 Task: Plan a trip to Chu, Kazakhstan from 12th December, 2023 to 16th December, 2023 for 8 adults. Place can be private room with 8 bedrooms having 8 beds and 8 bathrooms. Property type can be house. Amenities needed are: wifi, TV, free parkinig on premises, gym, breakfast.
Action: Mouse moved to (437, 97)
Screenshot: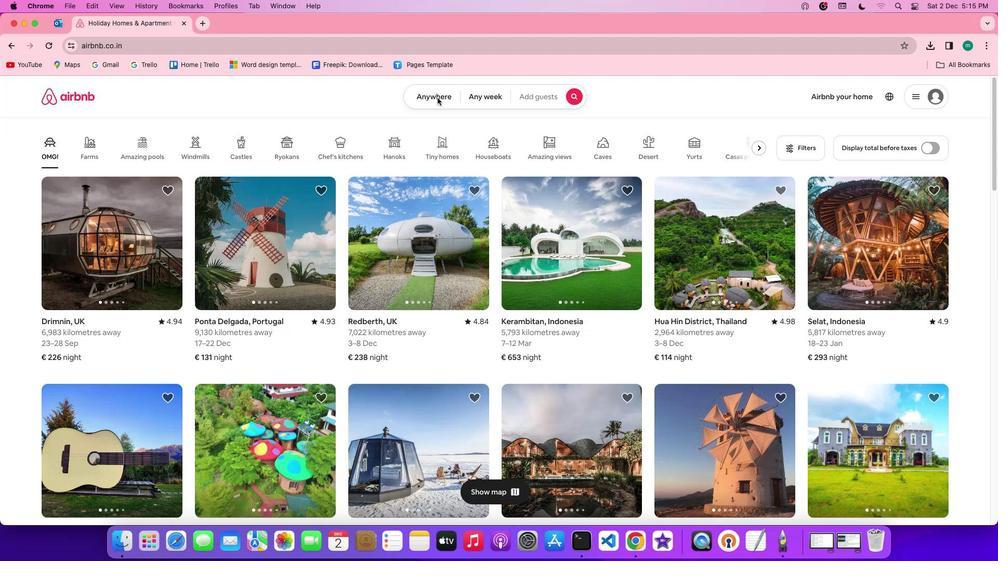 
Action: Mouse pressed left at (437, 97)
Screenshot: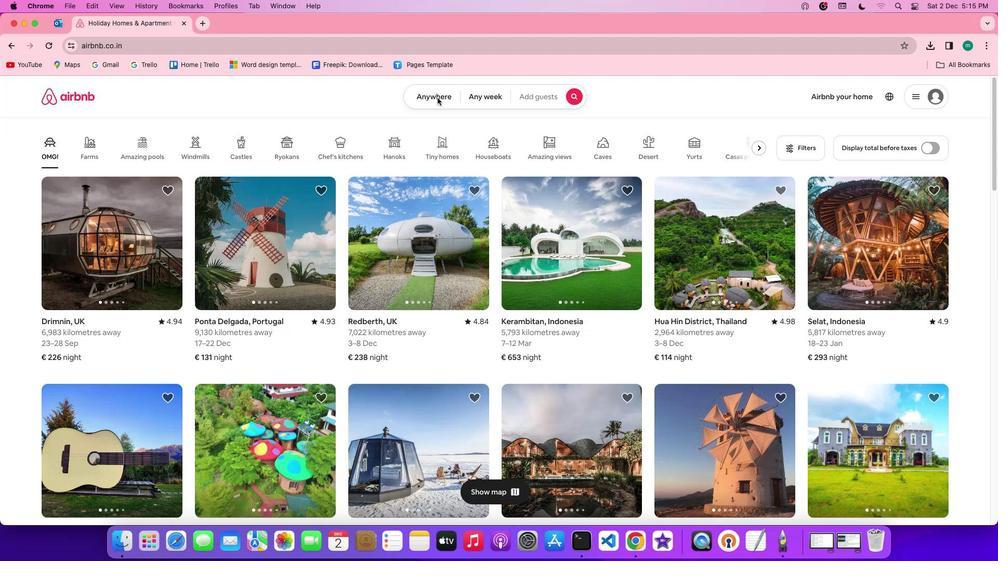 
Action: Mouse pressed left at (437, 97)
Screenshot: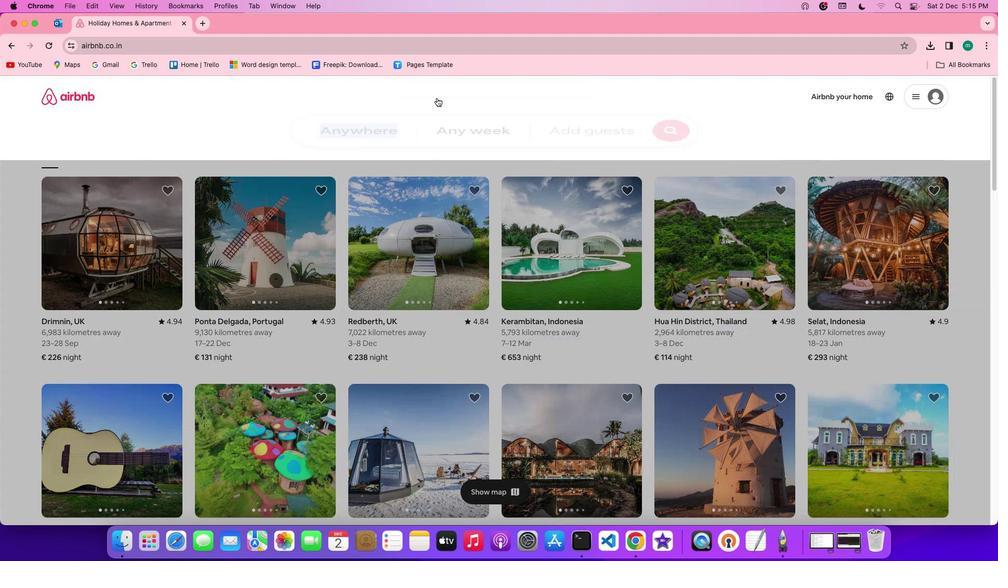 
Action: Mouse moved to (388, 136)
Screenshot: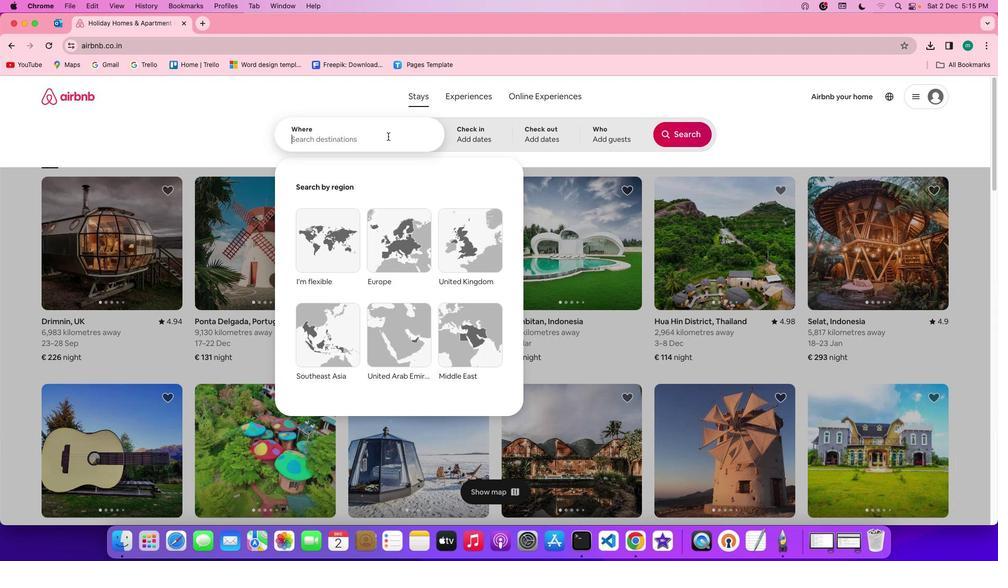 
Action: Mouse pressed left at (388, 136)
Screenshot: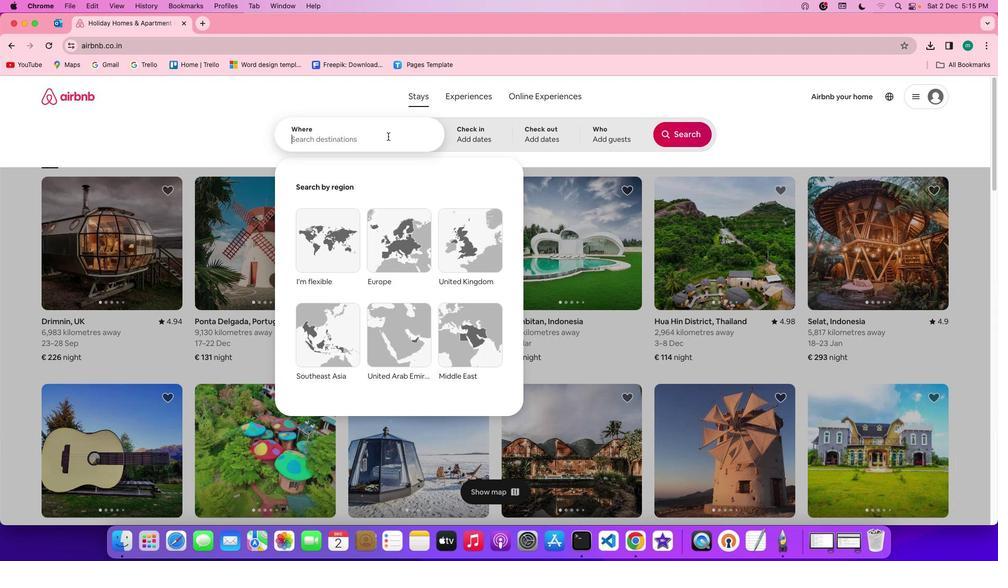
Action: Key pressed Key.shift'C''h''u'','Key.spaceKey.shift'K''a''z''a''k''h''s''t''a''n'
Screenshot: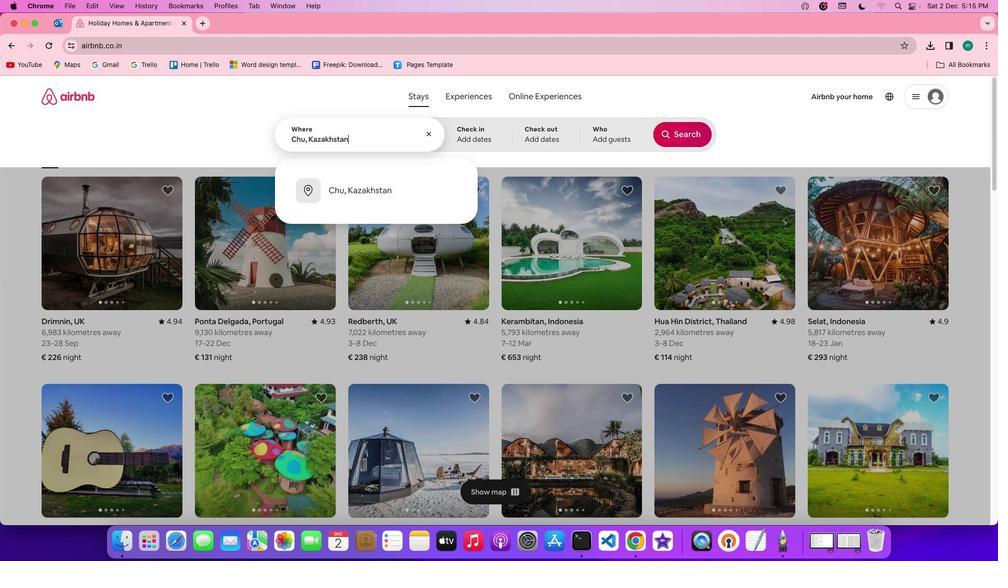 
Action: Mouse moved to (484, 131)
Screenshot: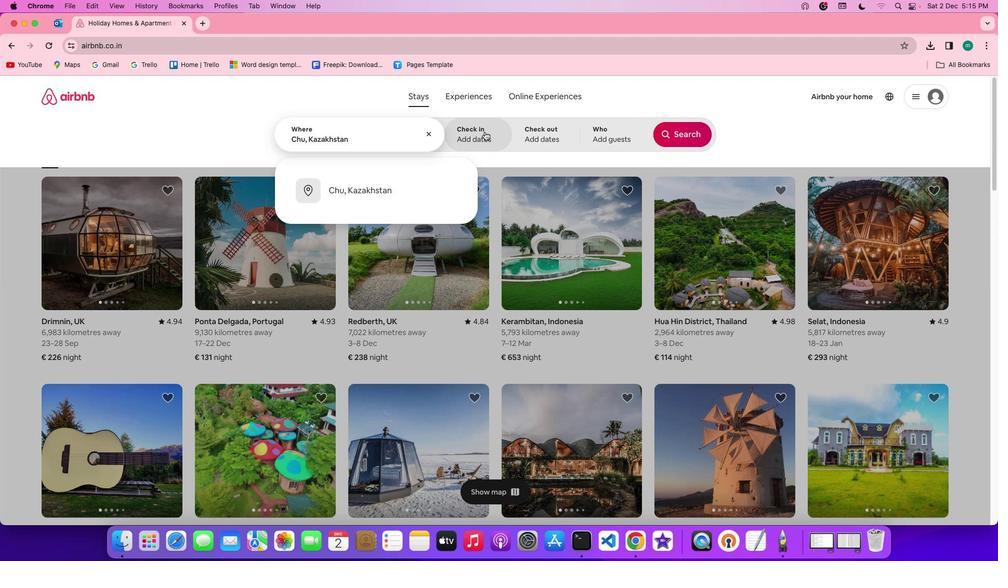 
Action: Mouse pressed left at (484, 131)
Screenshot: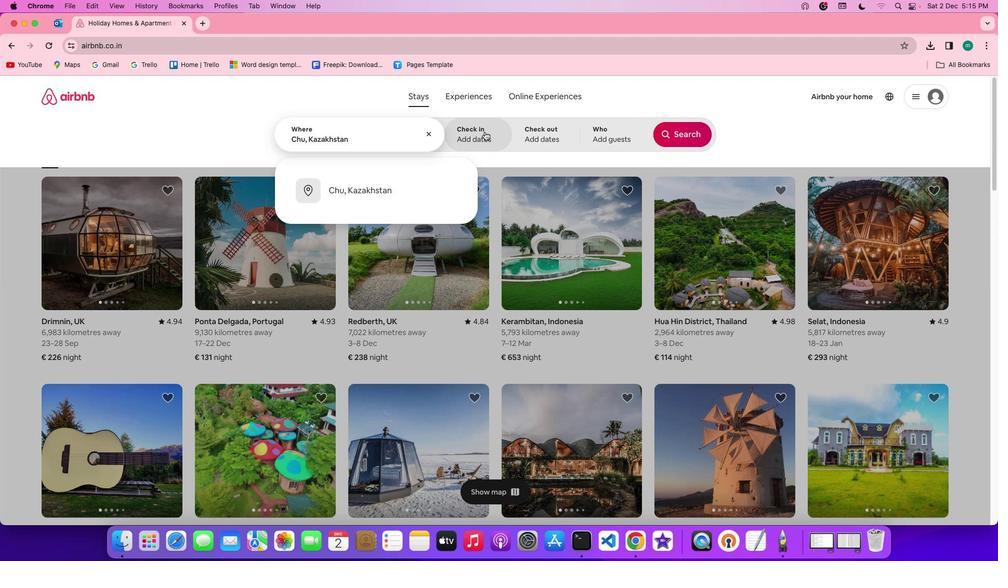 
Action: Mouse moved to (372, 306)
Screenshot: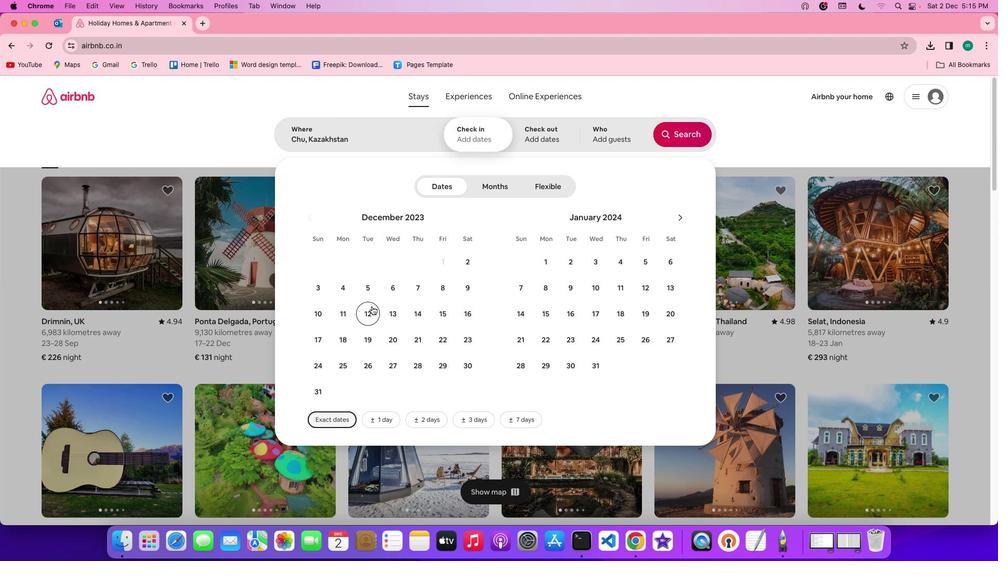 
Action: Mouse pressed left at (372, 306)
Screenshot: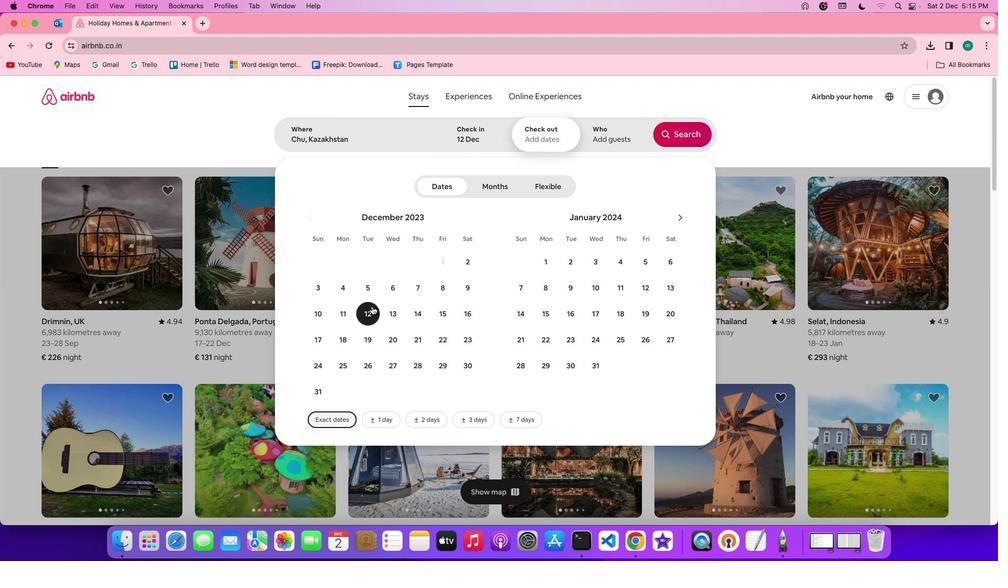 
Action: Mouse moved to (464, 320)
Screenshot: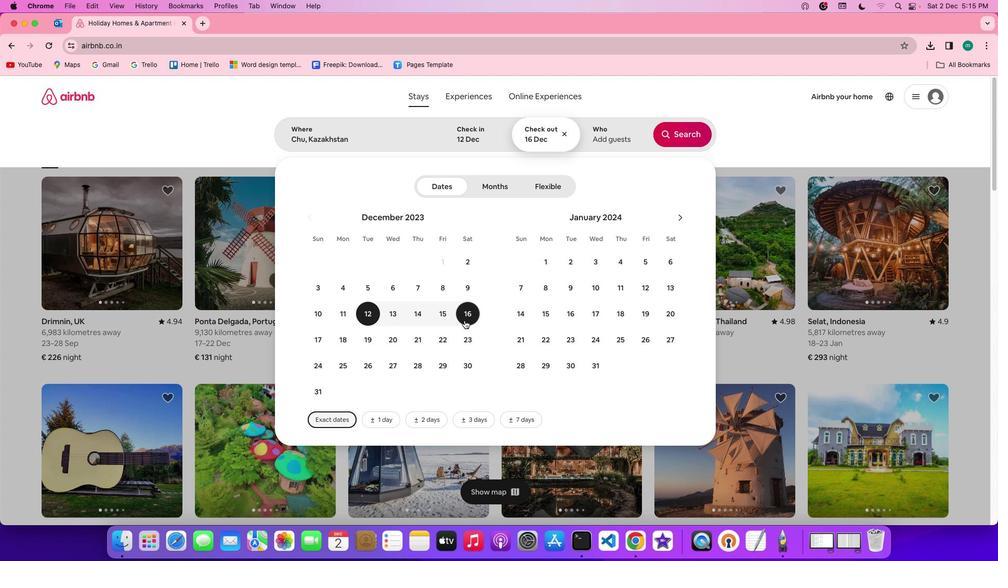 
Action: Mouse pressed left at (464, 320)
Screenshot: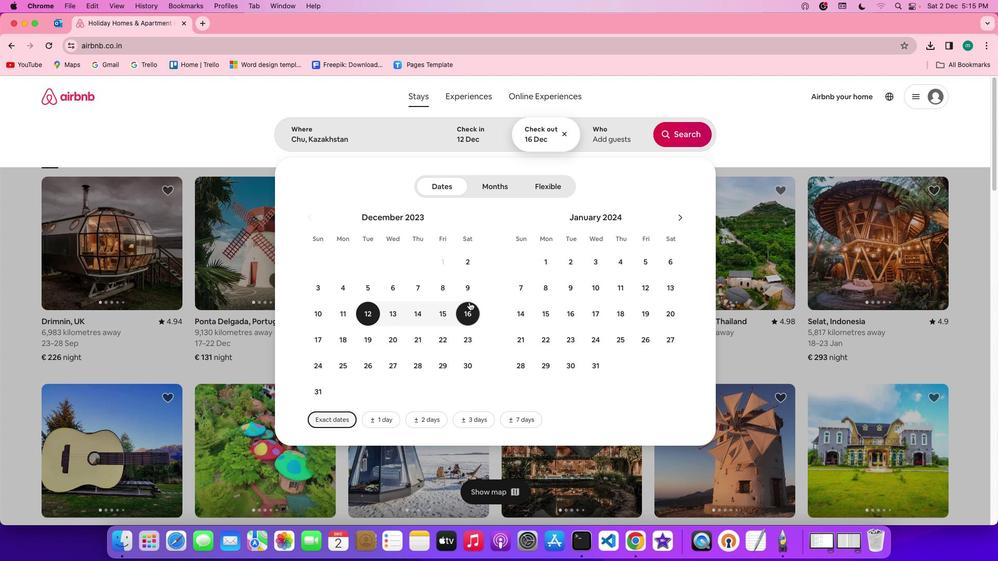 
Action: Mouse moved to (619, 143)
Screenshot: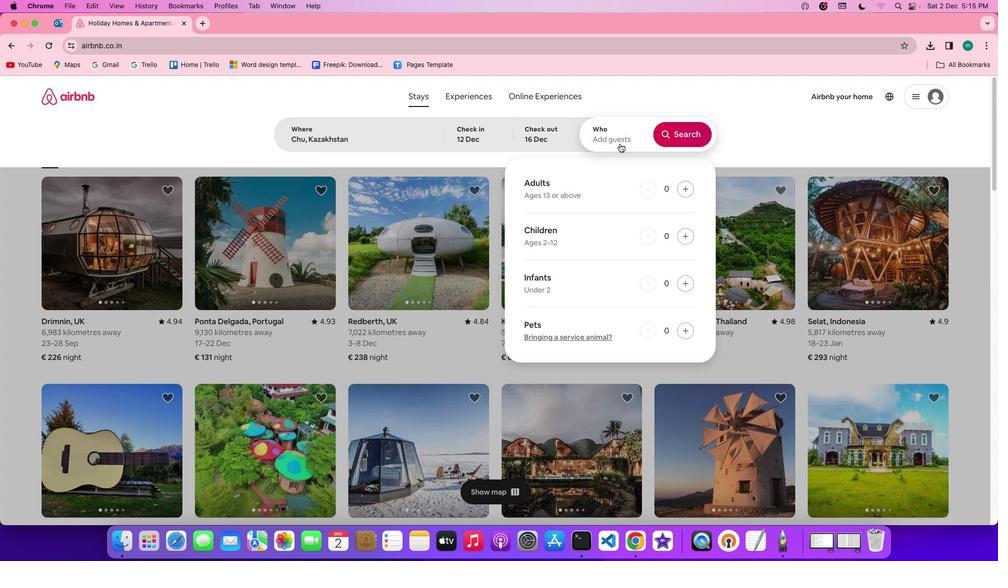 
Action: Mouse pressed left at (619, 143)
Screenshot: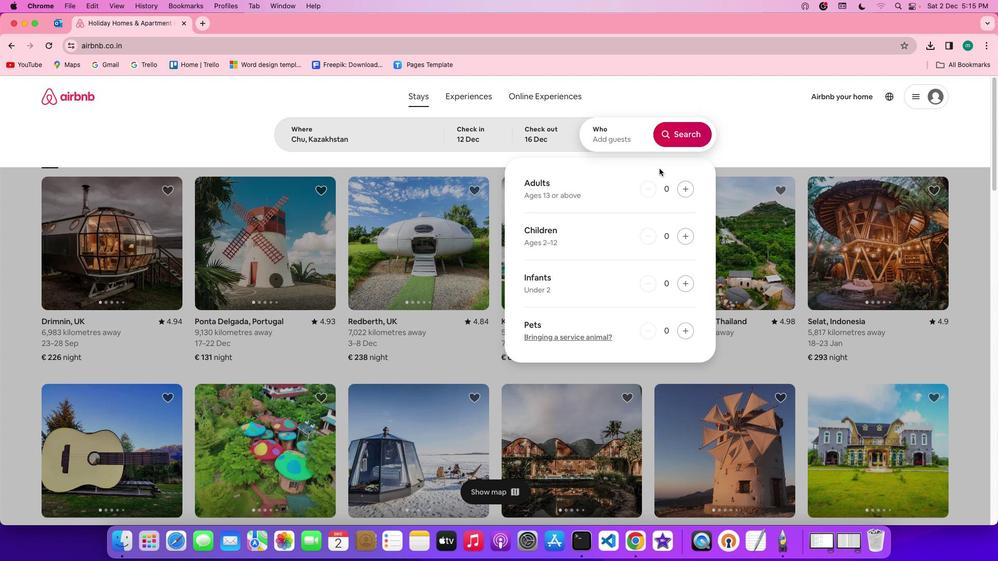 
Action: Mouse moved to (685, 192)
Screenshot: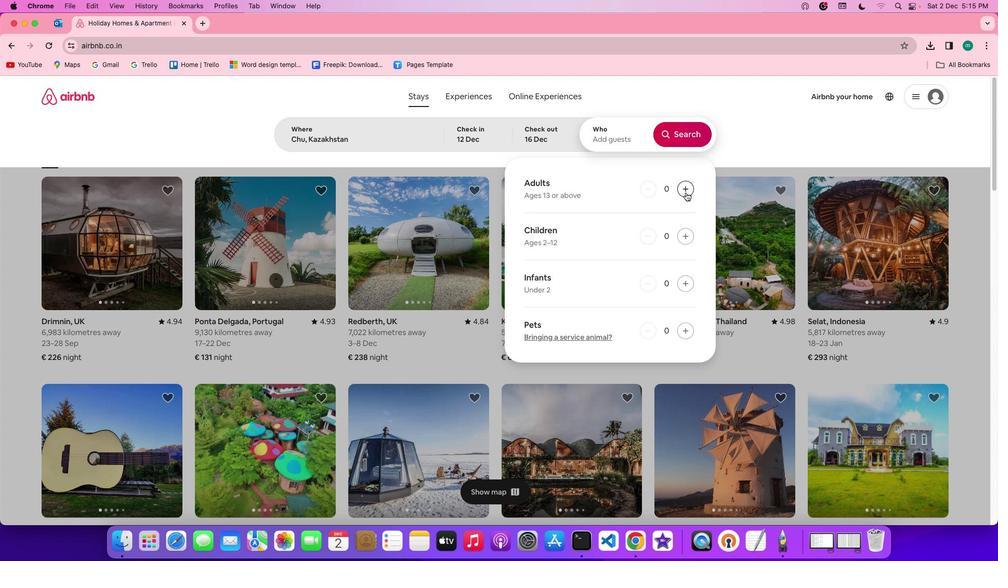 
Action: Mouse pressed left at (685, 192)
Screenshot: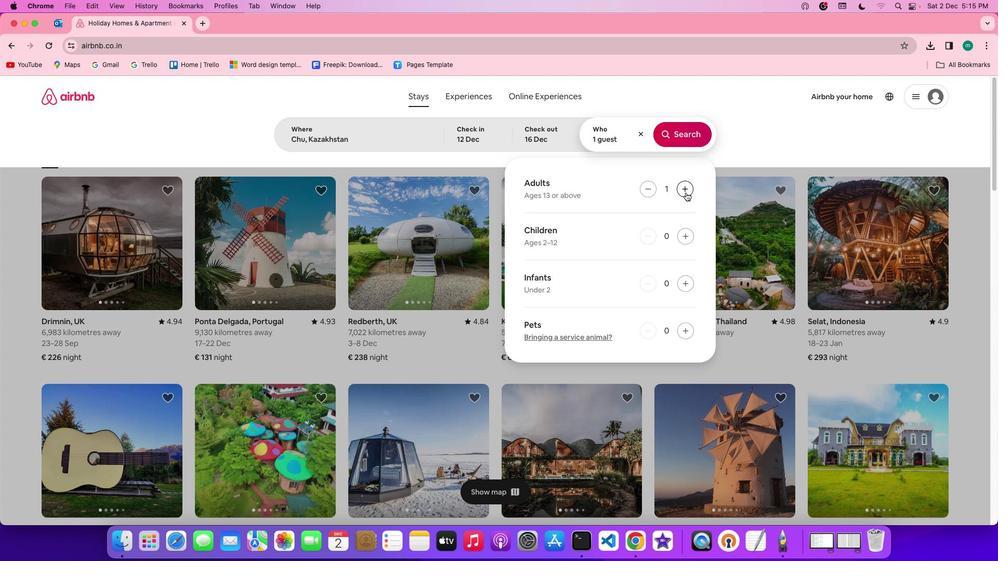 
Action: Mouse moved to (685, 192)
Screenshot: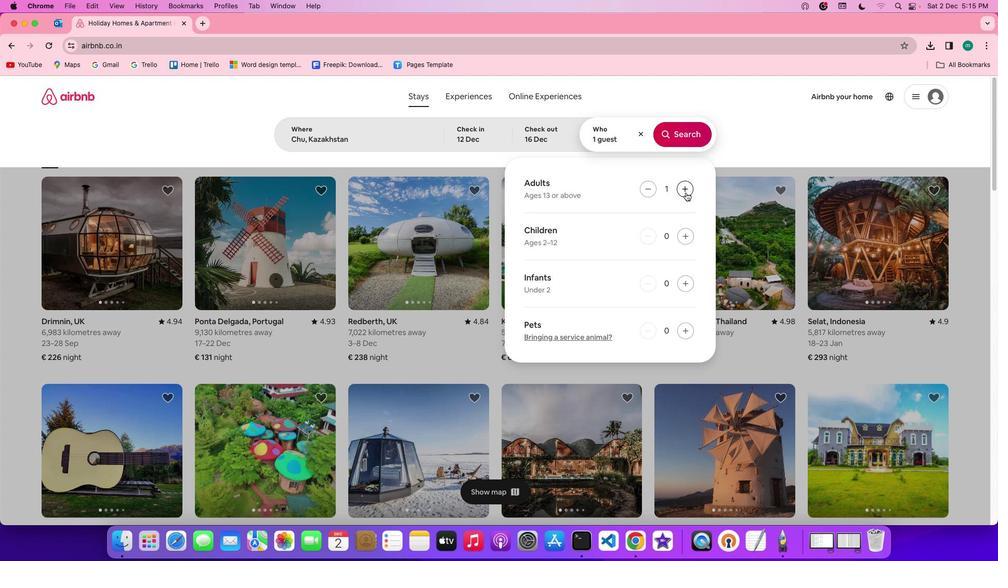 
Action: Mouse pressed left at (685, 192)
Screenshot: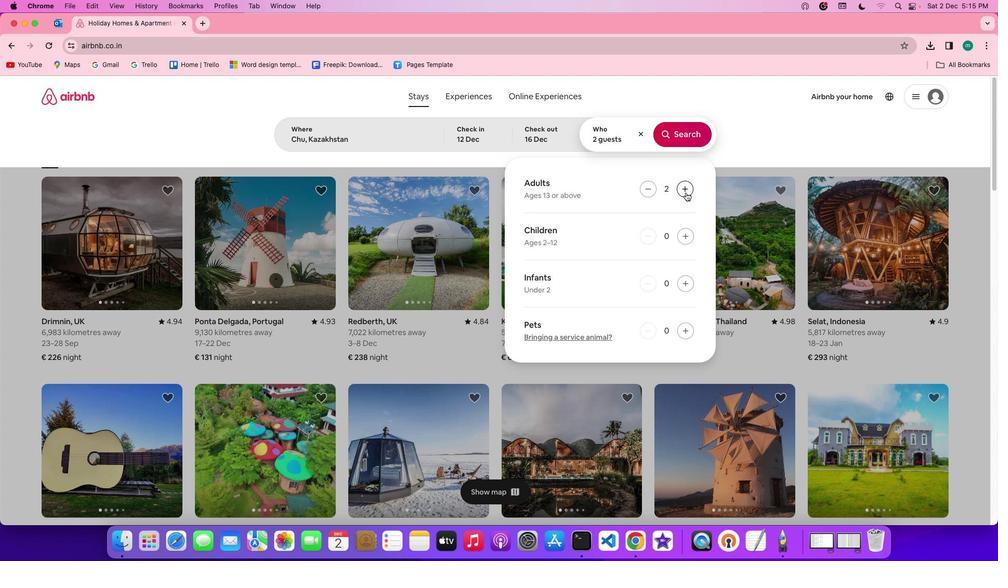 
Action: Mouse pressed left at (685, 192)
Screenshot: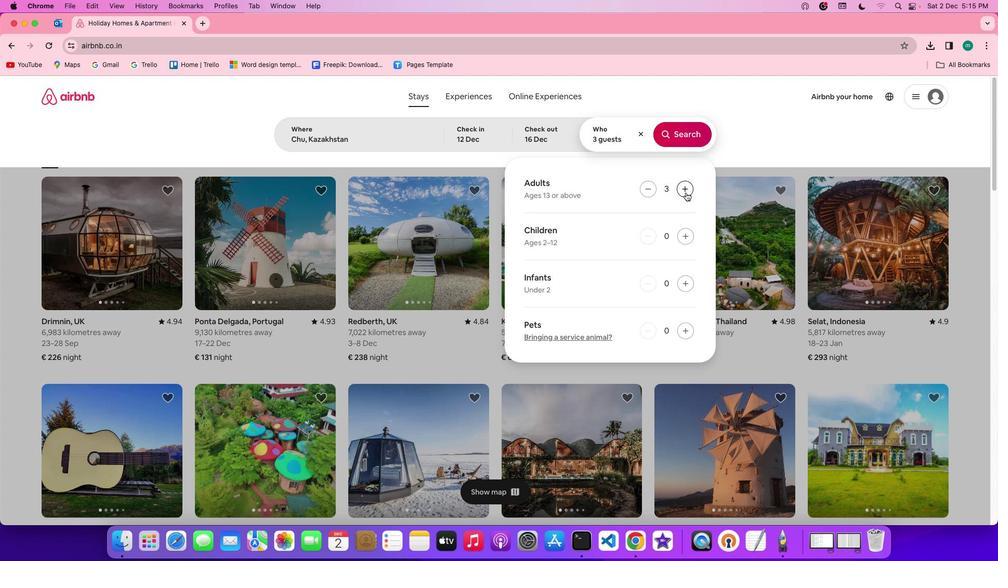
Action: Mouse pressed left at (685, 192)
Screenshot: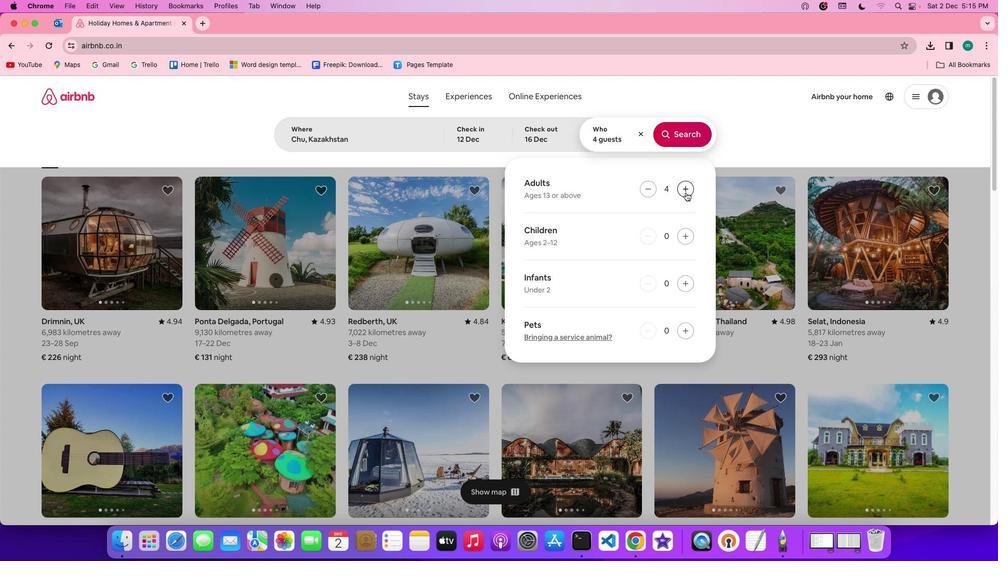 
Action: Mouse pressed left at (685, 192)
Screenshot: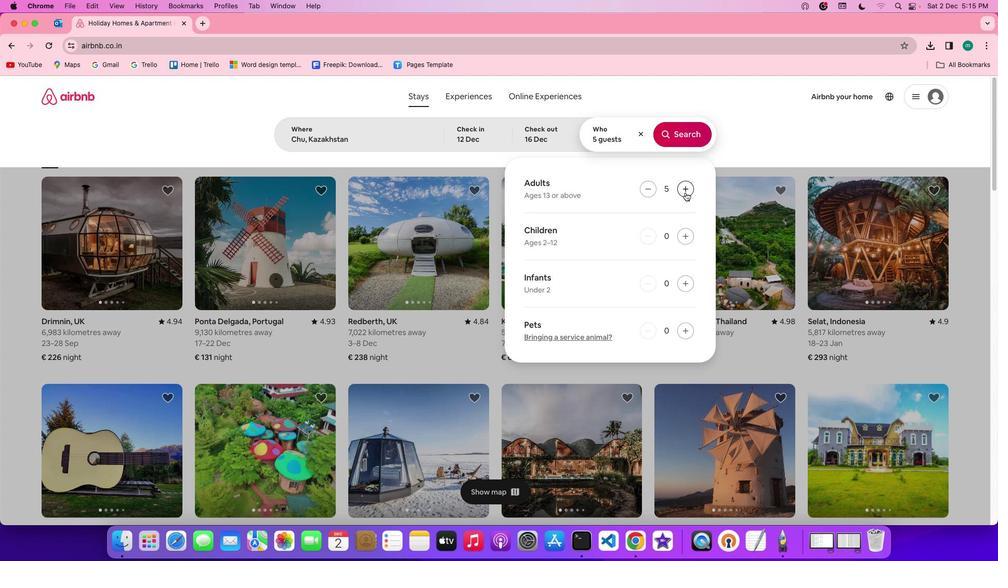 
Action: Mouse moved to (685, 192)
Screenshot: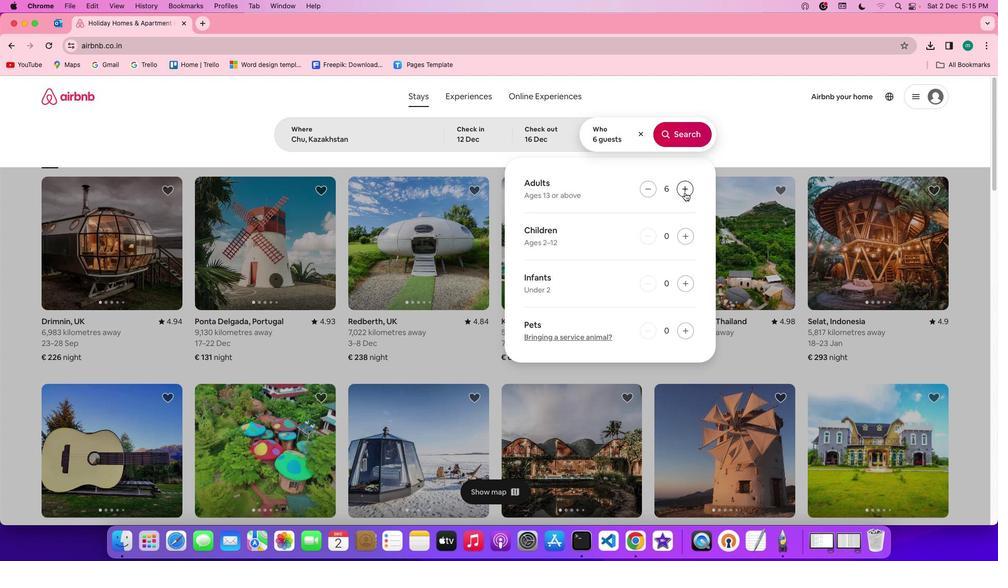
Action: Mouse pressed left at (685, 192)
Screenshot: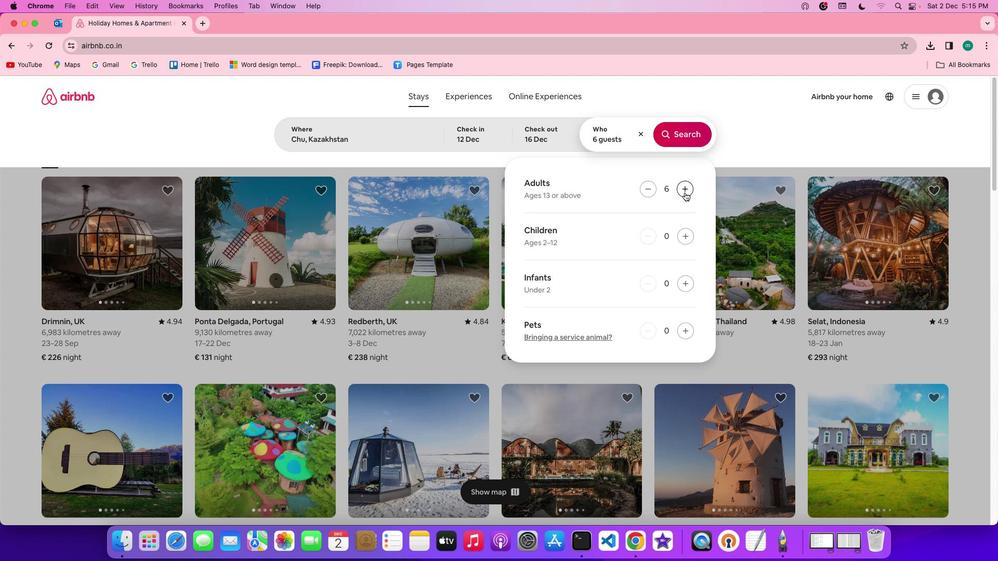
Action: Mouse moved to (685, 192)
Screenshot: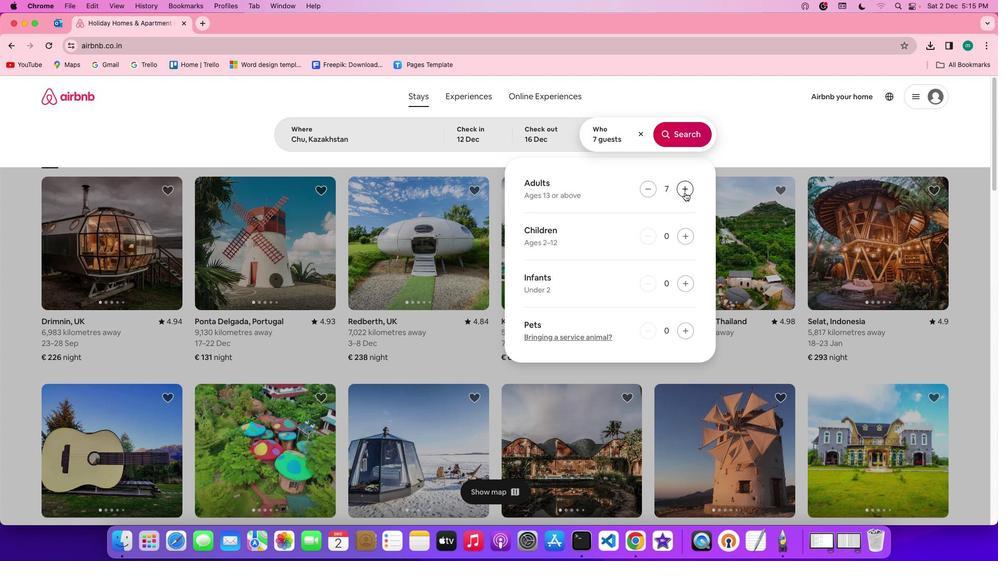 
Action: Mouse pressed left at (685, 192)
Screenshot: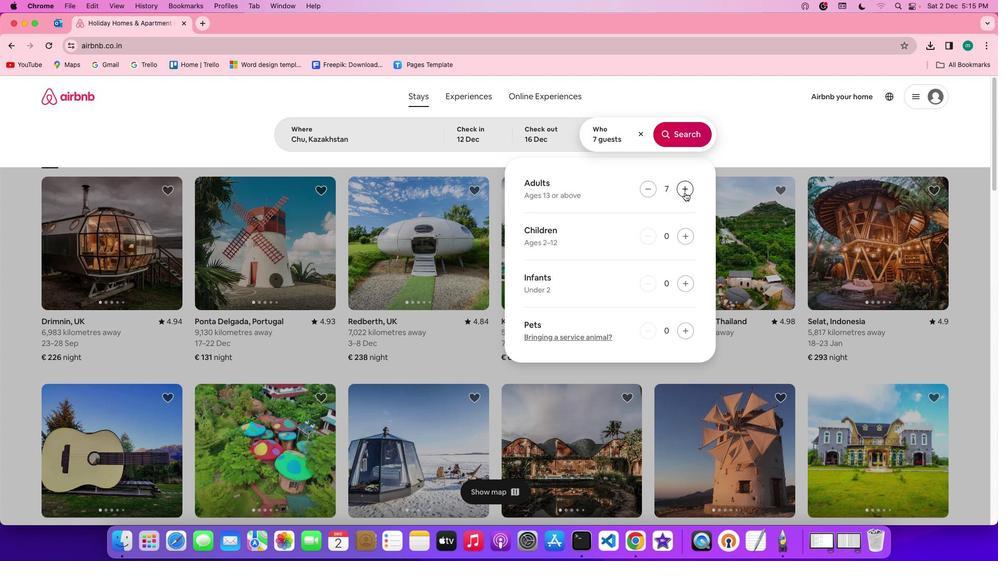 
Action: Mouse moved to (684, 192)
Screenshot: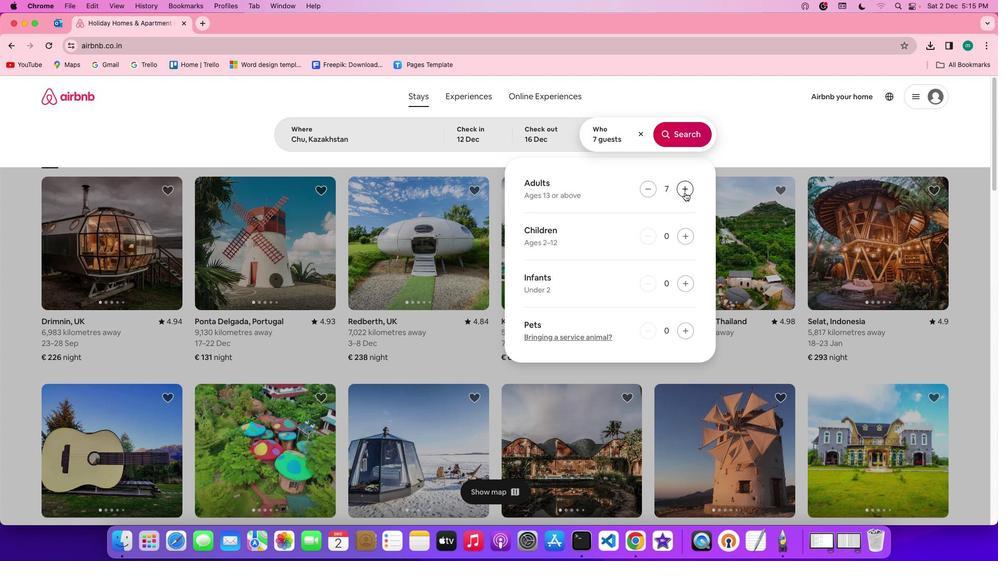 
Action: Mouse pressed left at (684, 192)
Screenshot: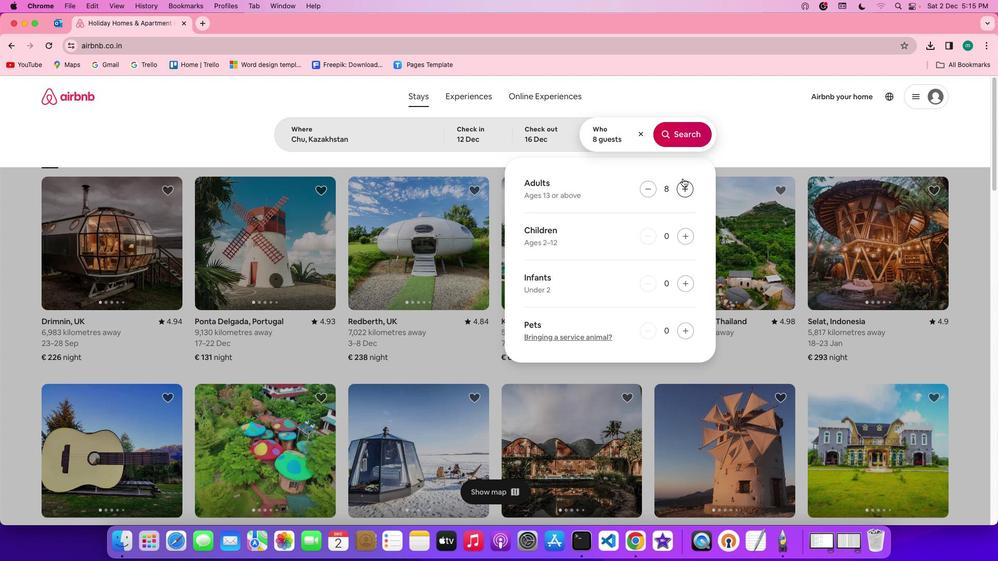 
Action: Mouse moved to (684, 138)
Screenshot: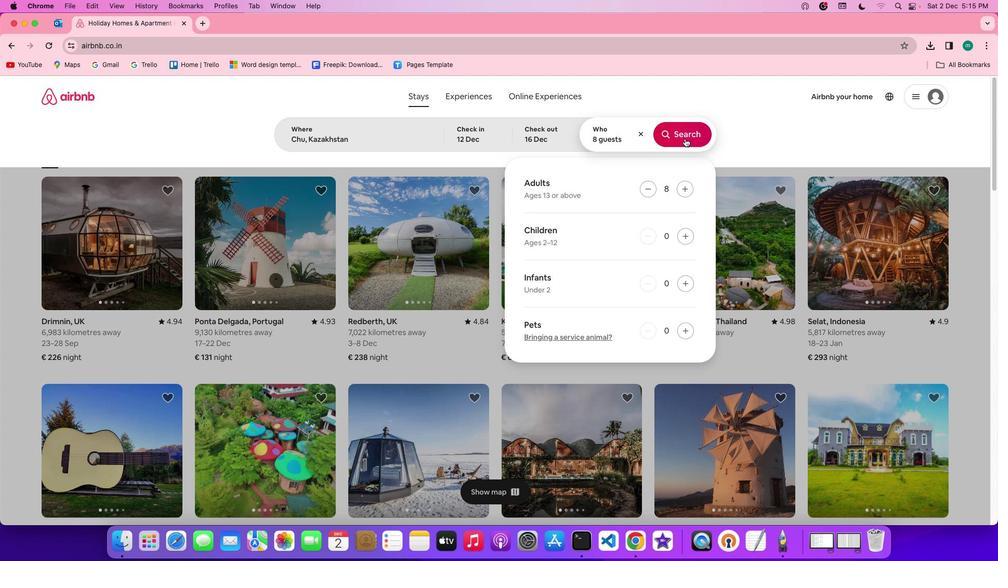
Action: Mouse pressed left at (684, 138)
Screenshot: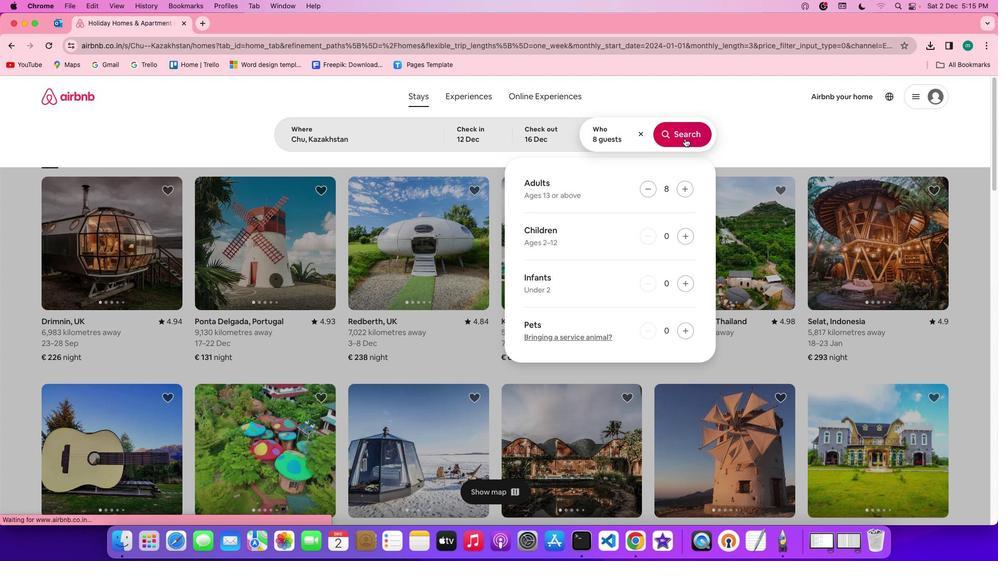 
Action: Mouse moved to (839, 139)
Screenshot: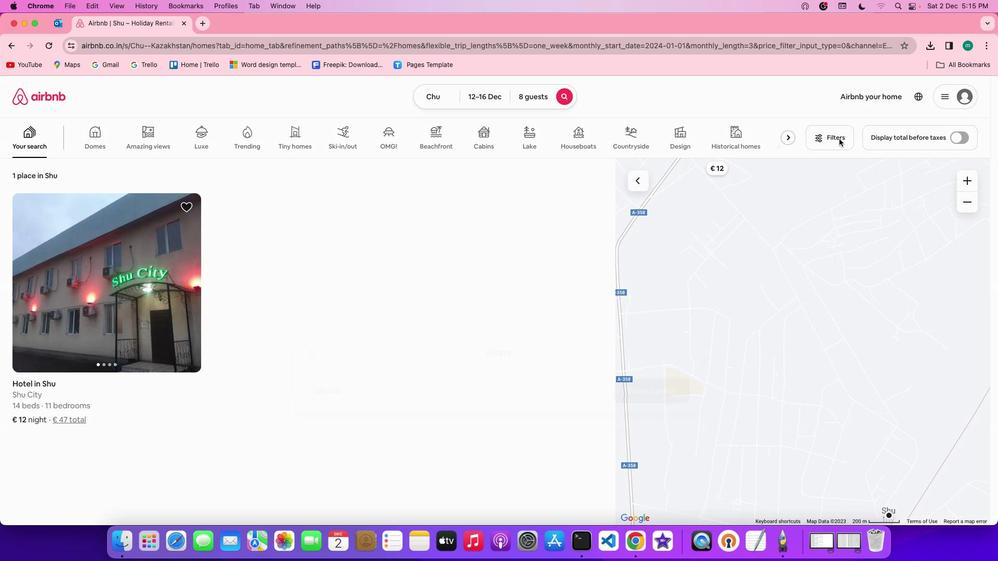 
Action: Mouse pressed left at (839, 139)
Screenshot: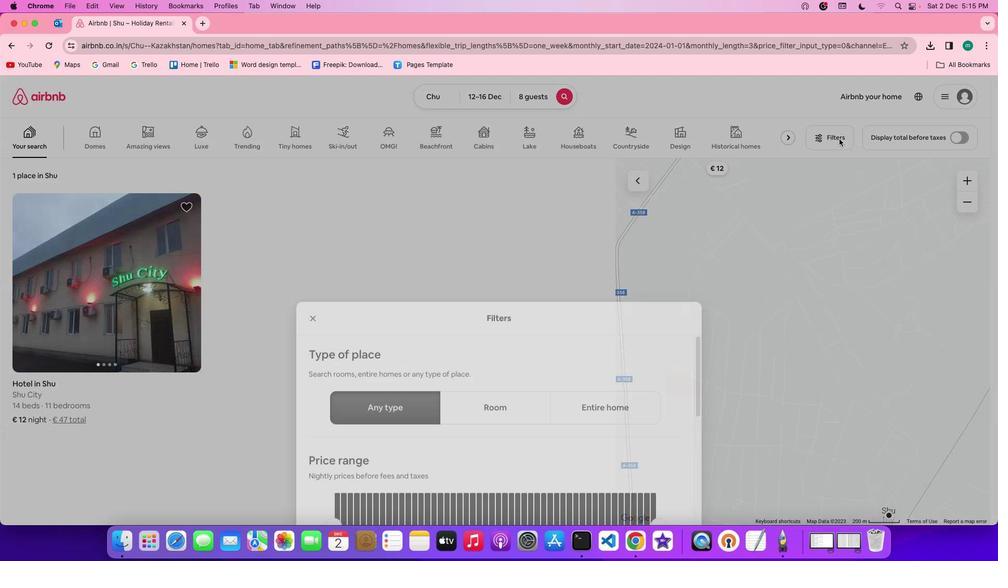 
Action: Mouse moved to (559, 281)
Screenshot: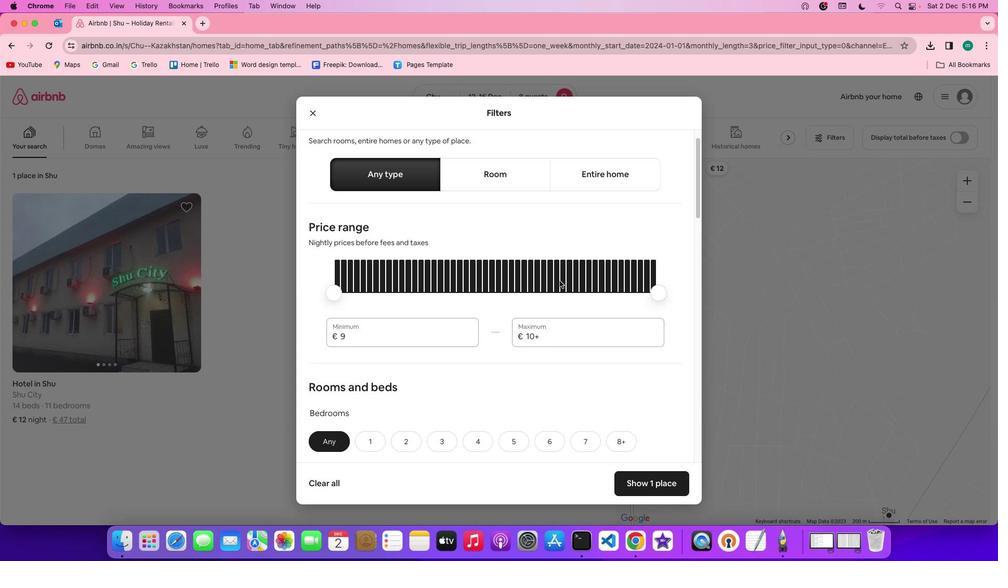 
Action: Mouse scrolled (559, 281) with delta (0, 0)
Screenshot: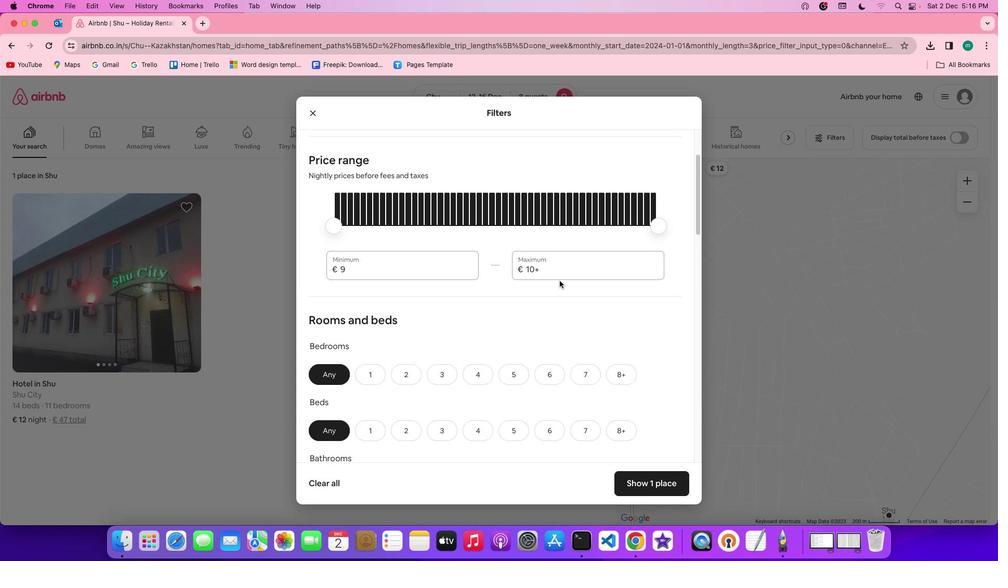 
Action: Mouse scrolled (559, 281) with delta (0, 0)
Screenshot: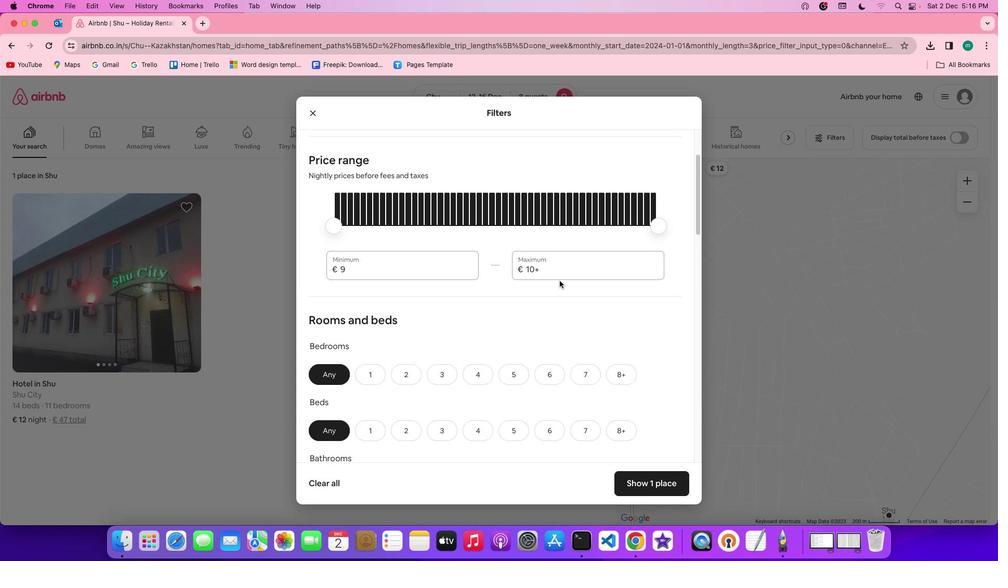 
Action: Mouse scrolled (559, 281) with delta (0, -1)
Screenshot: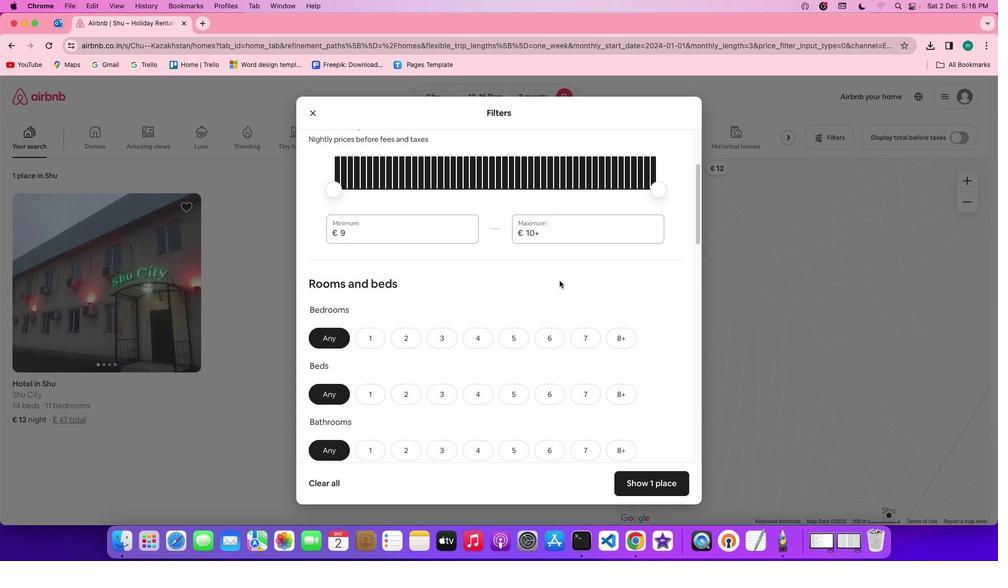 
Action: Mouse scrolled (559, 281) with delta (0, -1)
Screenshot: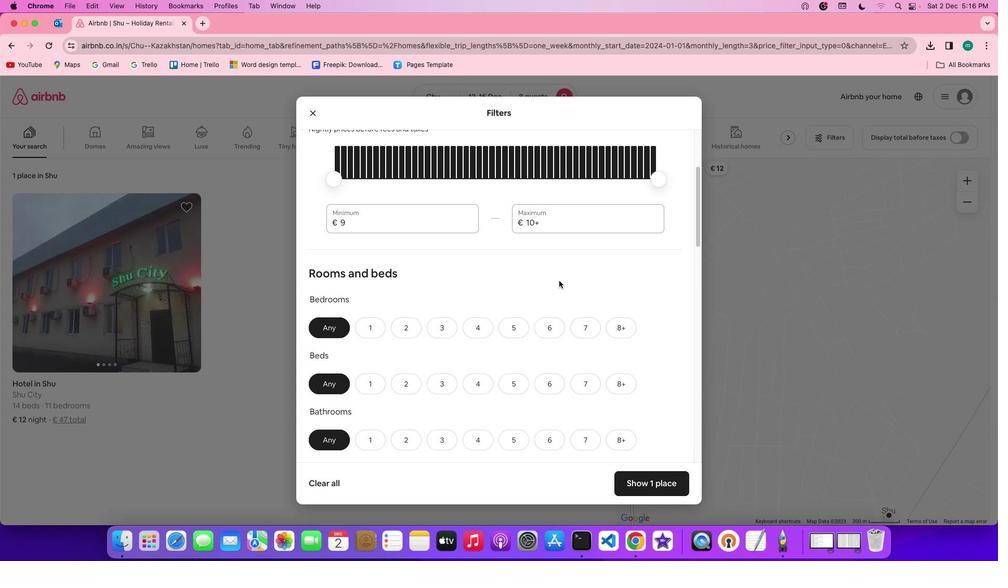 
Action: Mouse moved to (558, 281)
Screenshot: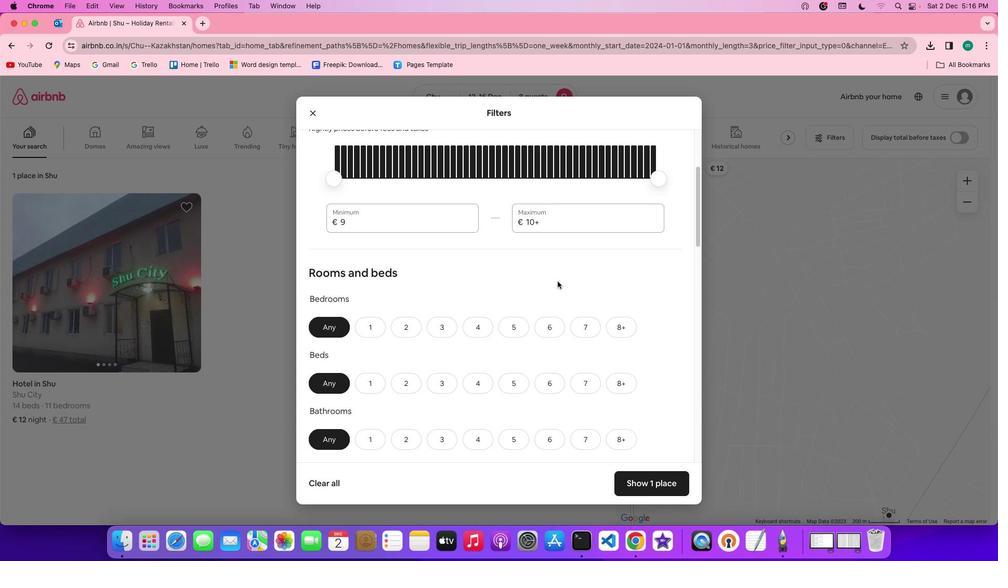 
Action: Mouse scrolled (558, 281) with delta (0, 0)
Screenshot: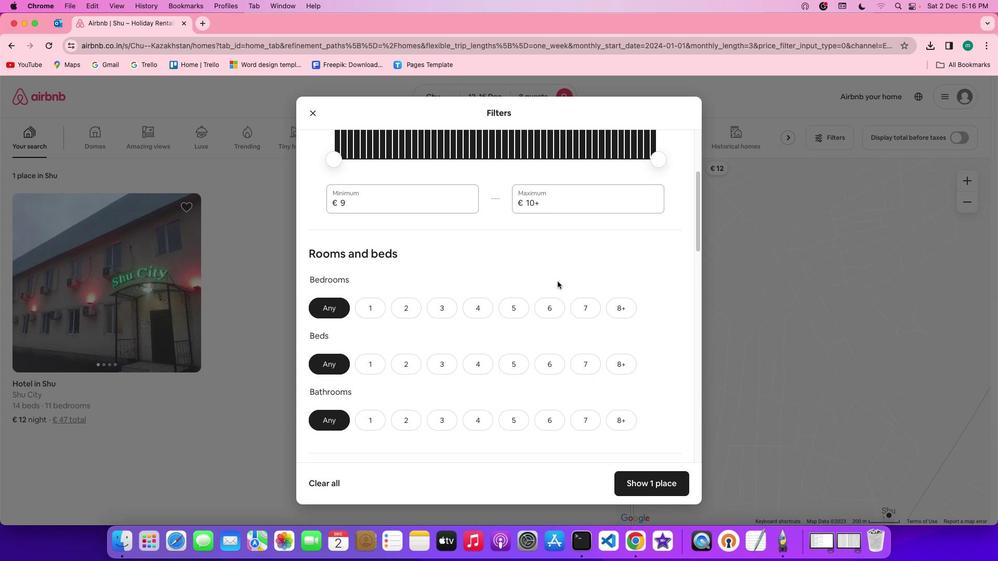 
Action: Mouse scrolled (558, 281) with delta (0, 0)
Screenshot: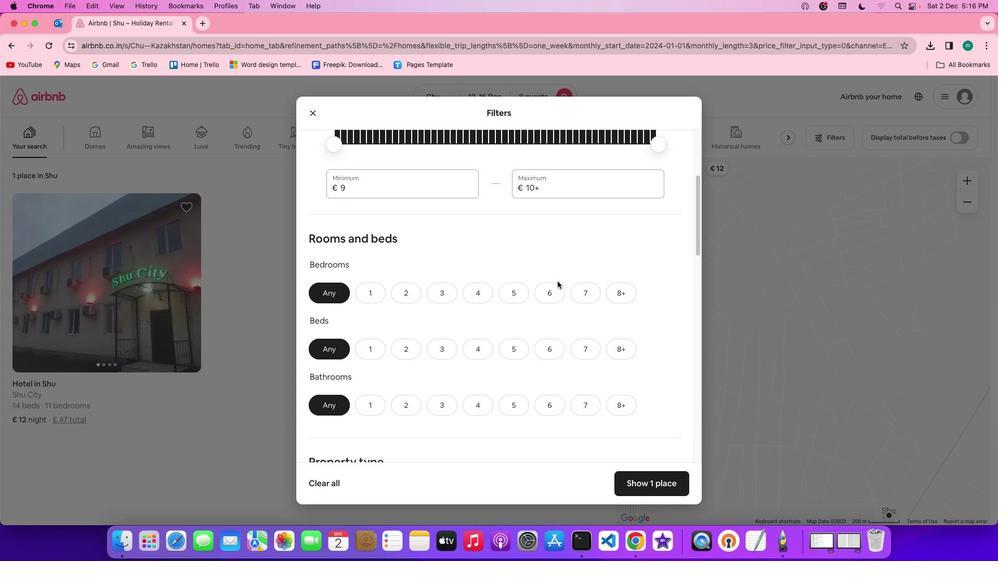 
Action: Mouse scrolled (558, 281) with delta (0, 0)
Screenshot: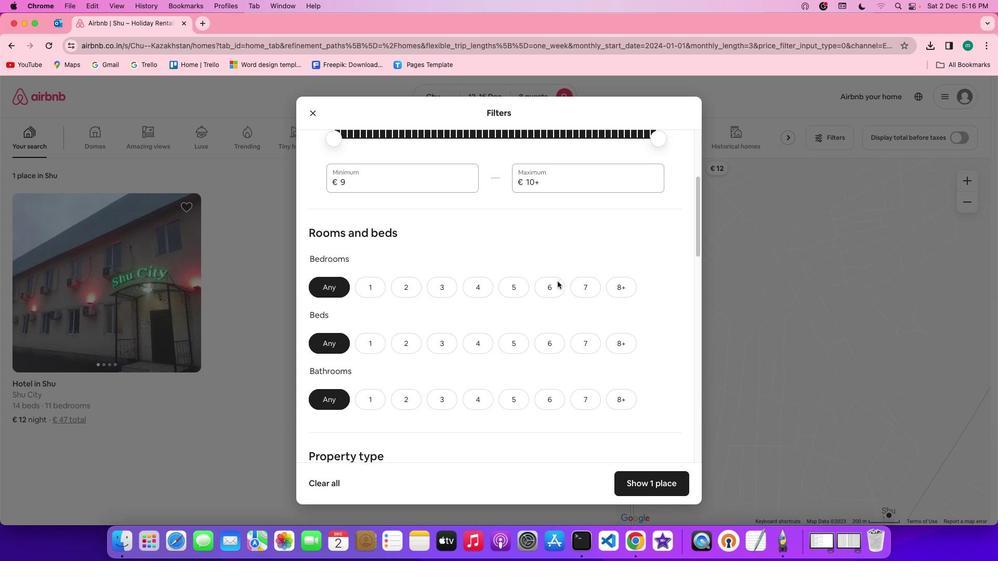 
Action: Mouse scrolled (558, 281) with delta (0, 0)
Screenshot: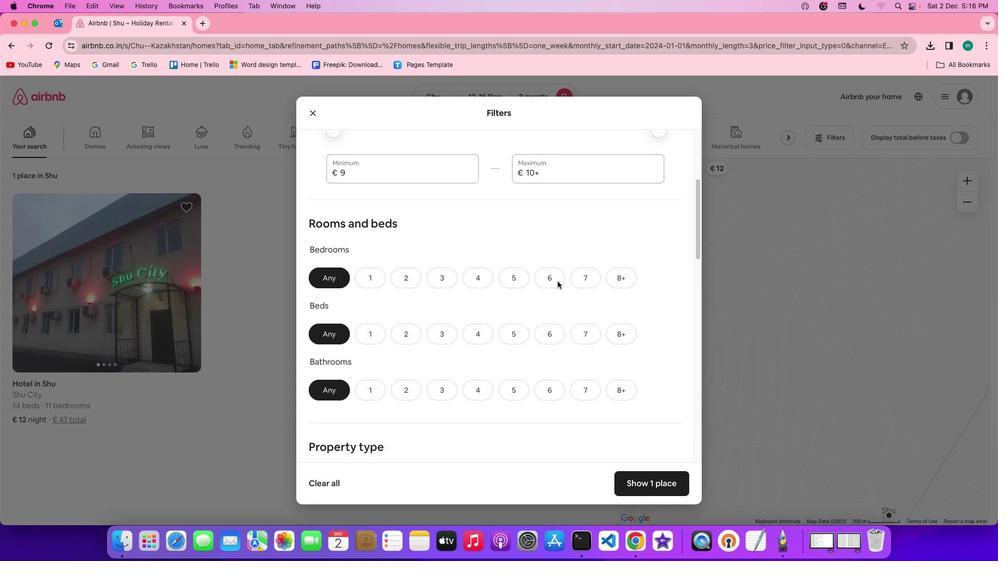 
Action: Mouse scrolled (558, 281) with delta (0, 0)
Screenshot: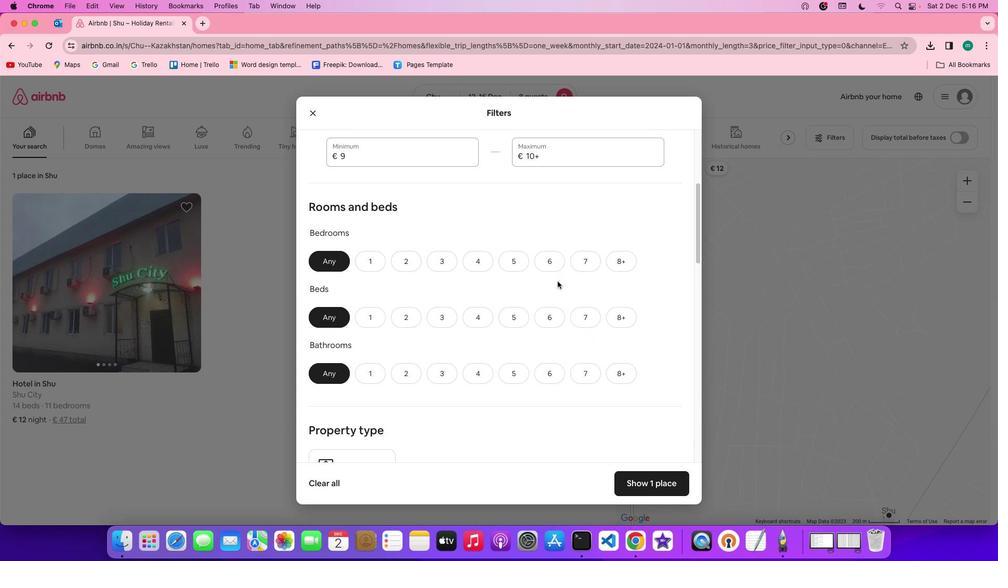 
Action: Mouse scrolled (558, 281) with delta (0, 0)
Screenshot: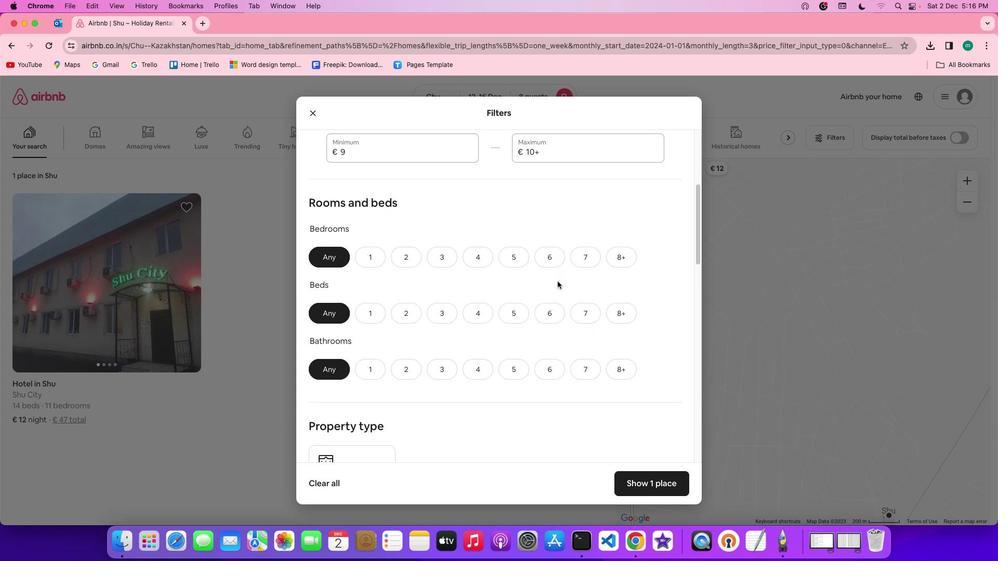 
Action: Mouse scrolled (558, 281) with delta (0, 0)
Screenshot: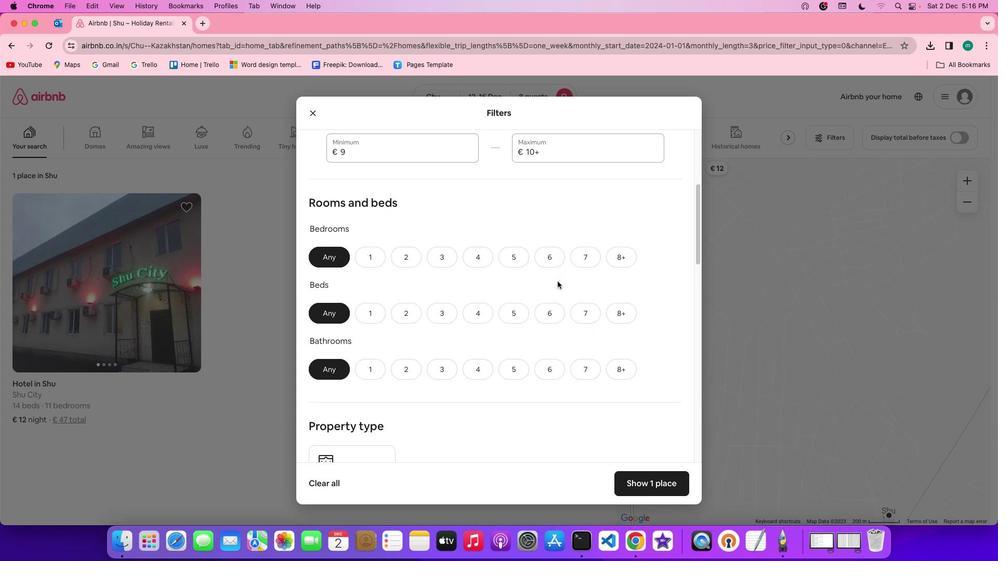 
Action: Mouse scrolled (558, 281) with delta (0, 0)
Screenshot: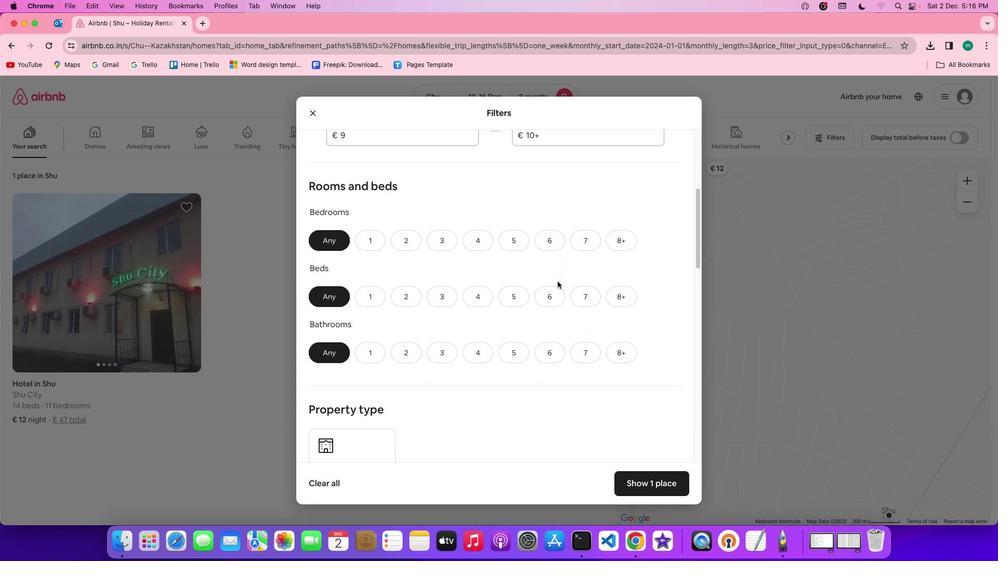 
Action: Mouse scrolled (558, 281) with delta (0, 0)
Screenshot: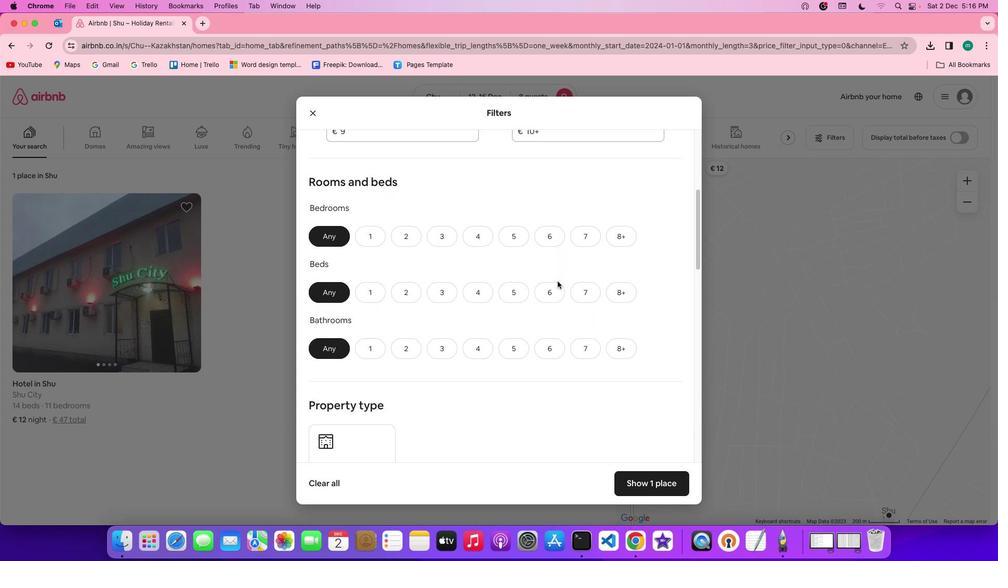 
Action: Mouse scrolled (558, 281) with delta (0, 0)
Screenshot: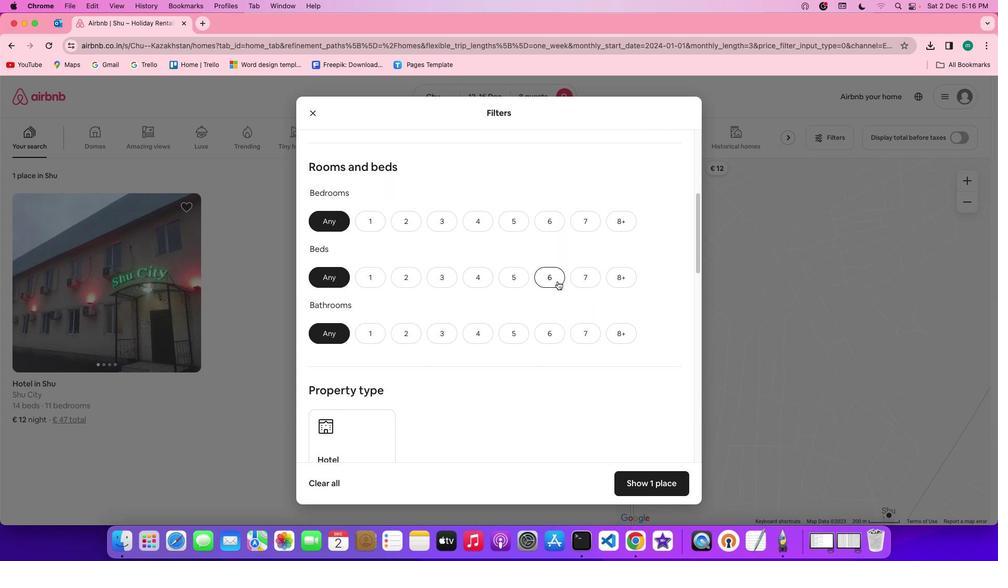 
Action: Mouse scrolled (558, 281) with delta (0, 0)
Screenshot: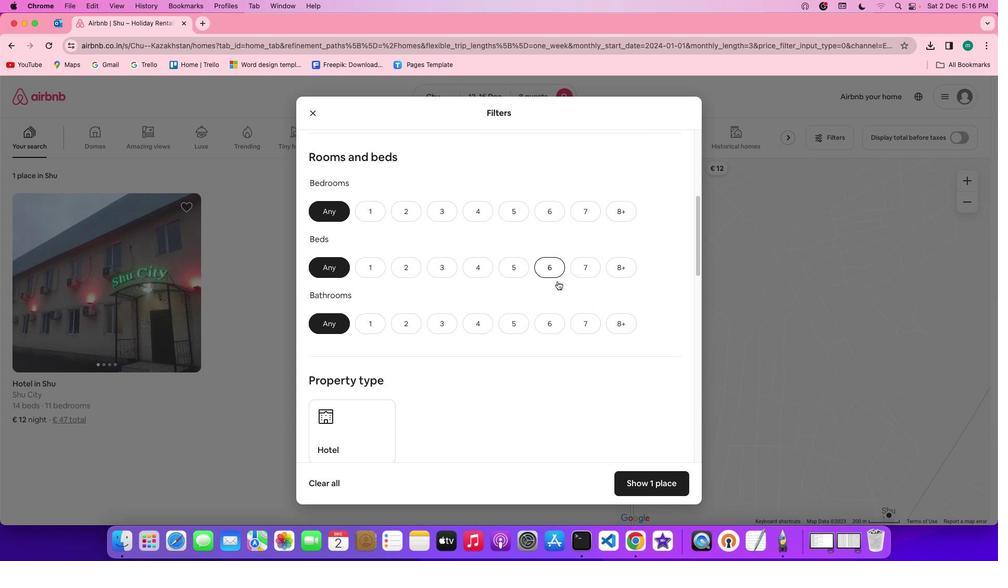 
Action: Mouse scrolled (558, 281) with delta (0, 0)
Screenshot: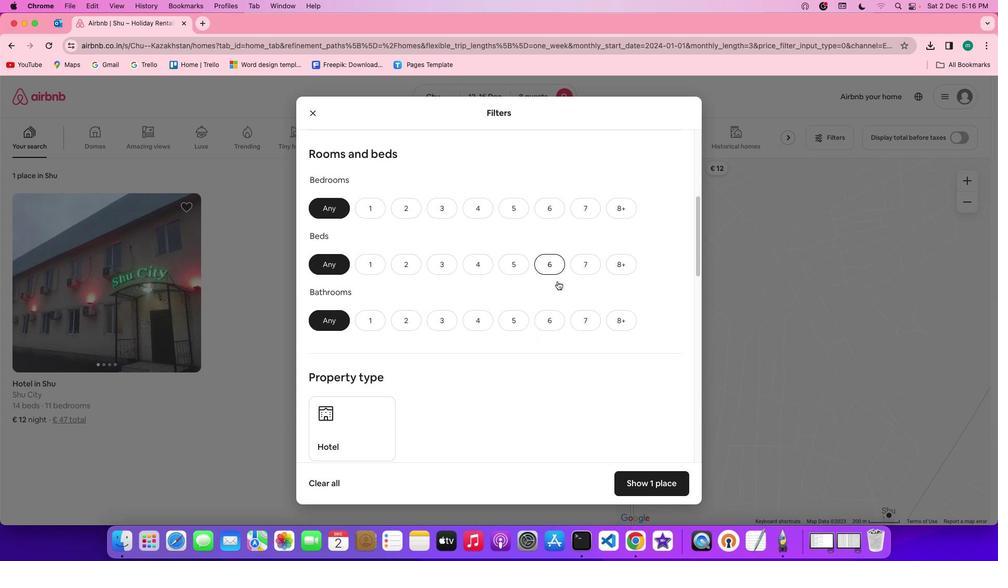 
Action: Mouse scrolled (558, 281) with delta (0, 0)
Screenshot: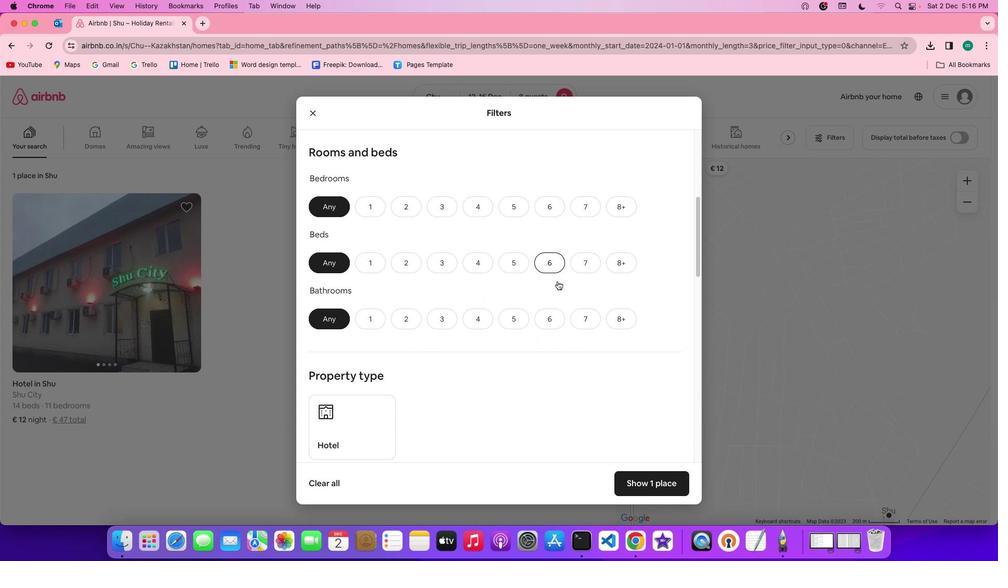 
Action: Mouse scrolled (558, 281) with delta (0, 0)
Screenshot: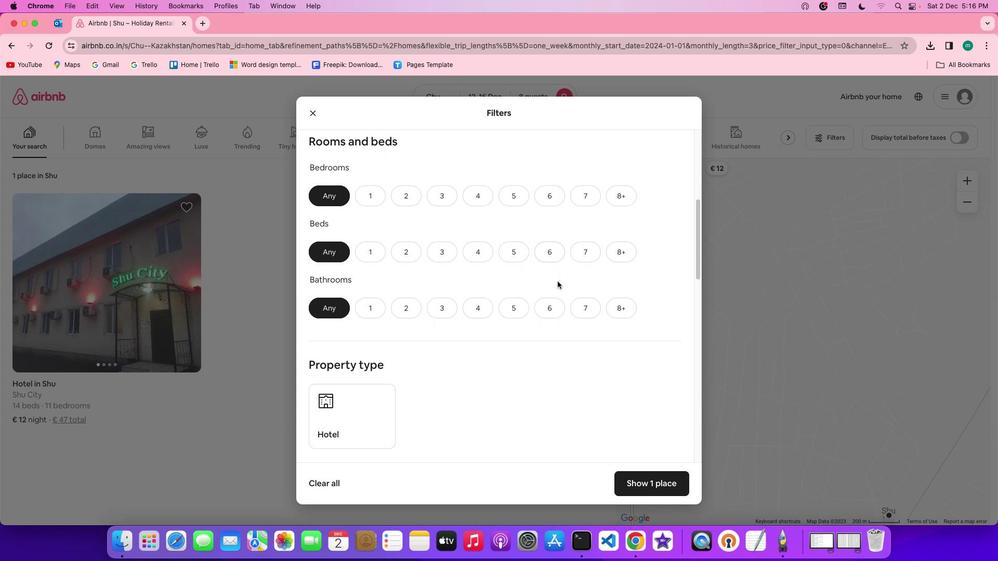 
Action: Mouse scrolled (558, 281) with delta (0, 0)
Screenshot: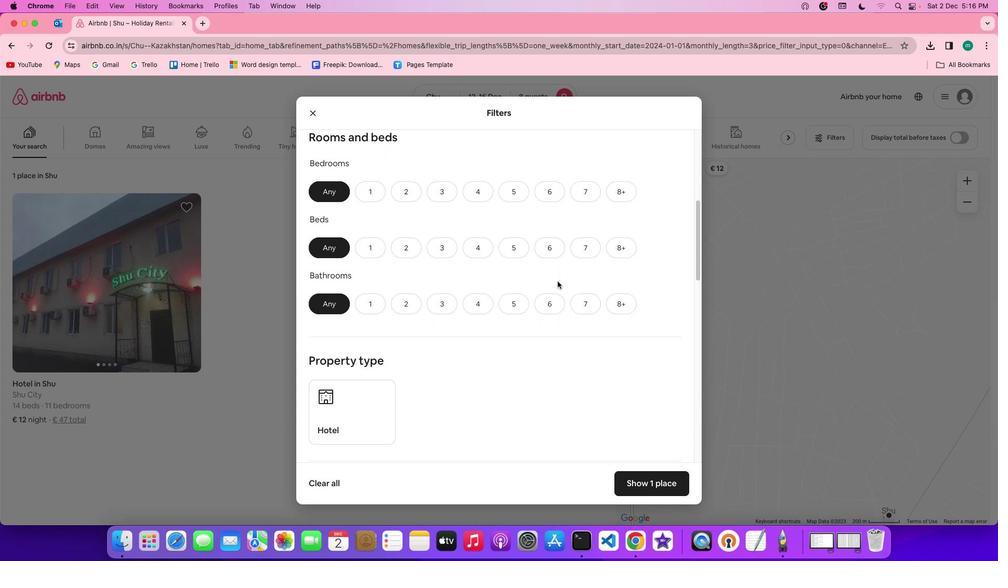 
Action: Mouse moved to (622, 190)
Screenshot: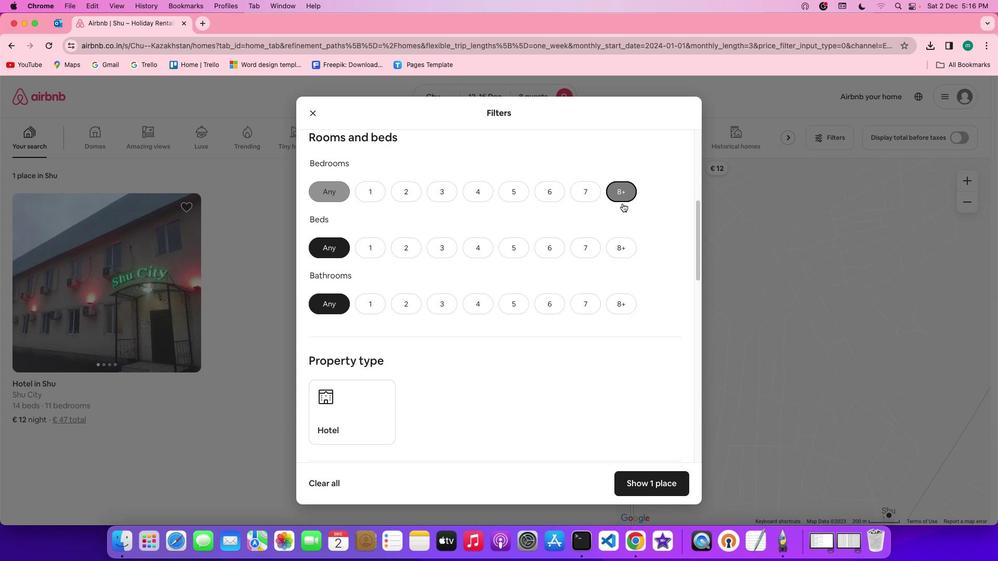 
Action: Mouse pressed left at (622, 190)
Screenshot: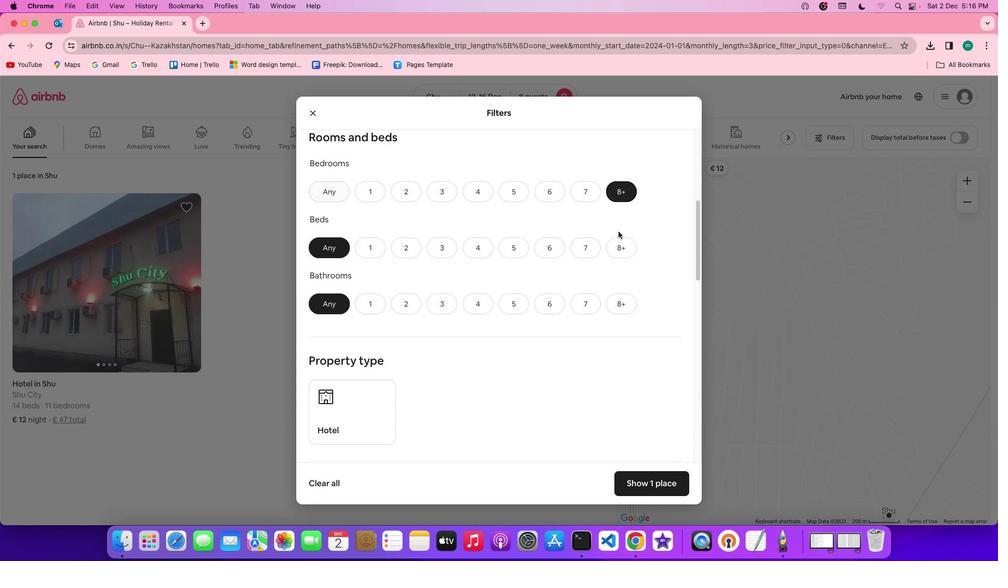 
Action: Mouse moved to (618, 247)
Screenshot: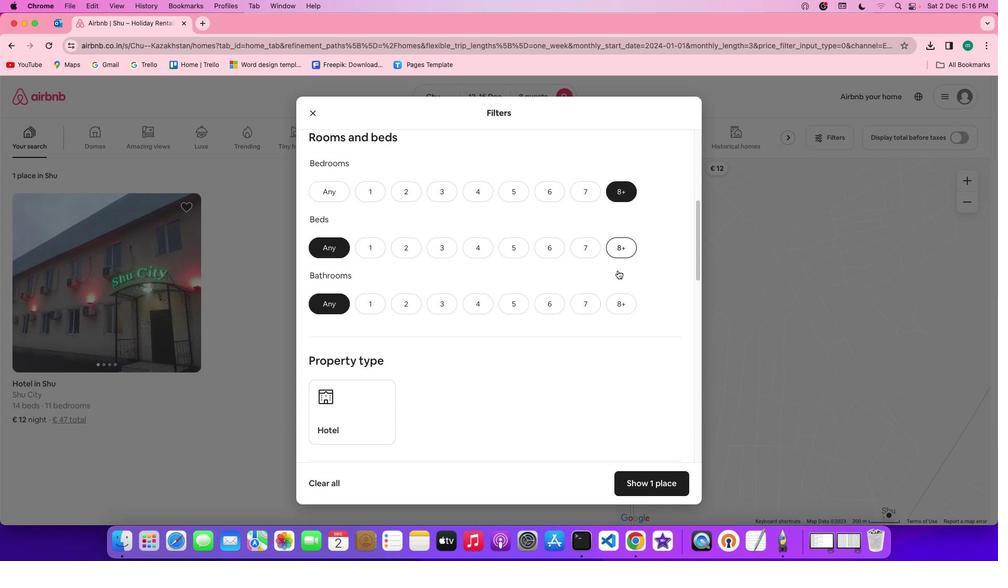 
Action: Mouse pressed left at (618, 247)
Screenshot: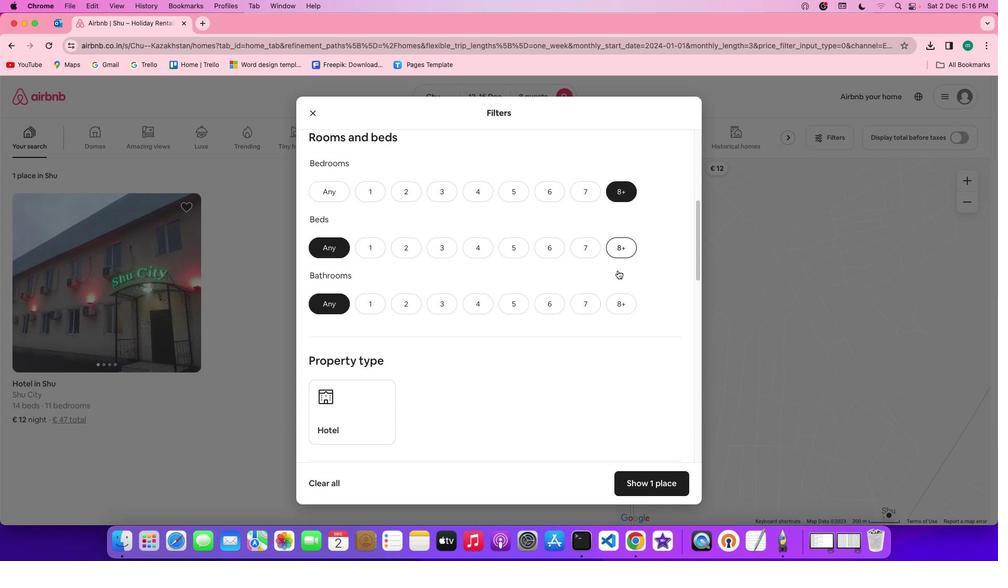 
Action: Mouse moved to (617, 270)
Screenshot: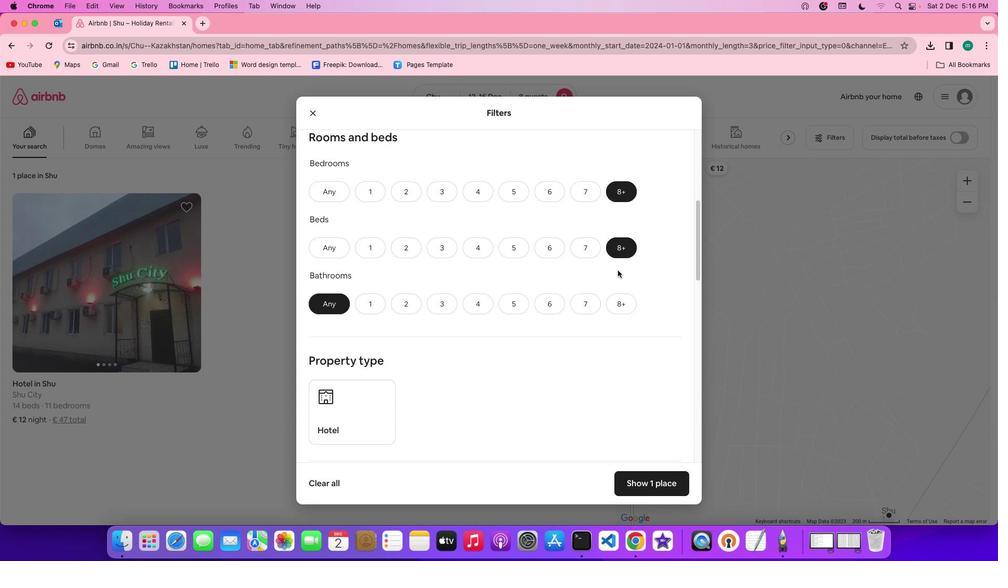 
Action: Mouse pressed left at (617, 270)
Screenshot: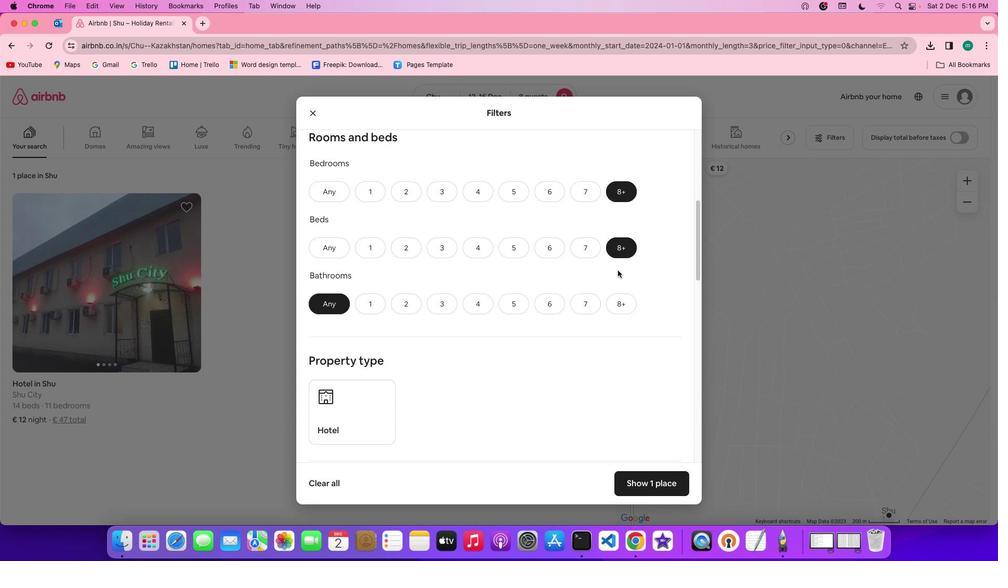 
Action: Mouse moved to (627, 298)
Screenshot: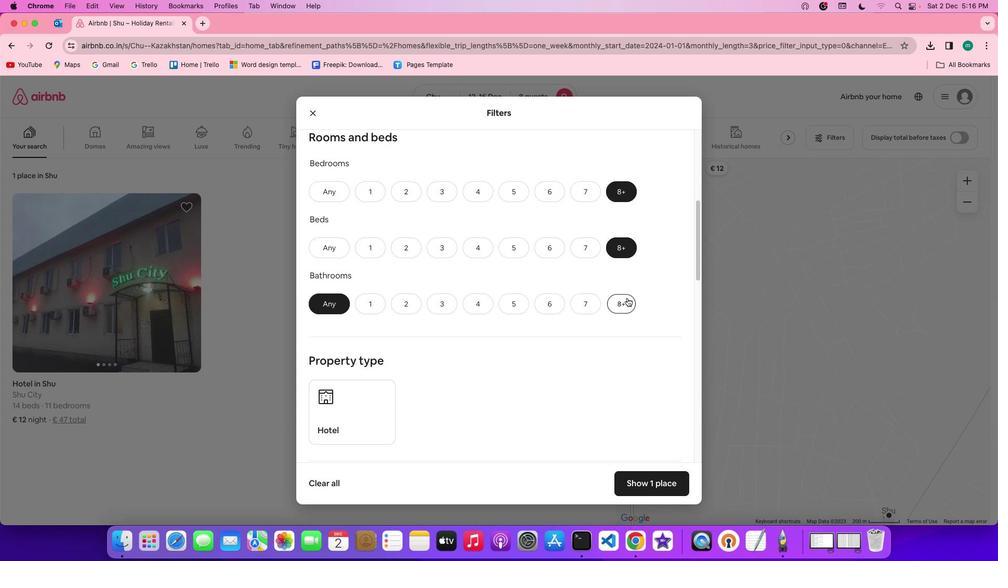 
Action: Mouse pressed left at (627, 298)
Screenshot: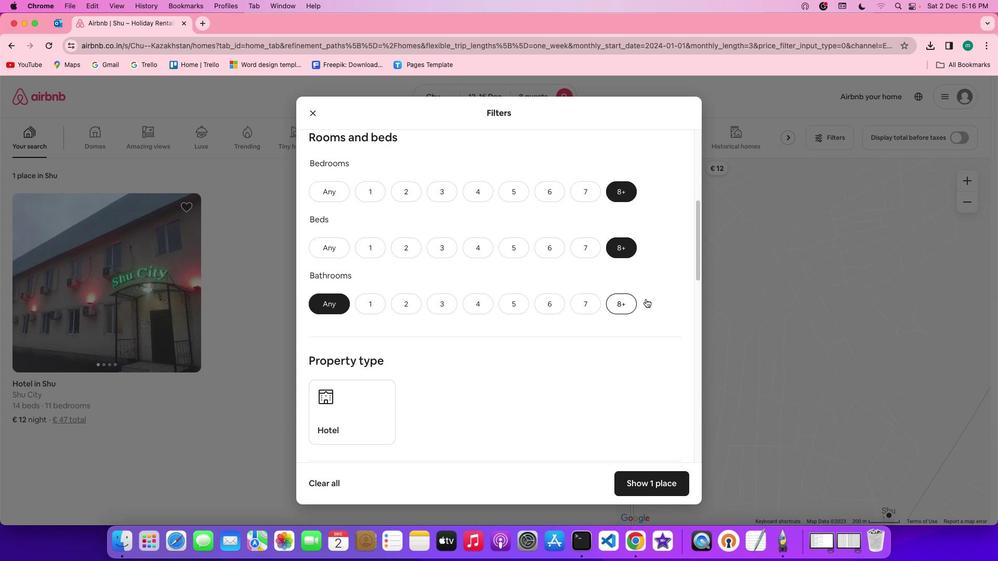 
Action: Mouse moved to (662, 301)
Screenshot: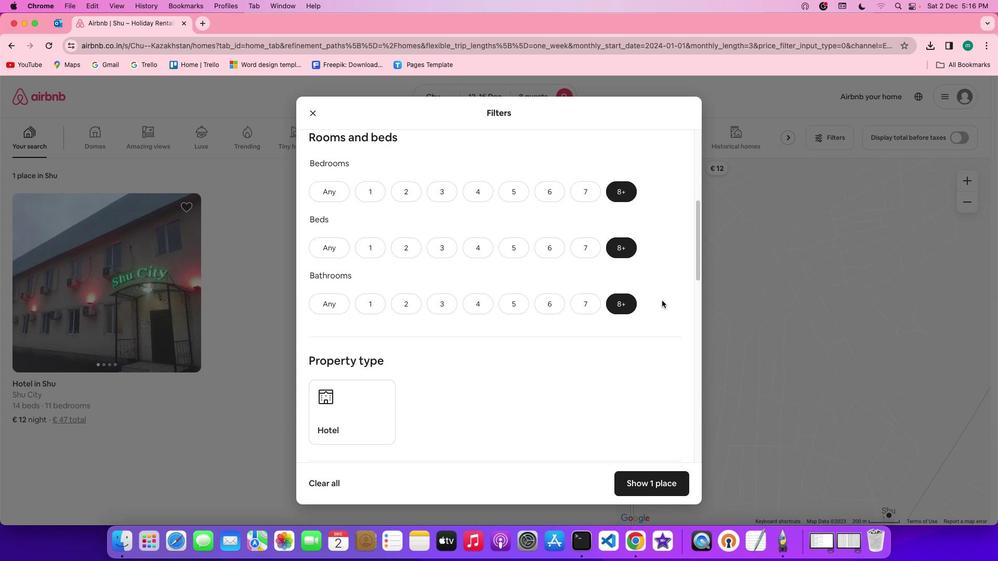 
Action: Mouse scrolled (662, 301) with delta (0, 0)
Screenshot: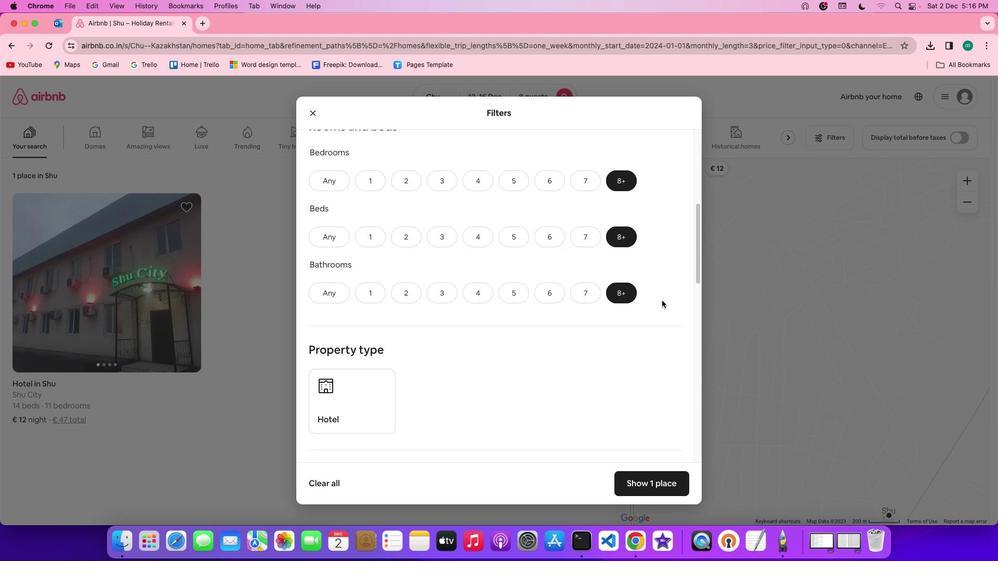 
Action: Mouse scrolled (662, 301) with delta (0, 0)
Screenshot: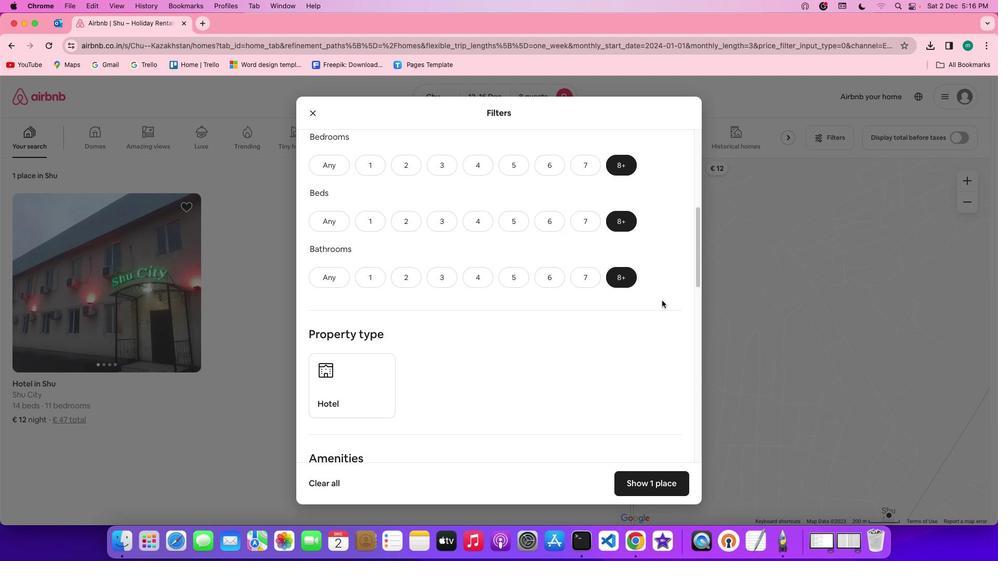 
Action: Mouse scrolled (662, 301) with delta (0, 0)
Screenshot: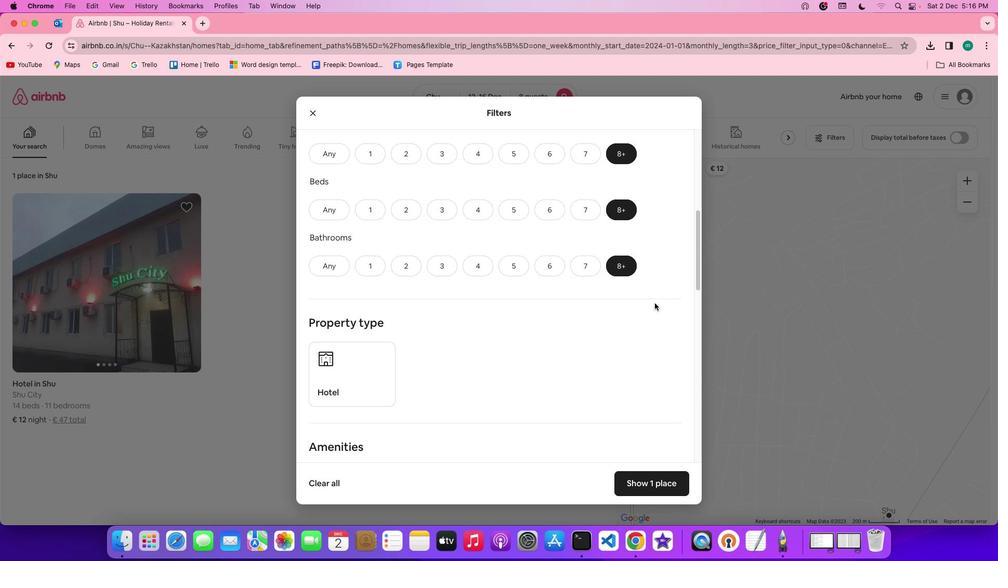 
Action: Mouse moved to (652, 303)
Screenshot: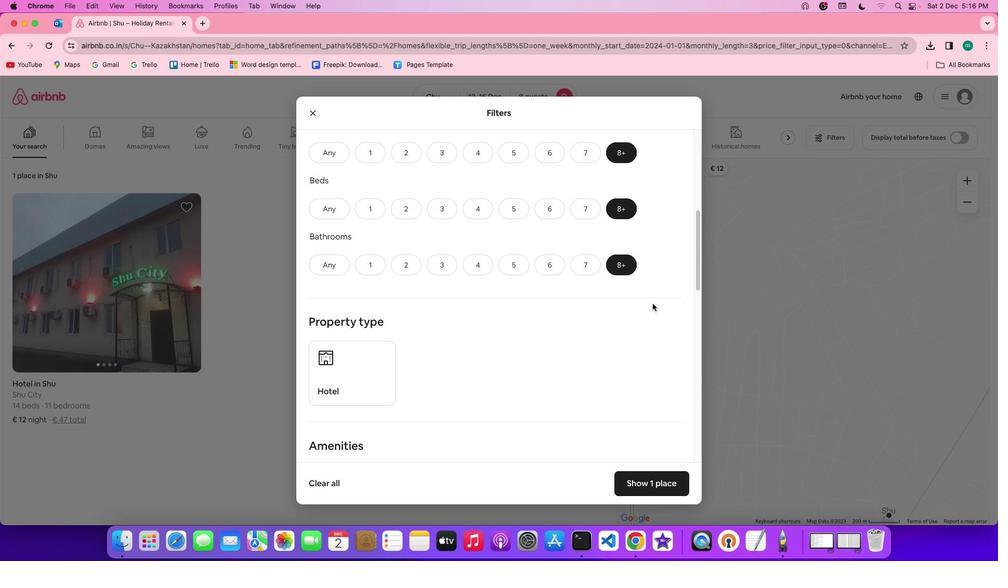 
Action: Mouse scrolled (652, 303) with delta (0, 0)
Screenshot: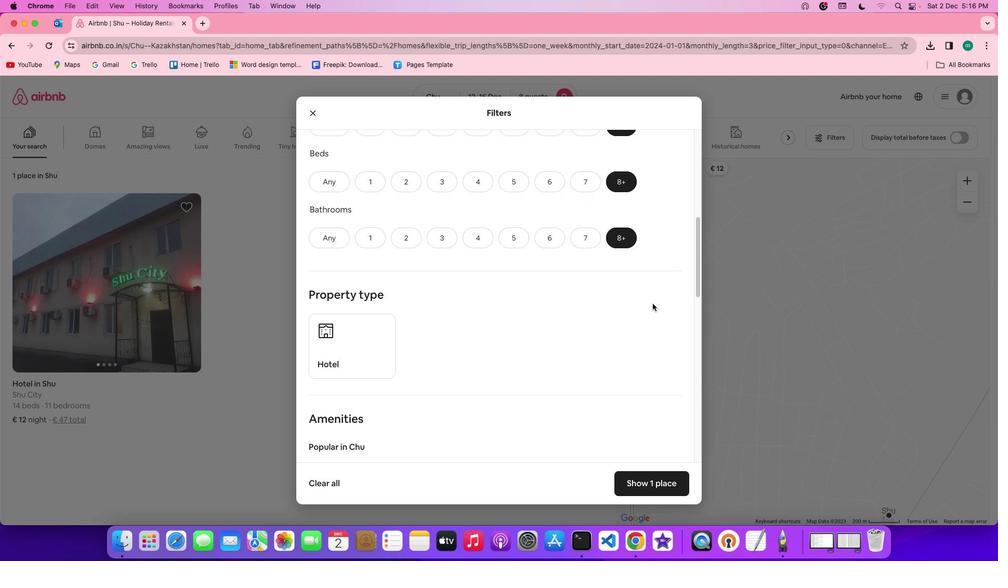 
Action: Mouse scrolled (652, 303) with delta (0, 0)
Screenshot: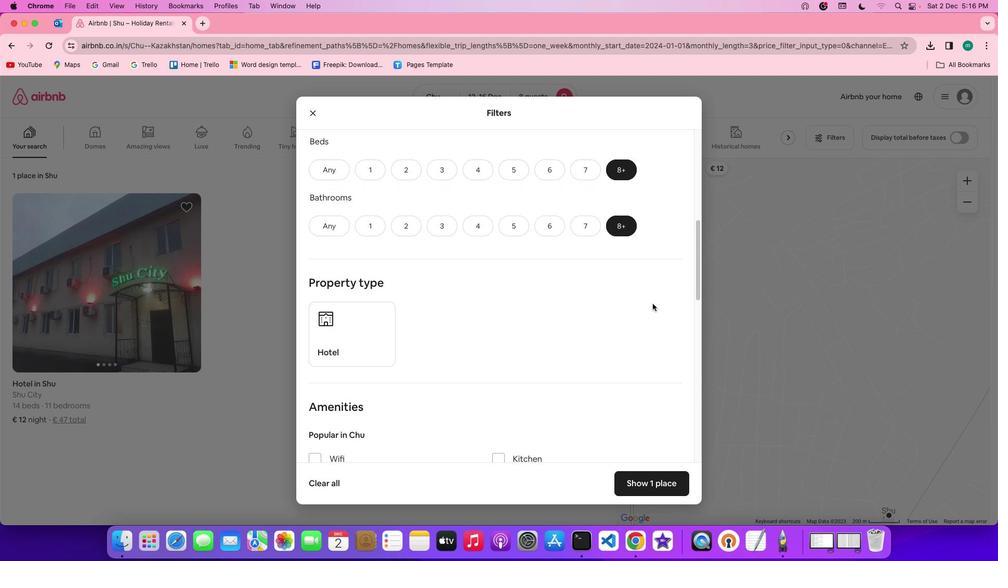 
Action: Mouse scrolled (652, 303) with delta (0, 0)
Screenshot: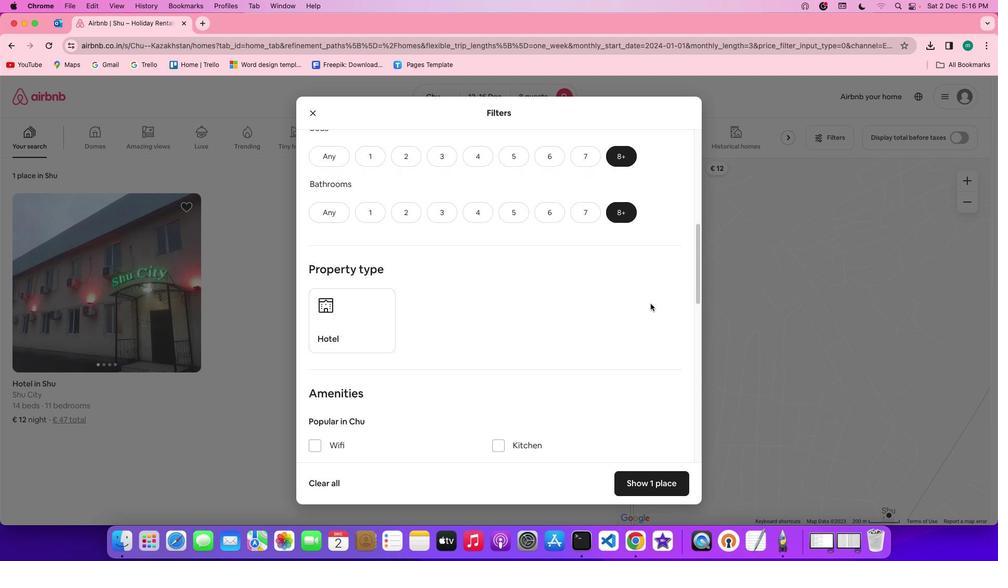 
Action: Mouse moved to (649, 304)
Screenshot: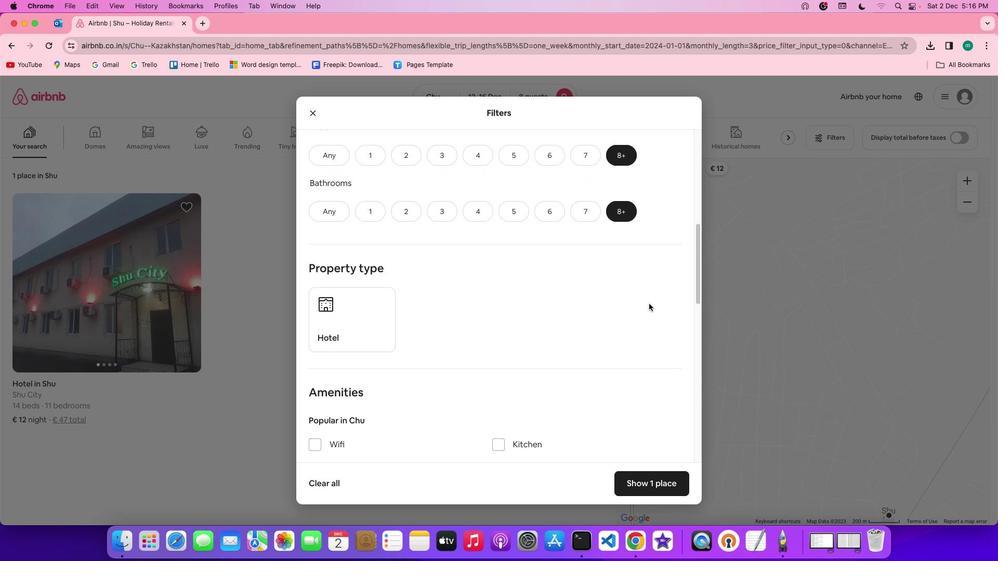 
Action: Mouse scrolled (649, 304) with delta (0, 0)
Screenshot: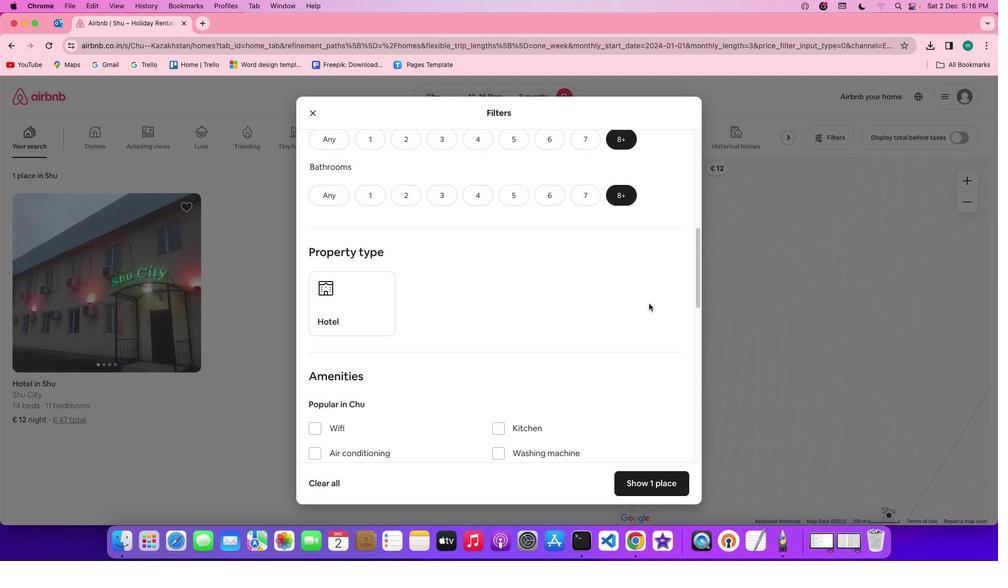 
Action: Mouse scrolled (649, 304) with delta (0, 0)
Screenshot: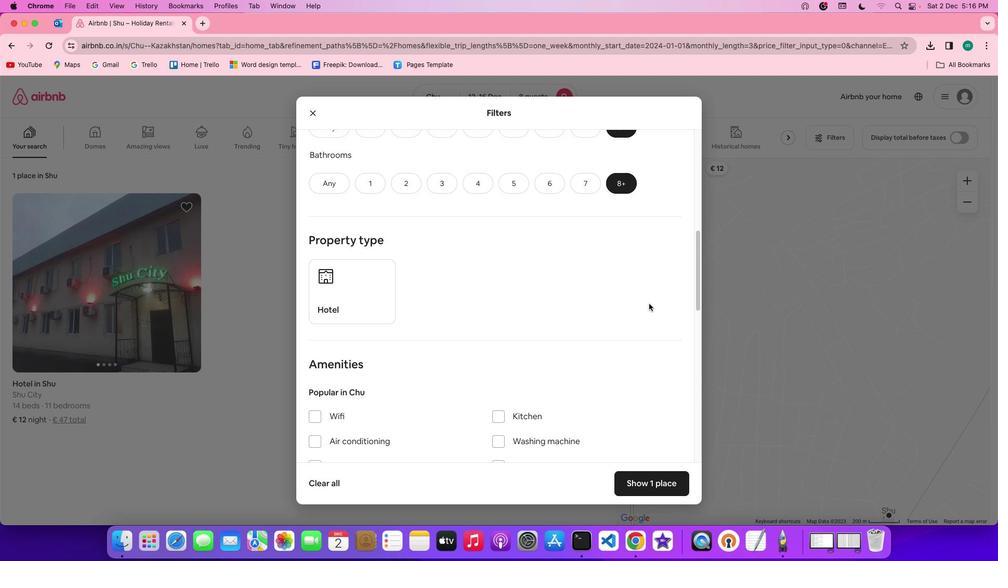 
Action: Mouse scrolled (649, 304) with delta (0, 0)
Screenshot: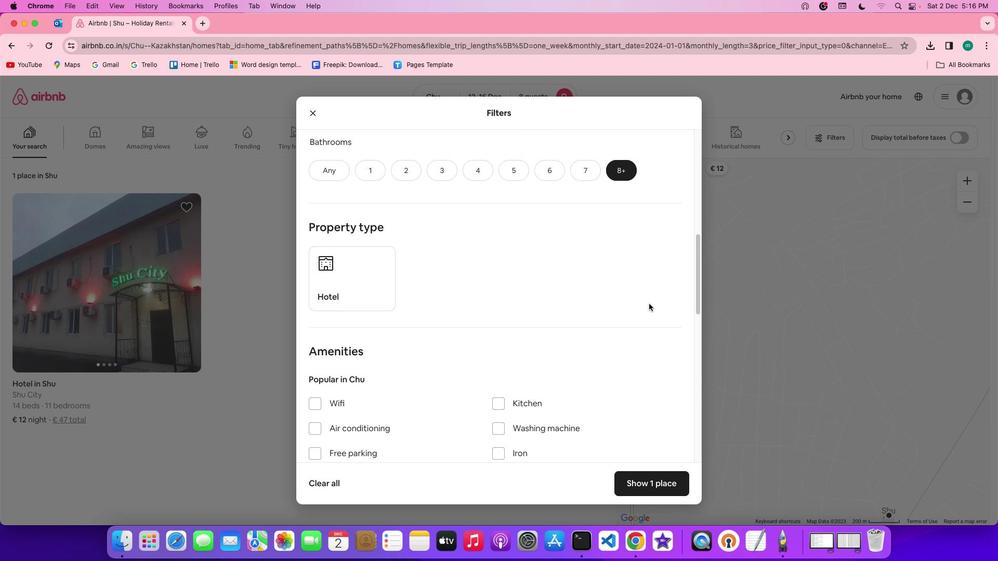 
Action: Mouse scrolled (649, 304) with delta (0, 0)
Screenshot: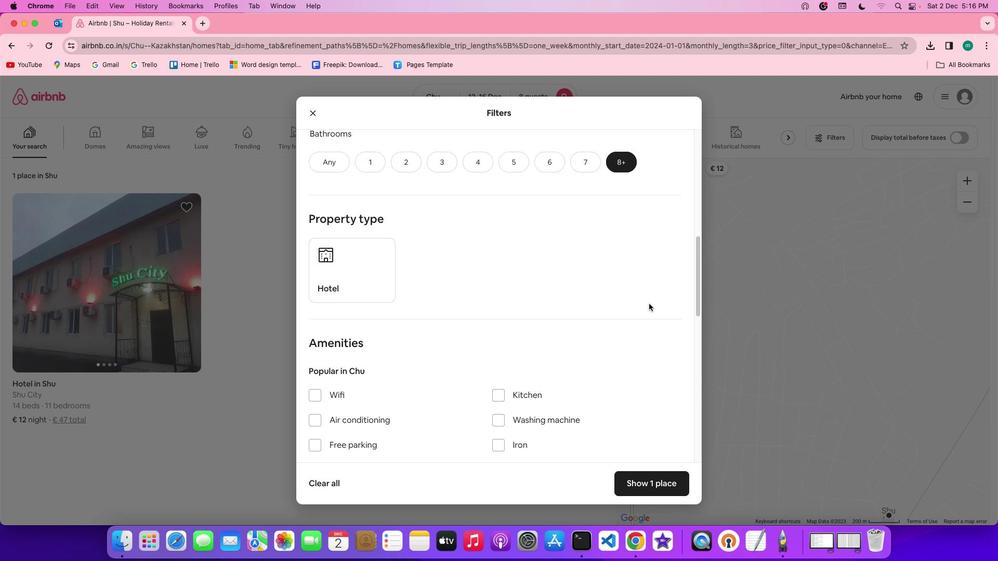 
Action: Mouse scrolled (649, 304) with delta (0, 0)
Screenshot: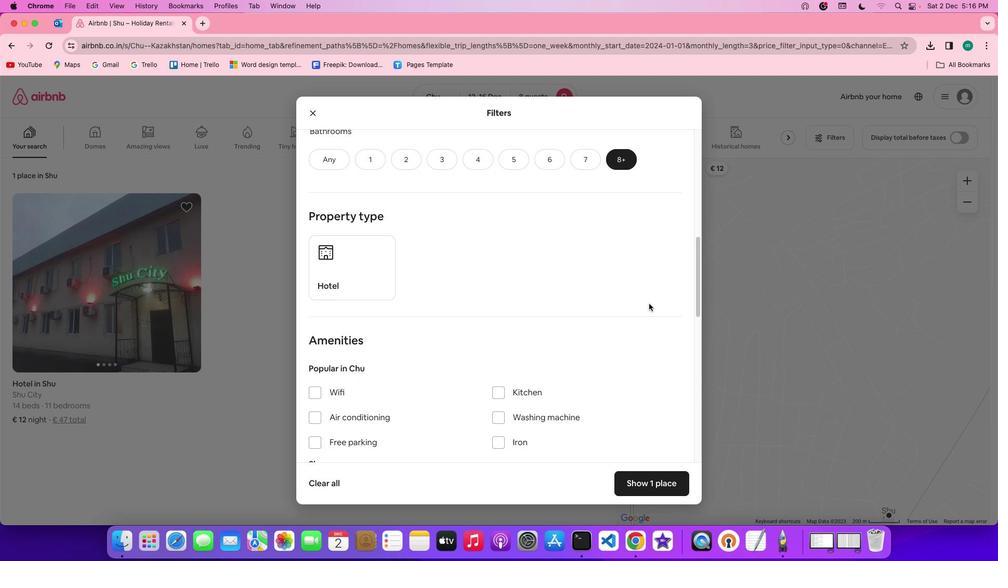 
Action: Mouse scrolled (649, 304) with delta (0, 0)
Screenshot: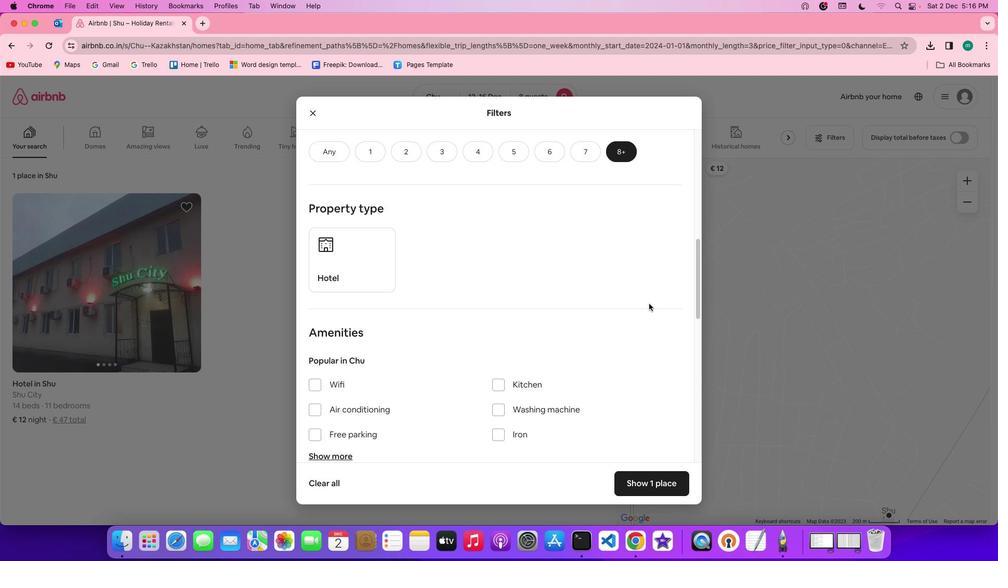 
Action: Mouse scrolled (649, 304) with delta (0, 0)
Screenshot: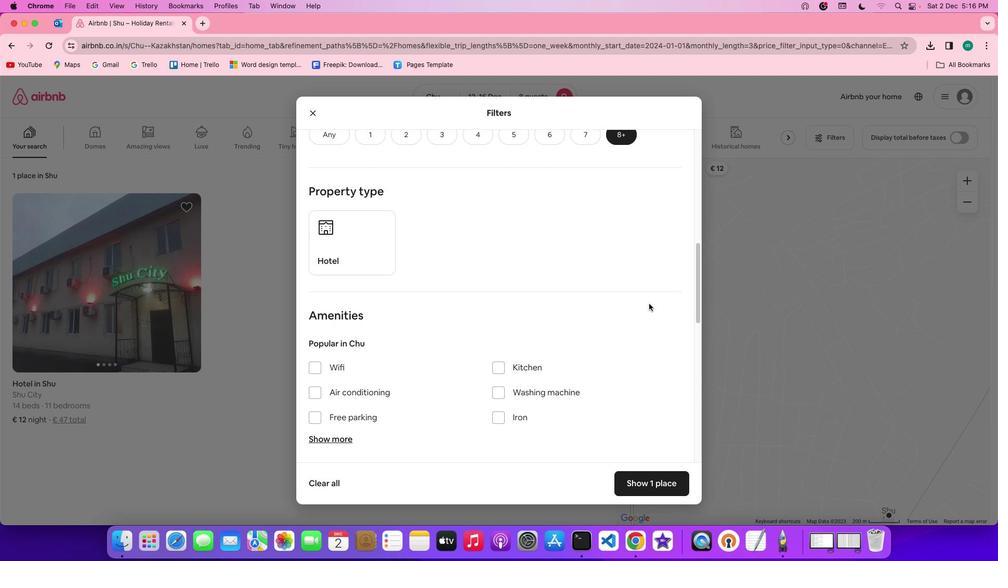 
Action: Mouse scrolled (649, 304) with delta (0, 0)
Screenshot: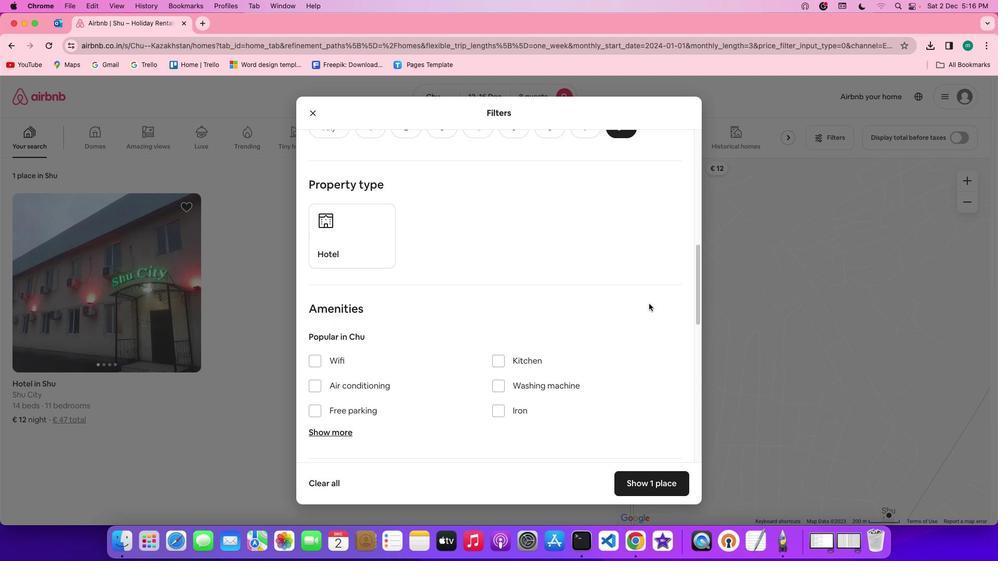 
Action: Mouse scrolled (649, 304) with delta (0, 0)
Screenshot: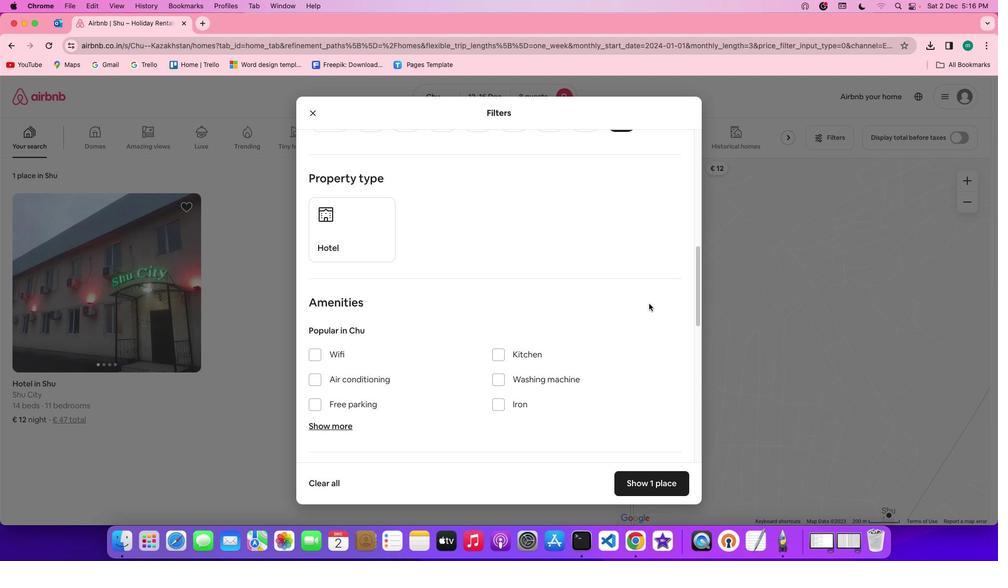 
Action: Mouse scrolled (649, 304) with delta (0, 0)
Screenshot: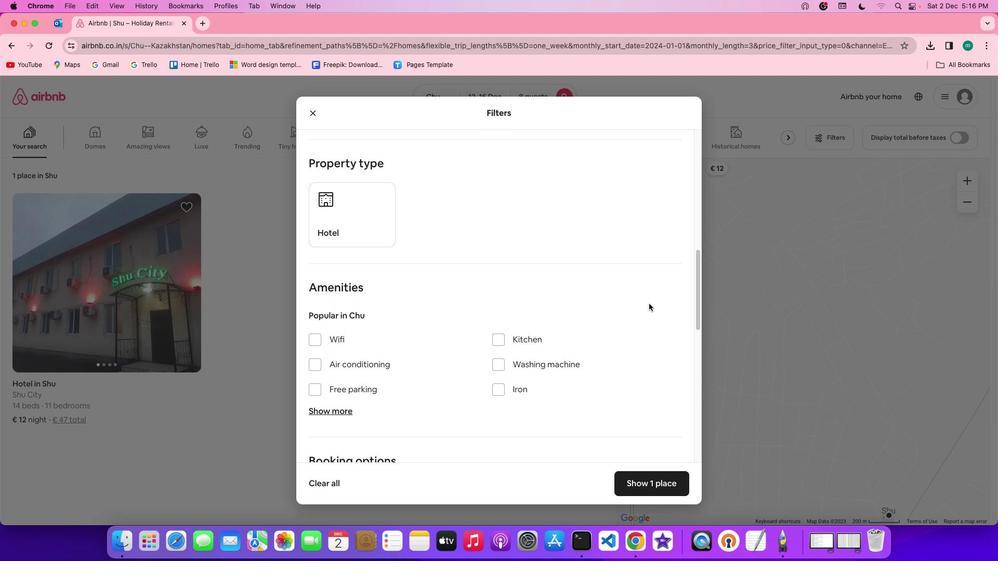 
Action: Mouse scrolled (649, 304) with delta (0, 0)
Screenshot: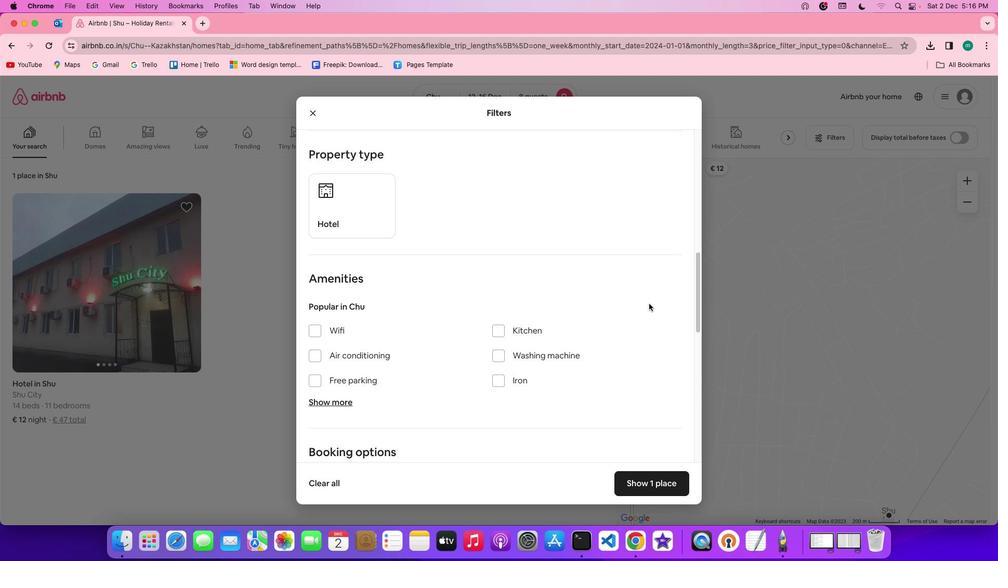 
Action: Mouse moved to (534, 263)
Screenshot: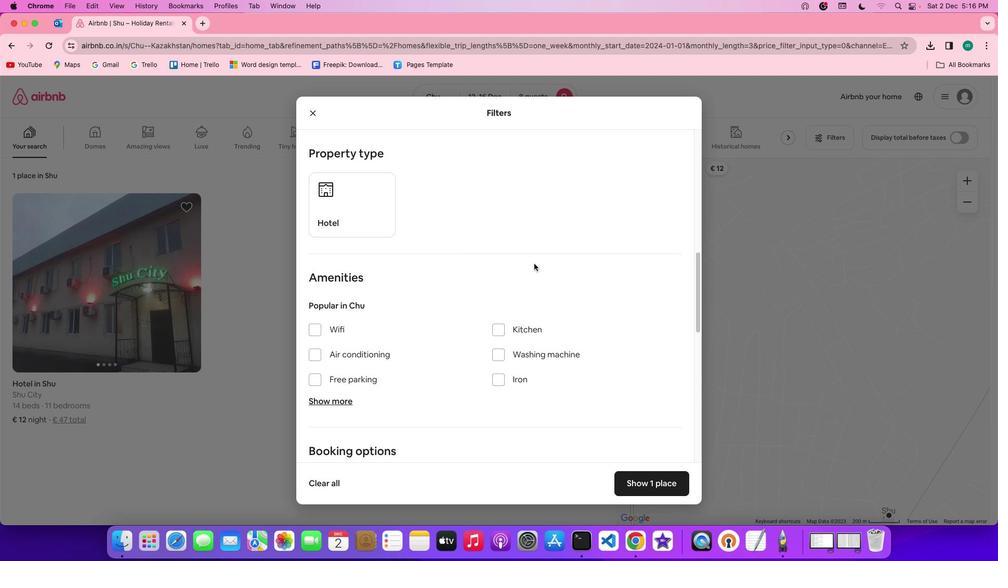 
Action: Mouse scrolled (534, 263) with delta (0, 0)
Screenshot: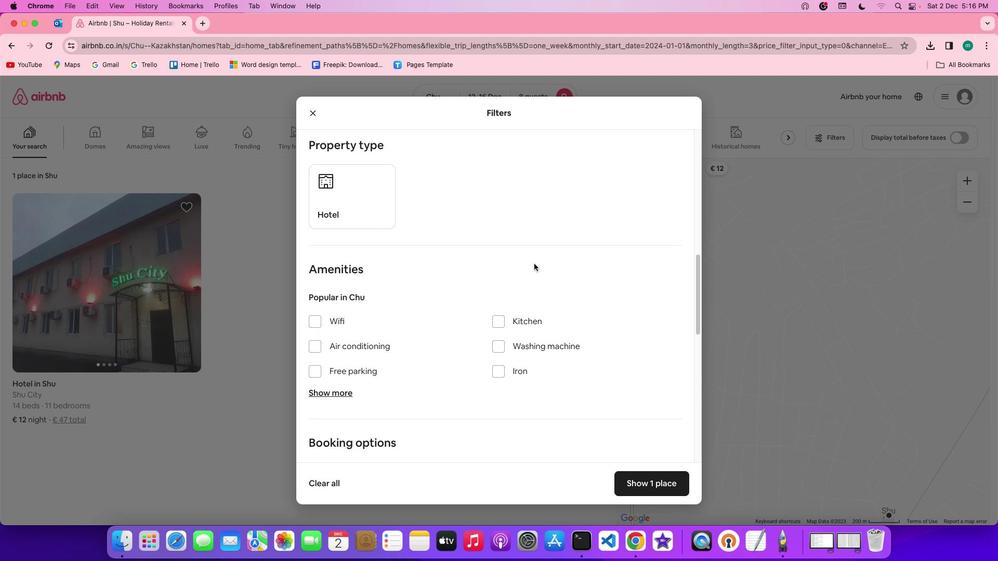 
Action: Mouse scrolled (534, 263) with delta (0, 0)
Screenshot: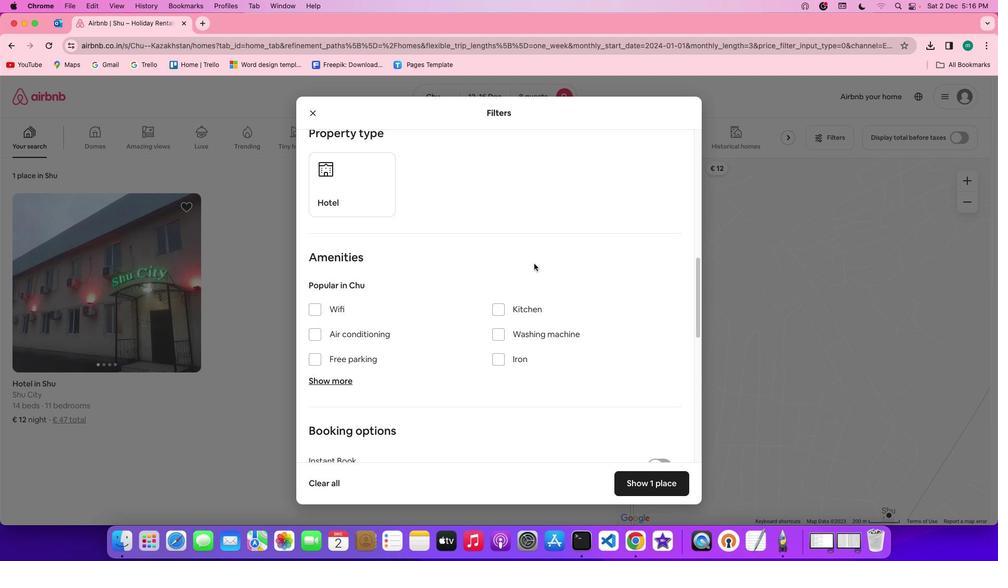 
Action: Mouse scrolled (534, 263) with delta (0, 0)
Screenshot: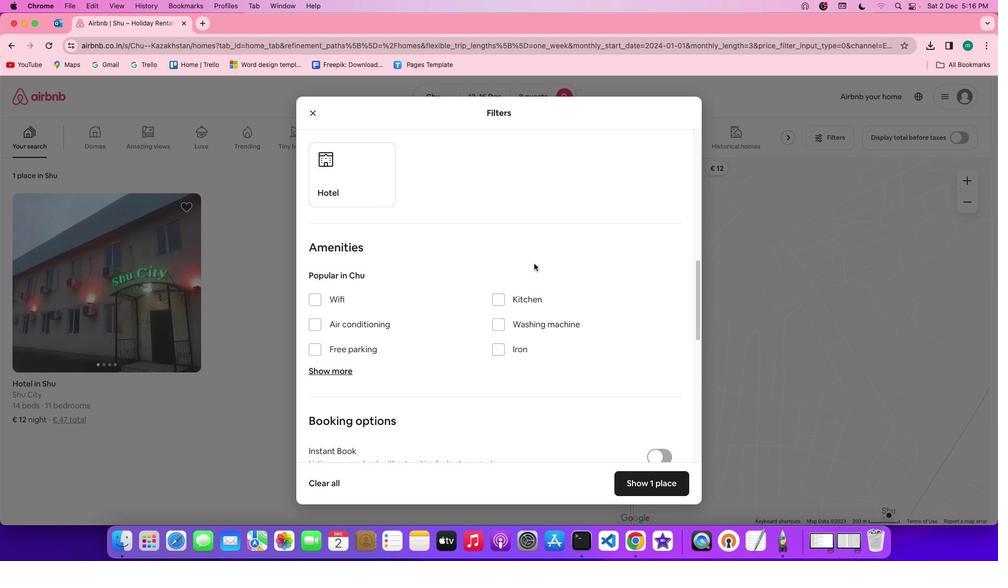 
Action: Mouse scrolled (534, 263) with delta (0, 0)
Screenshot: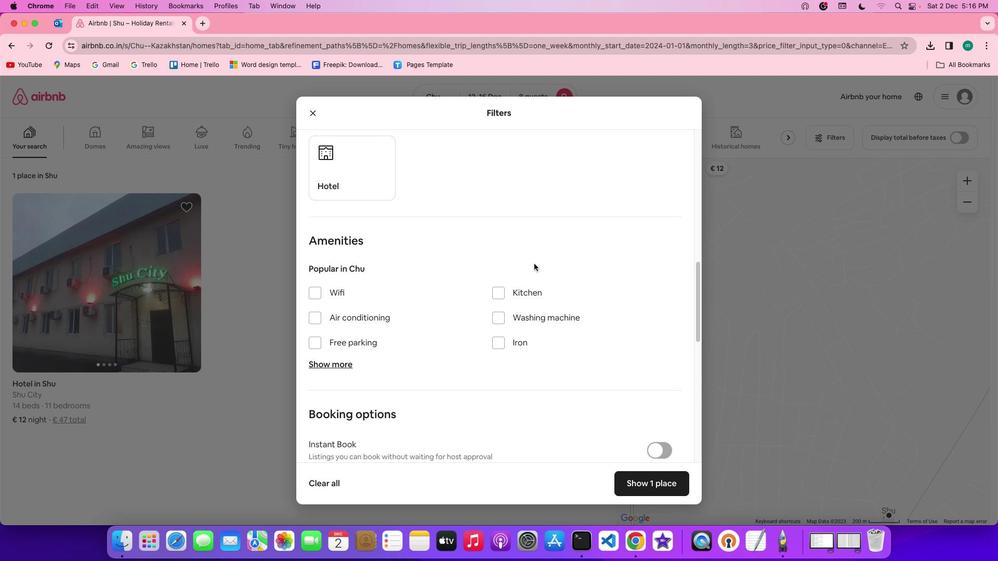 
Action: Mouse scrolled (534, 263) with delta (0, 0)
Screenshot: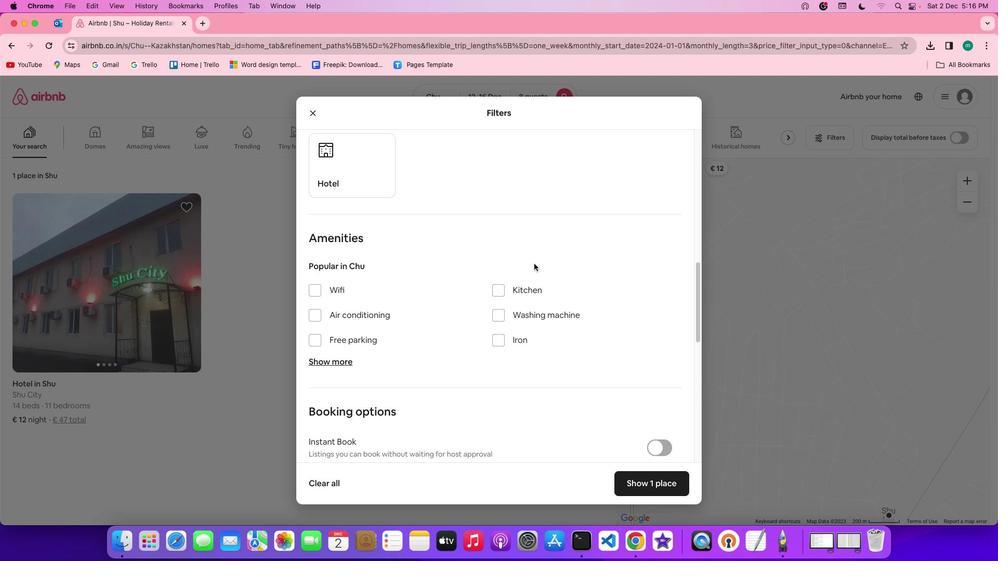 
Action: Mouse scrolled (534, 263) with delta (0, 0)
Screenshot: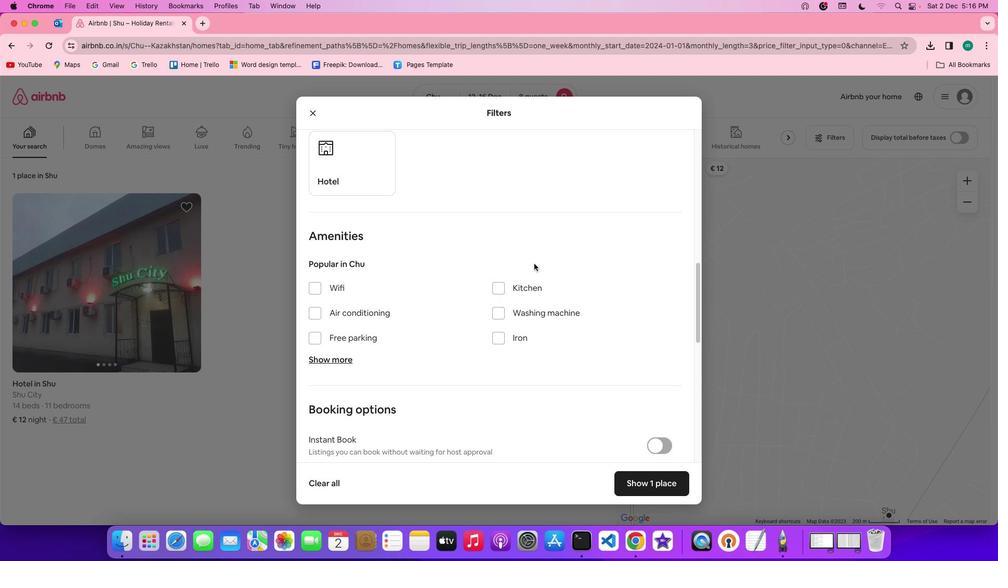 
Action: Mouse scrolled (534, 263) with delta (0, 0)
Screenshot: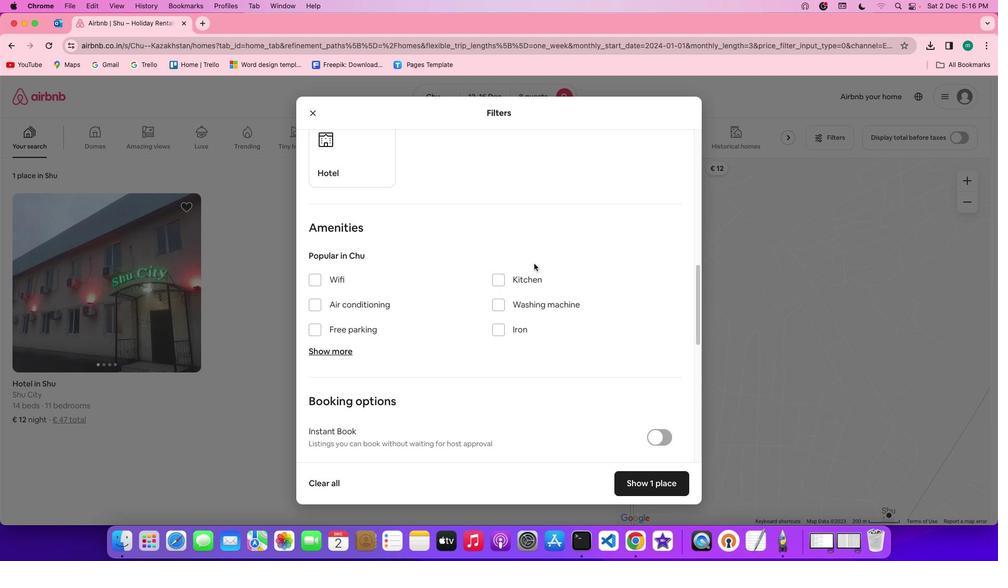 
Action: Mouse scrolled (534, 263) with delta (0, 0)
Screenshot: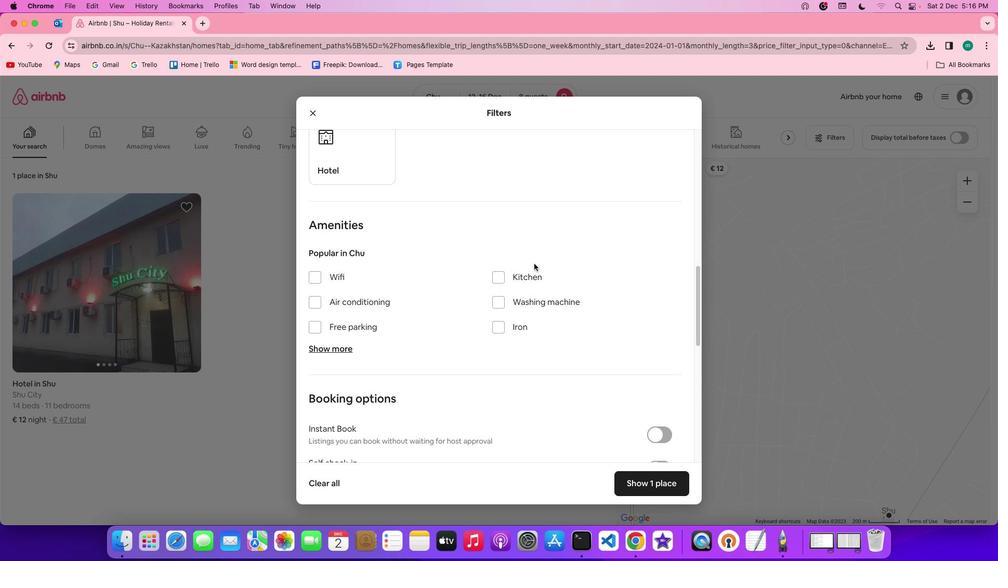 
Action: Mouse scrolled (534, 263) with delta (0, 0)
Screenshot: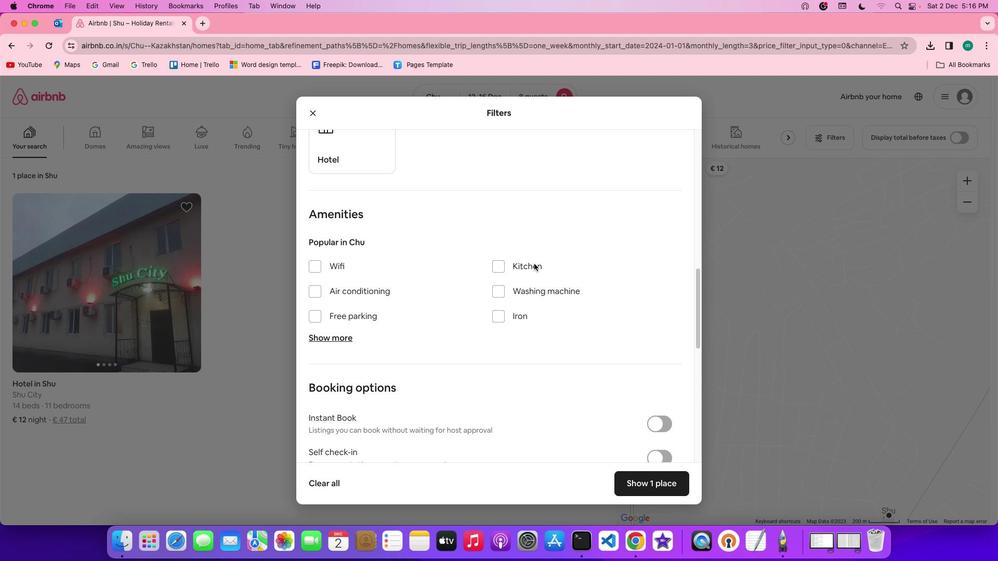 
Action: Mouse scrolled (534, 263) with delta (0, 0)
Screenshot: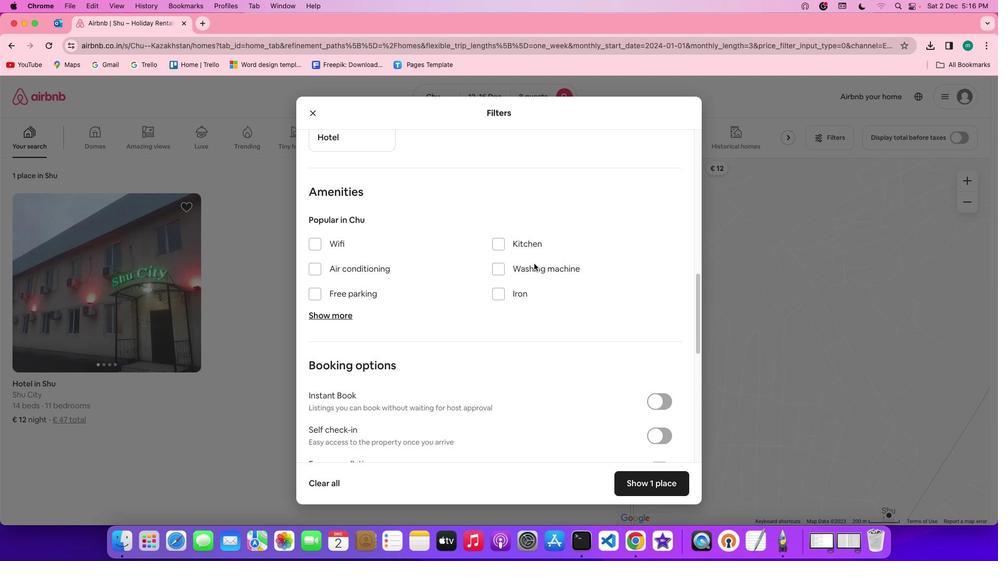 
Action: Mouse scrolled (534, 263) with delta (0, 0)
Screenshot: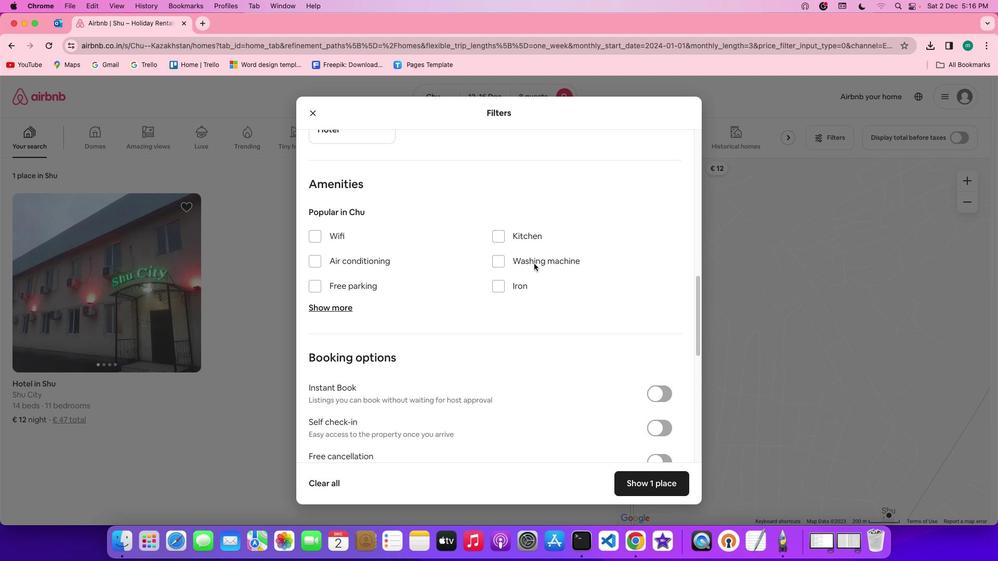 
Action: Mouse scrolled (534, 263) with delta (0, 0)
Screenshot: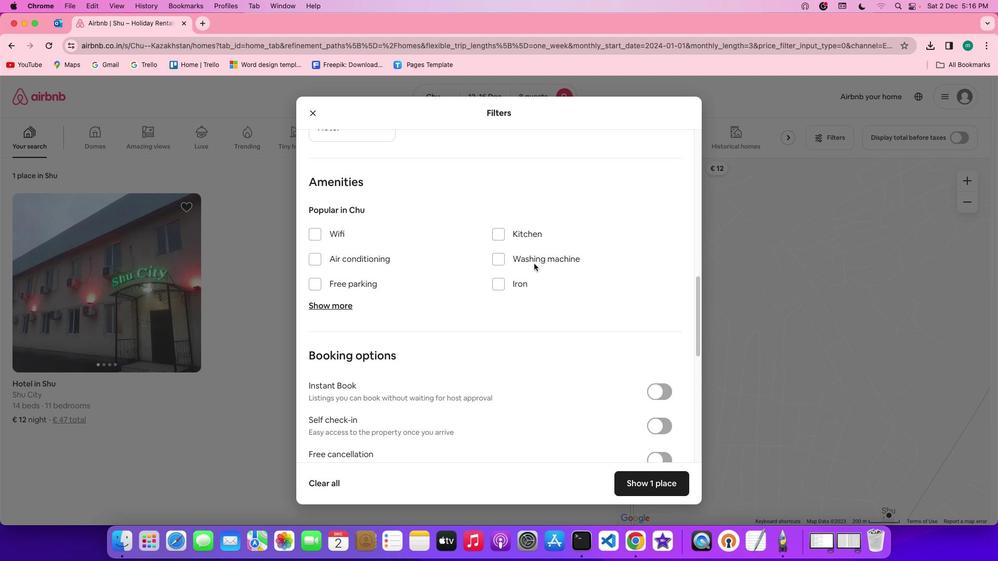 
Action: Mouse moved to (319, 230)
Screenshot: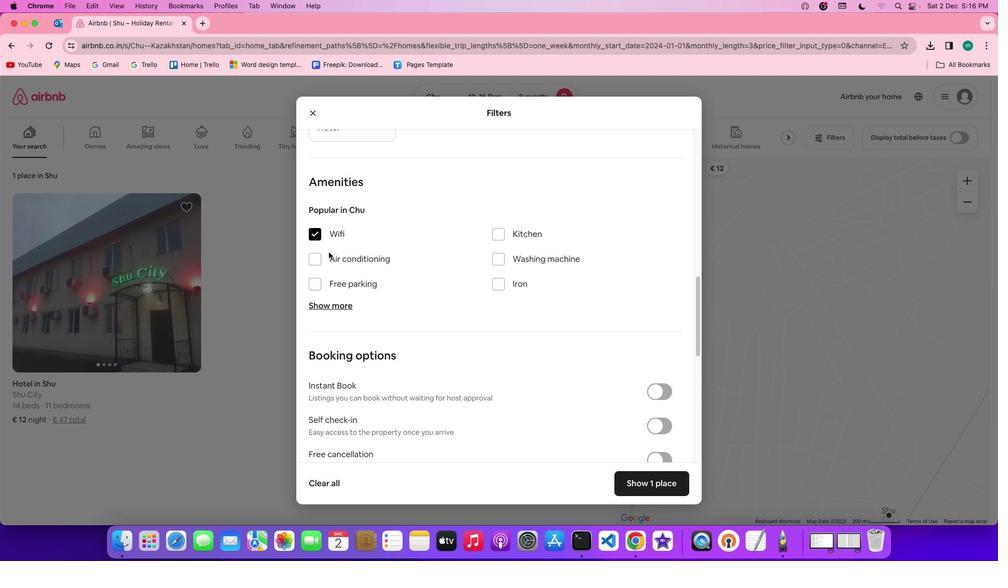 
Action: Mouse pressed left at (319, 230)
Screenshot: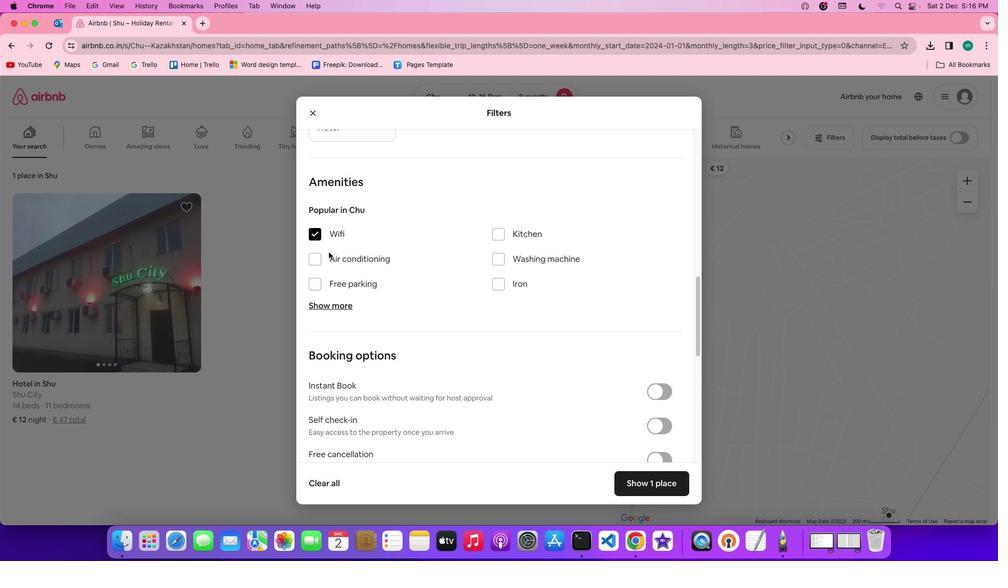 
Action: Mouse moved to (338, 302)
Screenshot: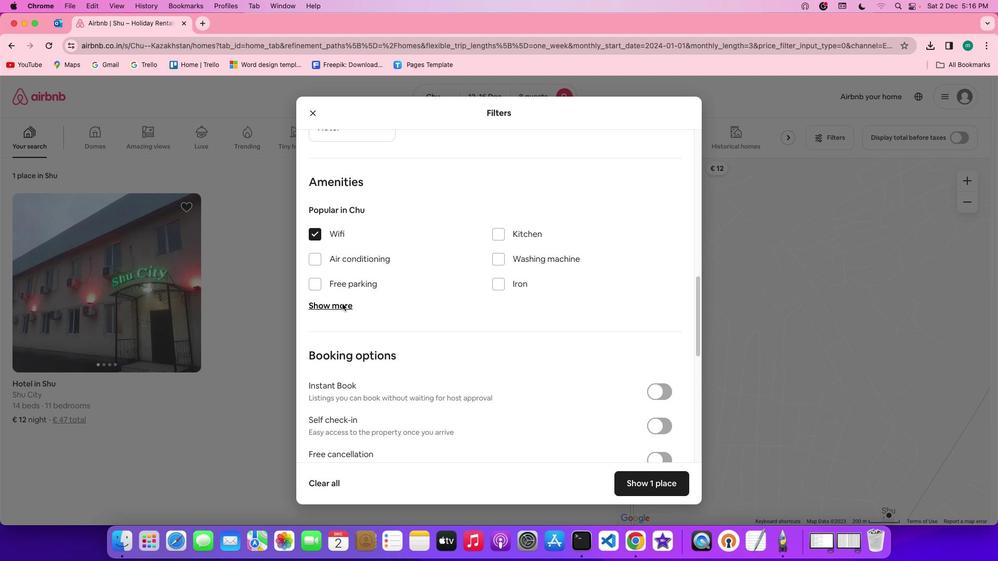 
Action: Mouse pressed left at (338, 302)
Screenshot: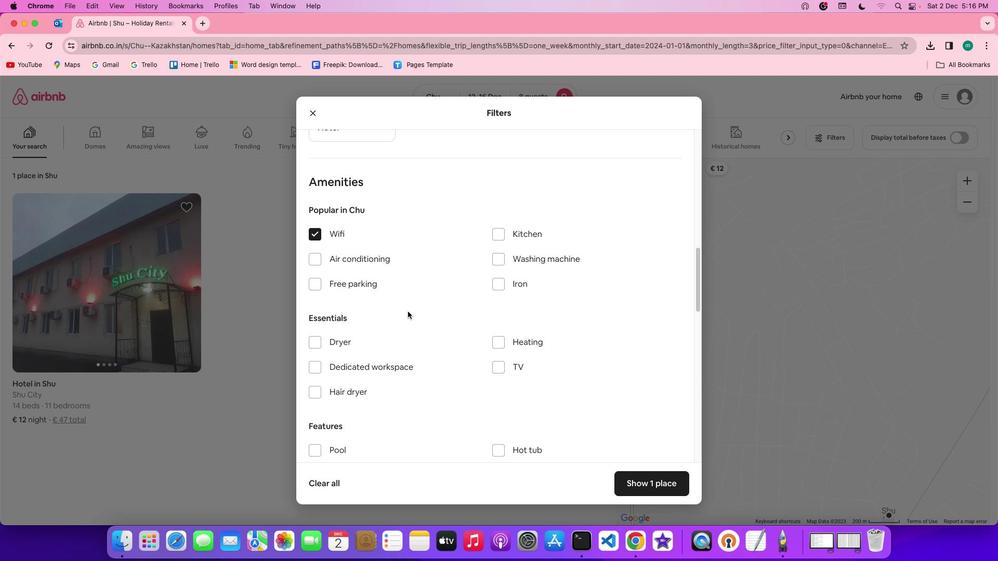 
Action: Mouse moved to (456, 316)
Screenshot: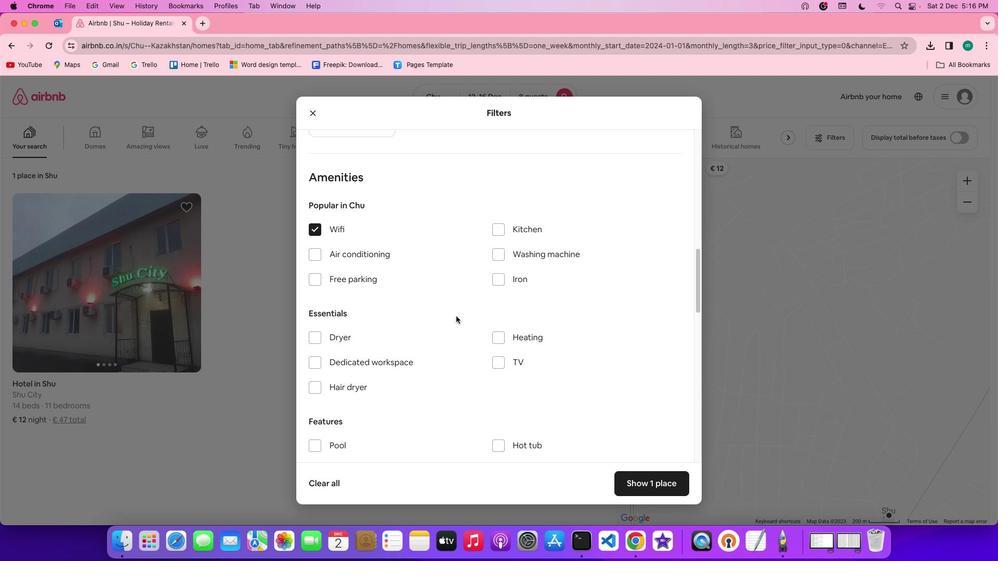 
Action: Mouse scrolled (456, 316) with delta (0, 0)
Screenshot: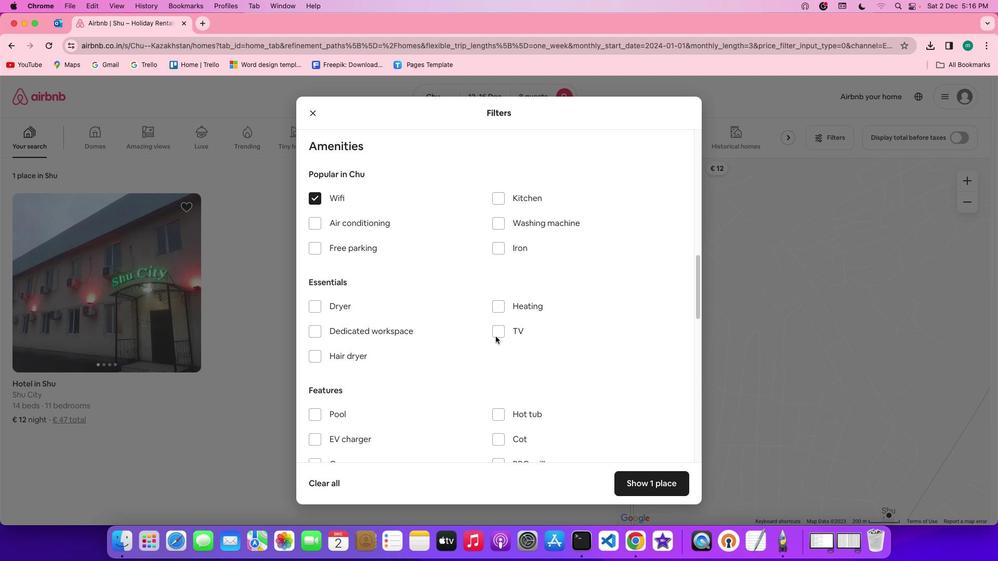 
Action: Mouse scrolled (456, 316) with delta (0, 0)
Screenshot: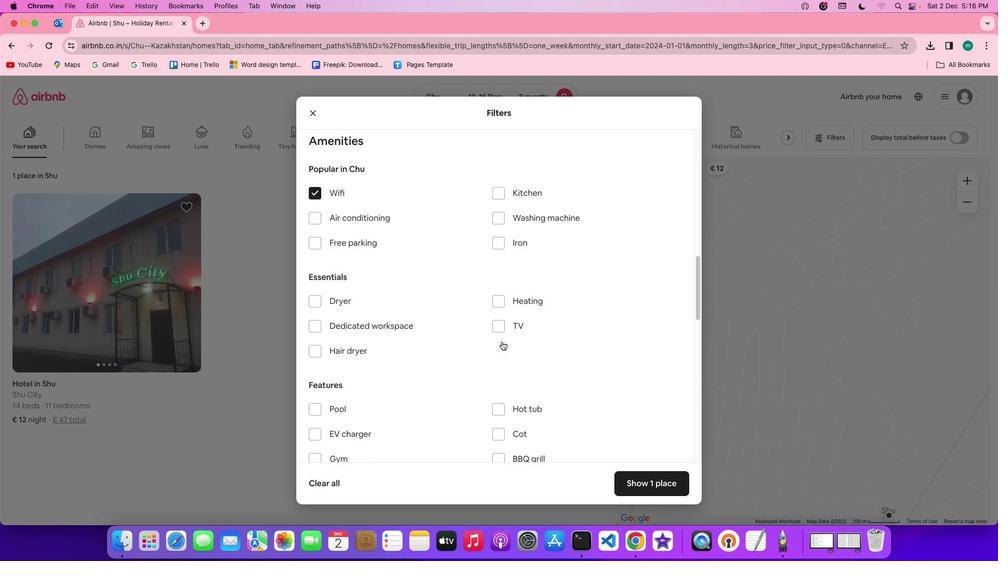 
Action: Mouse scrolled (456, 316) with delta (0, 0)
Screenshot: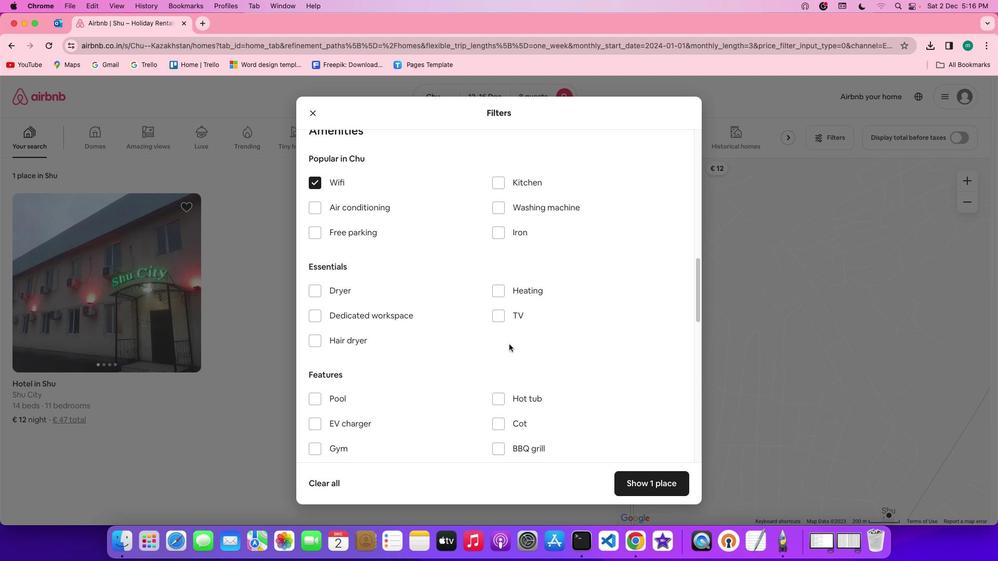 
Action: Mouse moved to (503, 319)
Screenshot: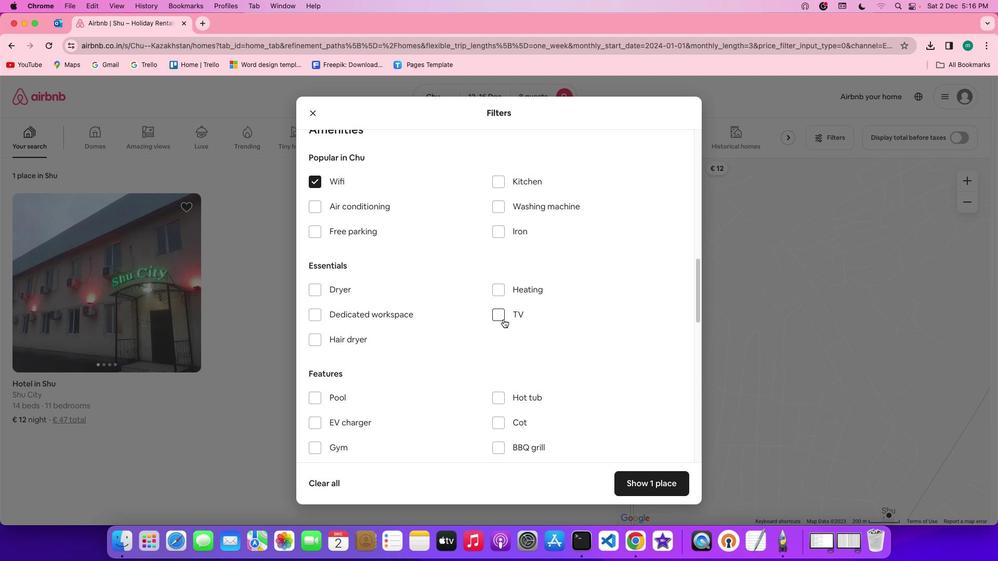 
Action: Mouse pressed left at (503, 319)
Screenshot: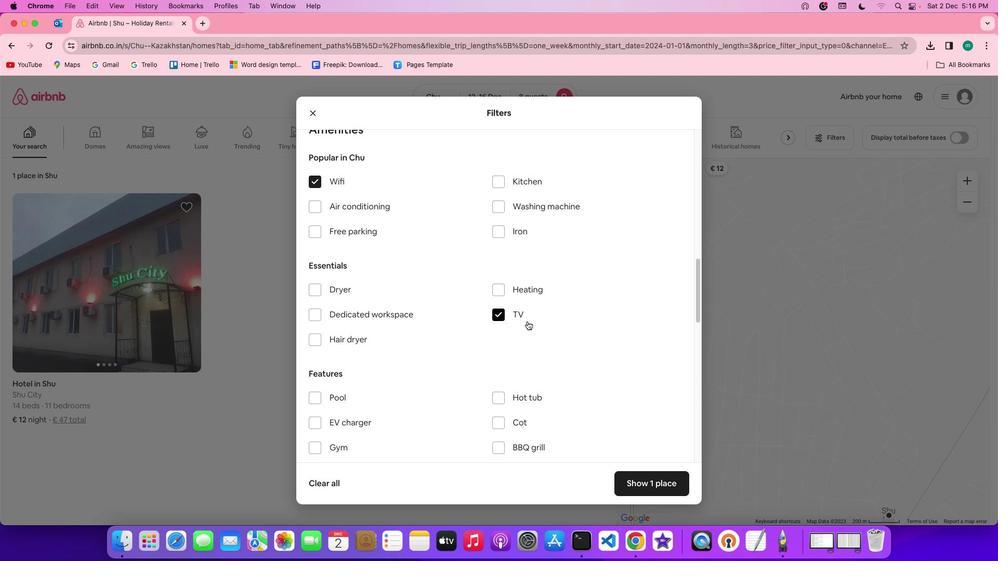 
Action: Mouse moved to (561, 325)
Screenshot: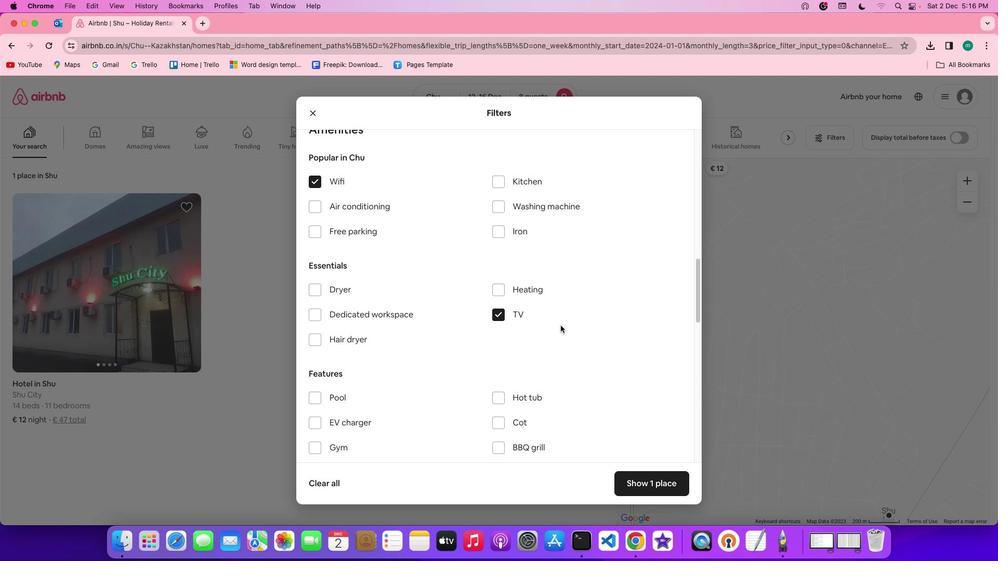 
Action: Mouse scrolled (561, 325) with delta (0, 0)
Screenshot: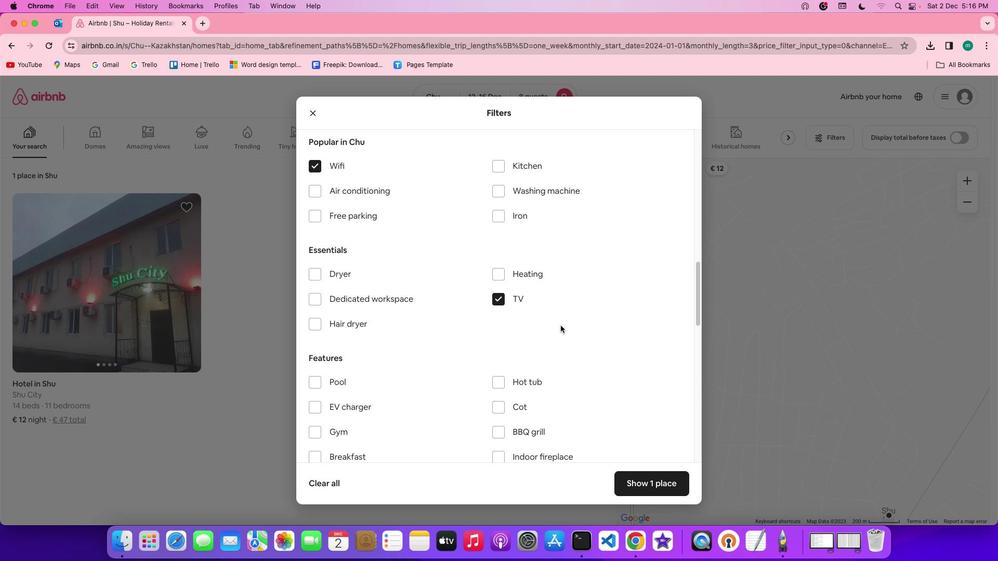 
Action: Mouse scrolled (561, 325) with delta (0, 0)
Screenshot: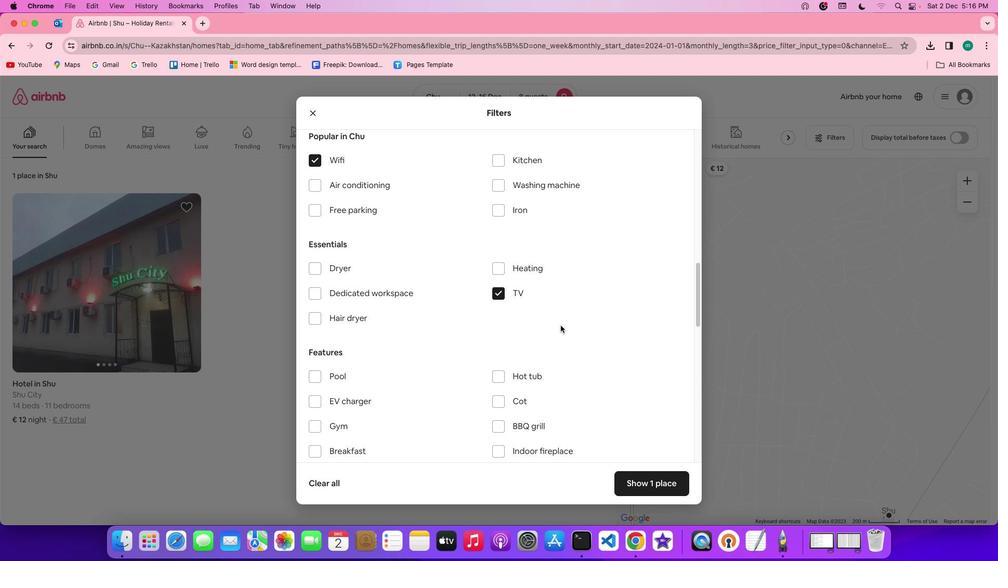 
Action: Mouse scrolled (561, 325) with delta (0, 0)
Screenshot: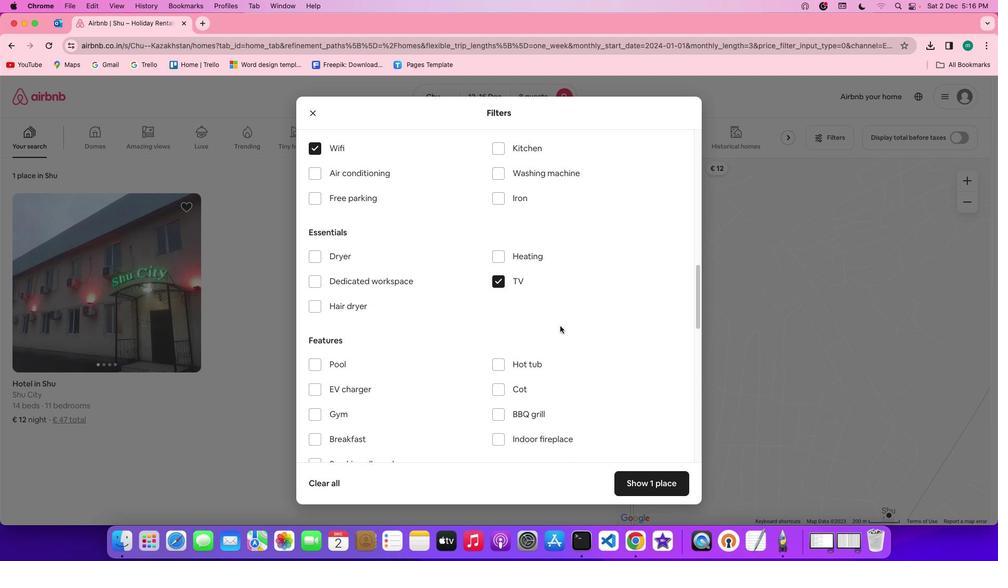 
Action: Mouse moved to (558, 326)
Screenshot: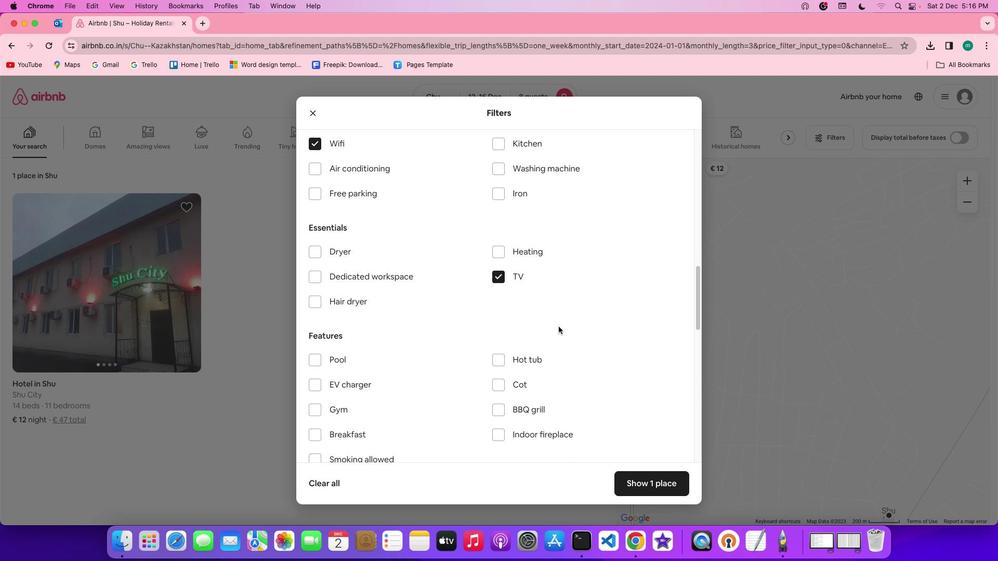 
Action: Mouse scrolled (558, 326) with delta (0, 0)
Screenshot: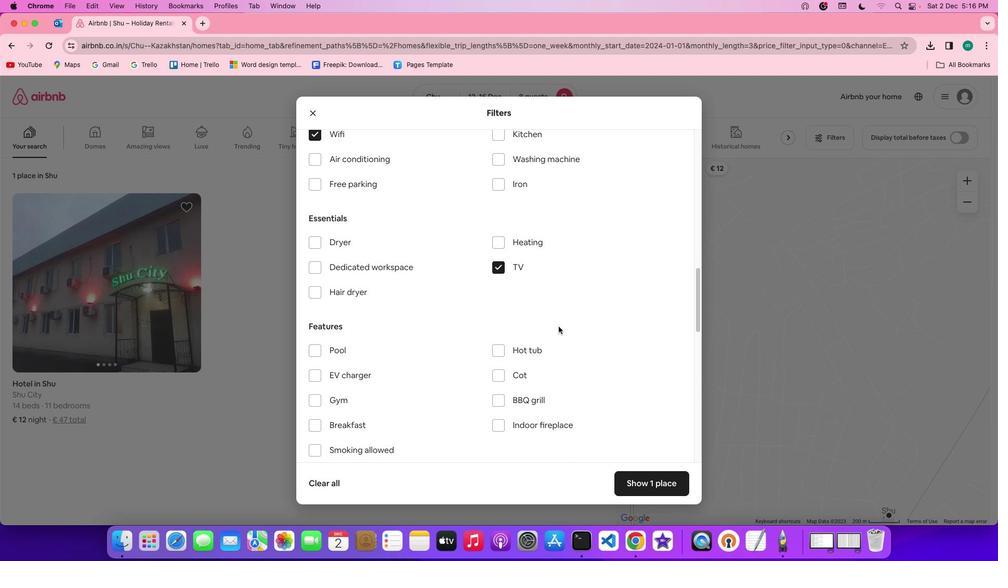 
Action: Mouse scrolled (558, 326) with delta (0, 0)
Screenshot: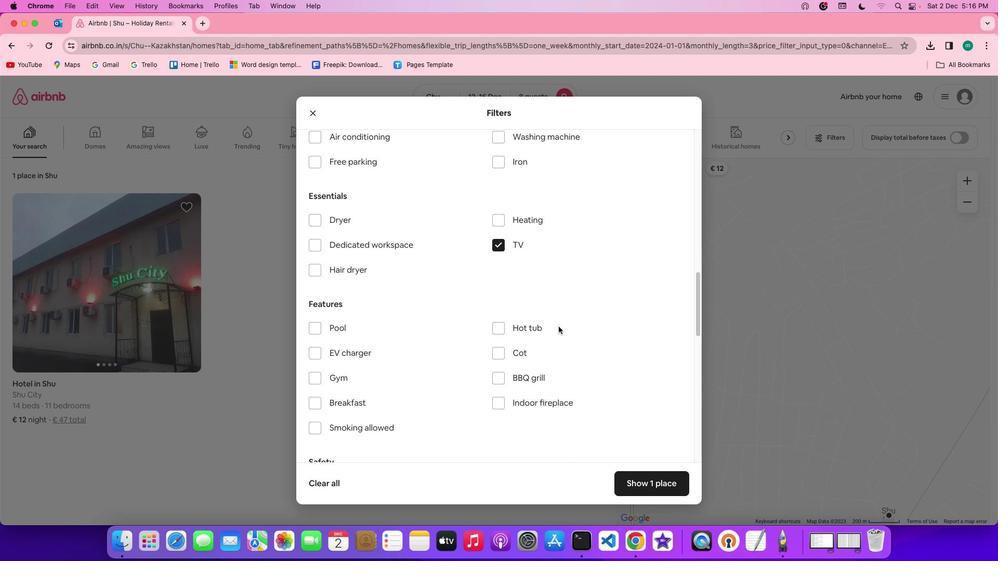 
Action: Mouse scrolled (558, 326) with delta (0, 0)
Screenshot: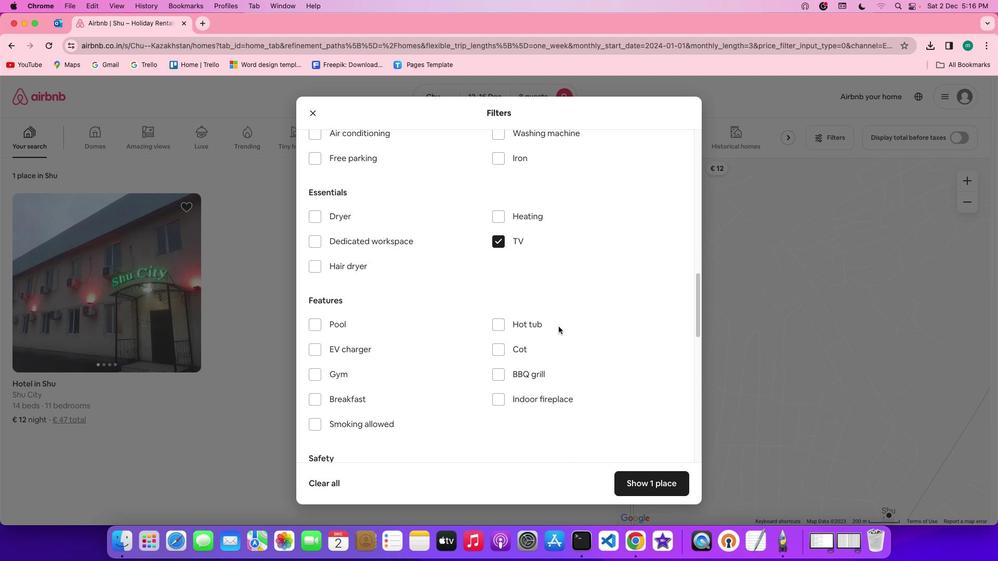 
Action: Mouse moved to (558, 327)
Screenshot: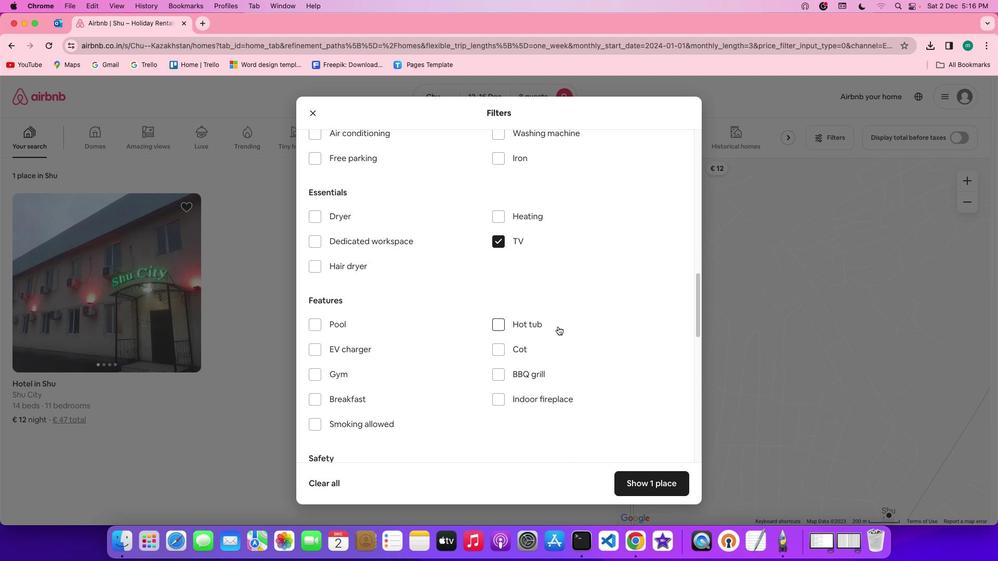 
Action: Mouse scrolled (558, 327) with delta (0, 0)
Screenshot: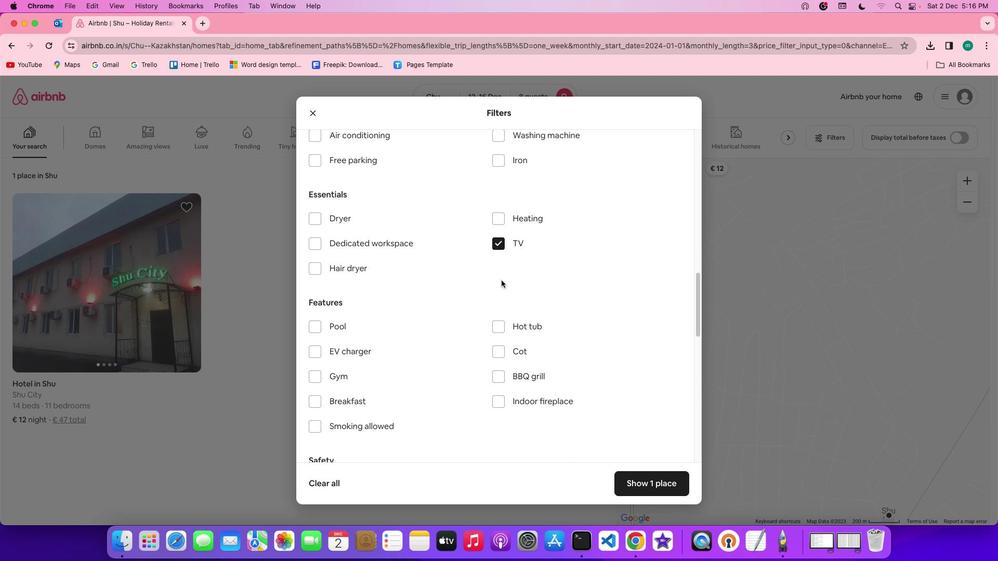
Action: Mouse moved to (318, 159)
Screenshot: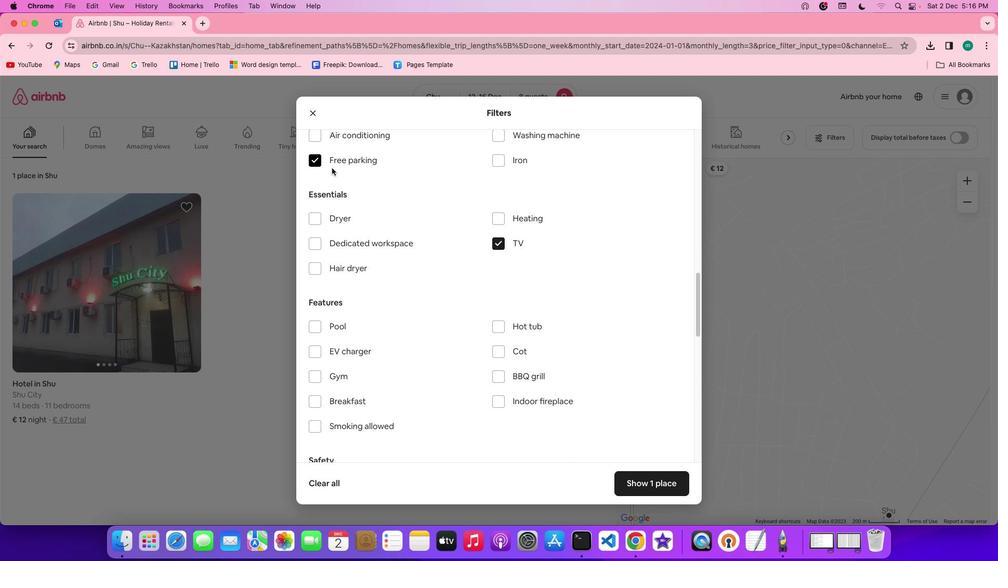 
Action: Mouse pressed left at (318, 159)
Screenshot: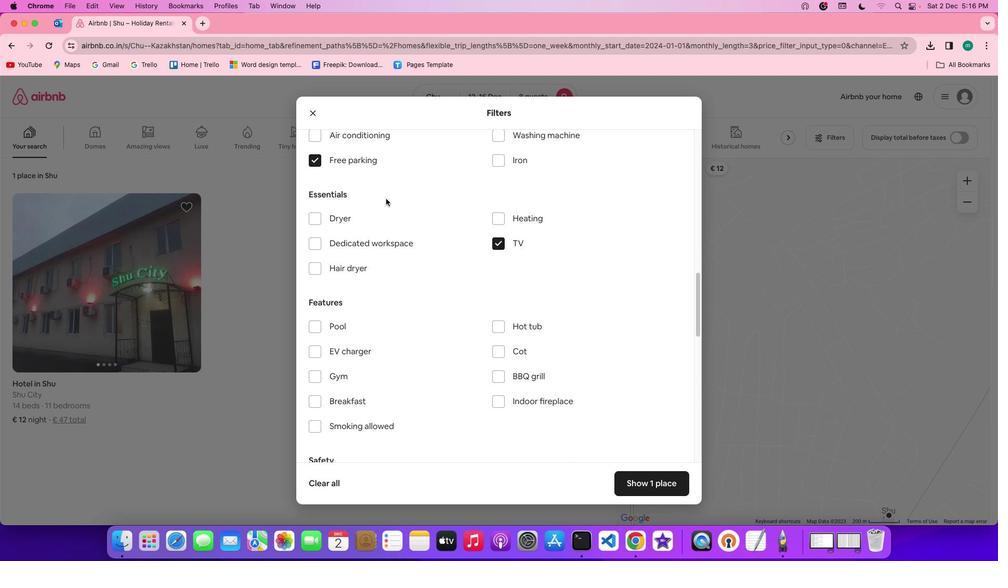 
Action: Mouse moved to (457, 260)
Screenshot: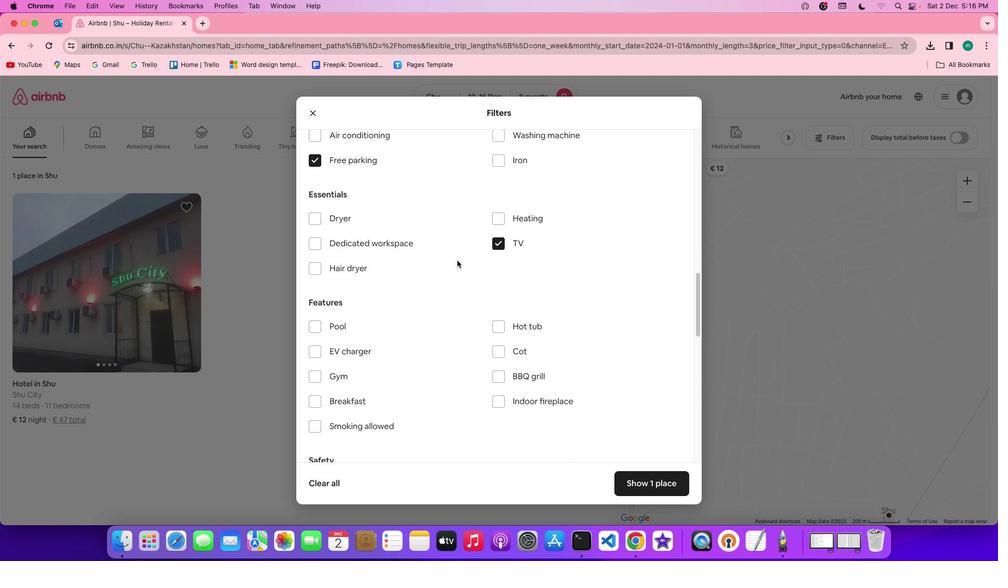 
Action: Mouse scrolled (457, 260) with delta (0, 0)
Screenshot: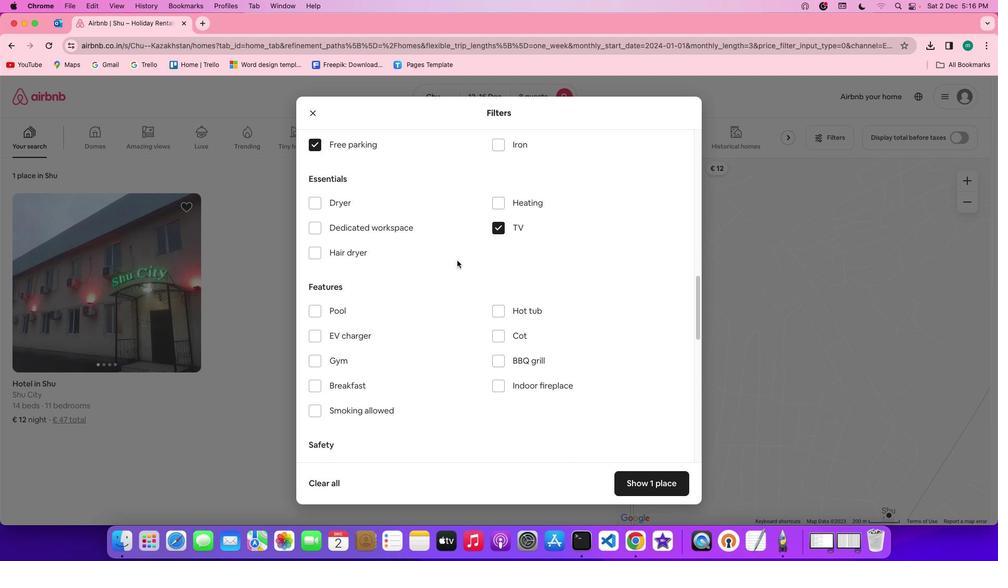 
Action: Mouse scrolled (457, 260) with delta (0, 0)
Screenshot: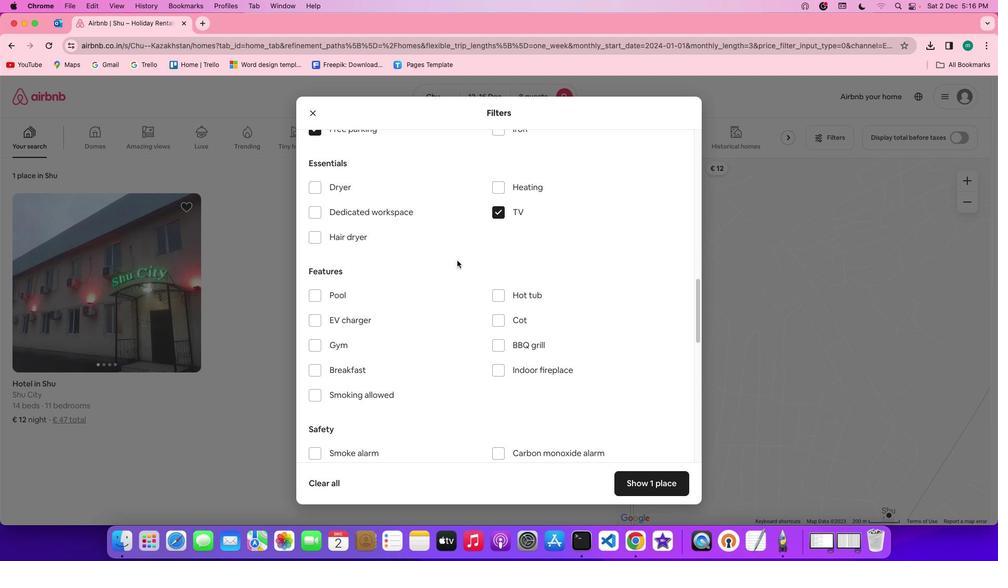 
Action: Mouse scrolled (457, 260) with delta (0, 0)
Screenshot: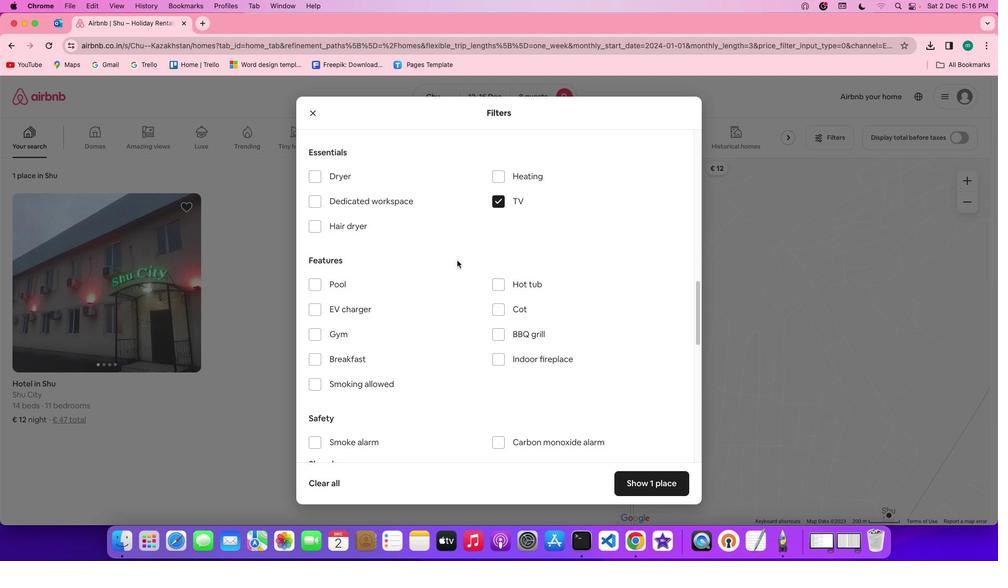
Action: Mouse scrolled (457, 260) with delta (0, 0)
Screenshot: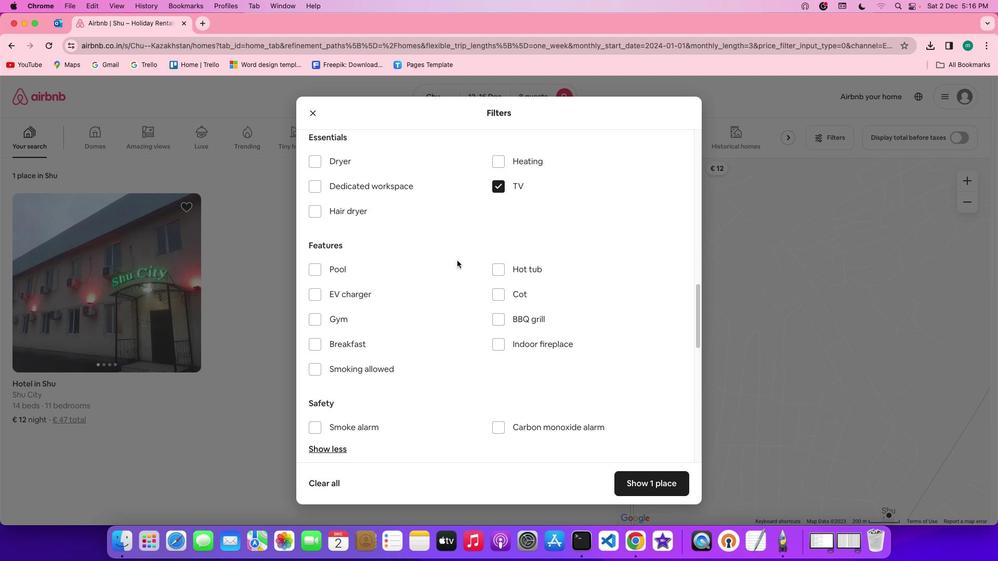 
Action: Mouse scrolled (457, 260) with delta (0, 0)
Screenshot: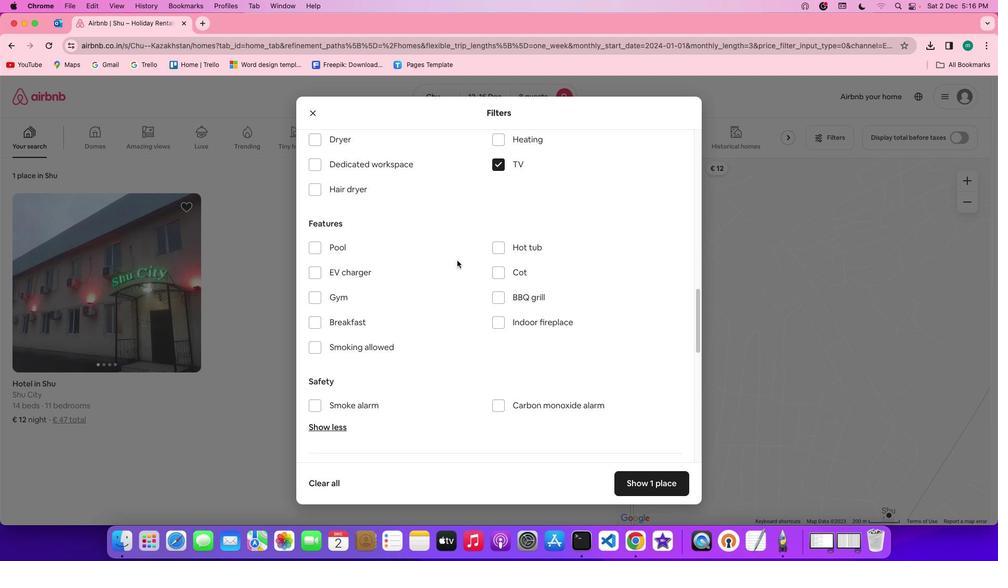 
Action: Mouse scrolled (457, 260) with delta (0, 0)
Screenshot: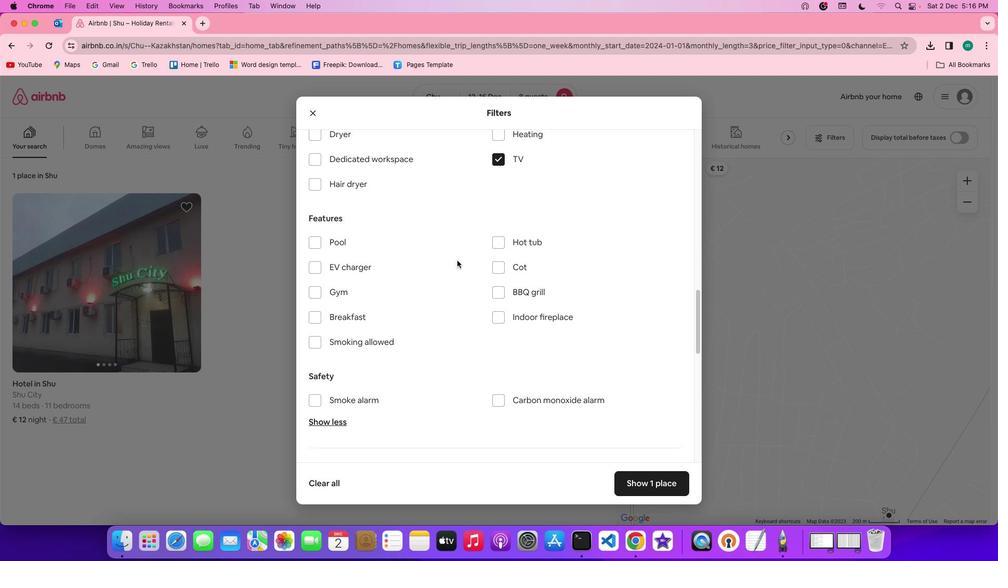 
Action: Mouse moved to (457, 260)
Screenshot: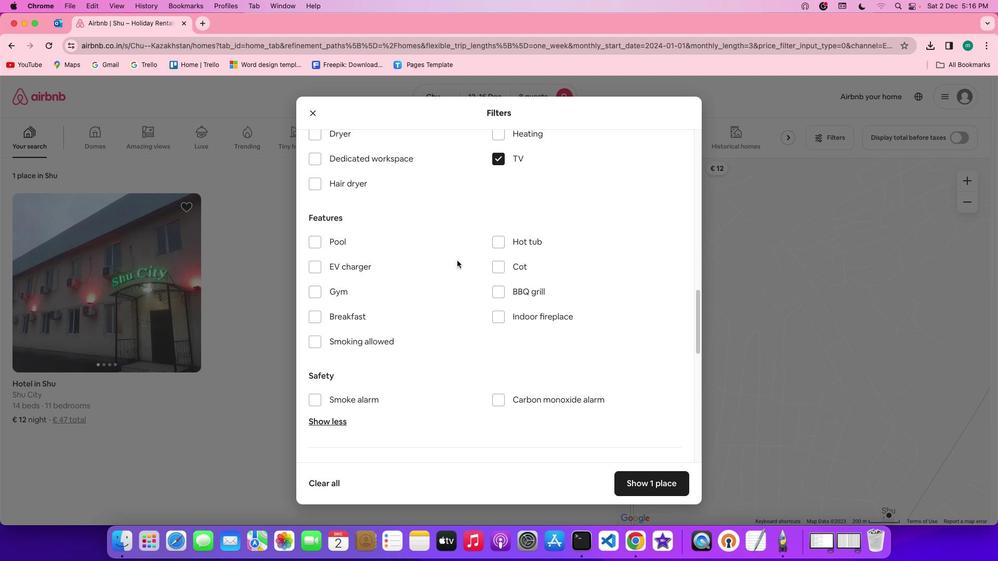 
Action: Mouse scrolled (457, 260) with delta (0, 0)
Screenshot: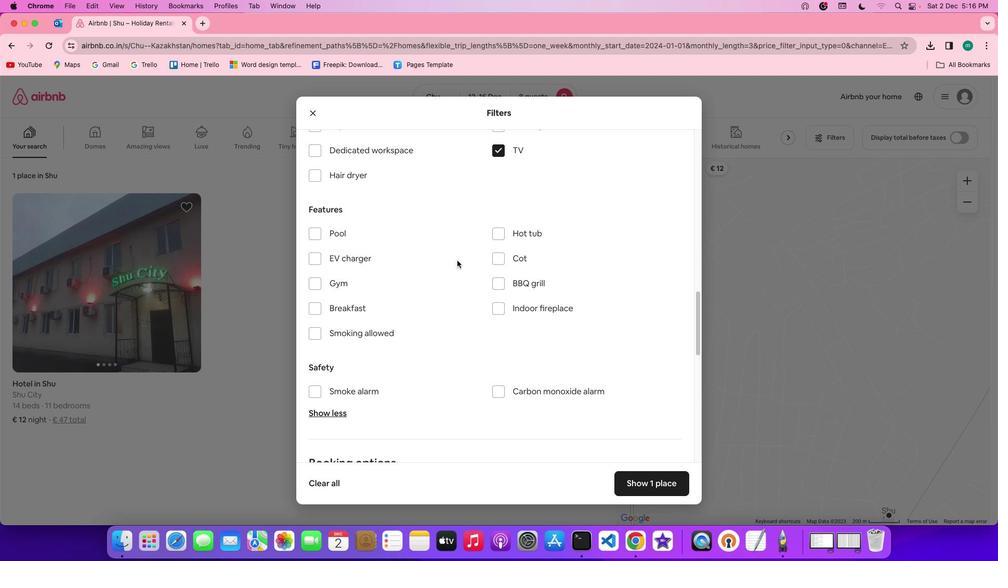 
Action: Mouse scrolled (457, 260) with delta (0, 0)
Screenshot: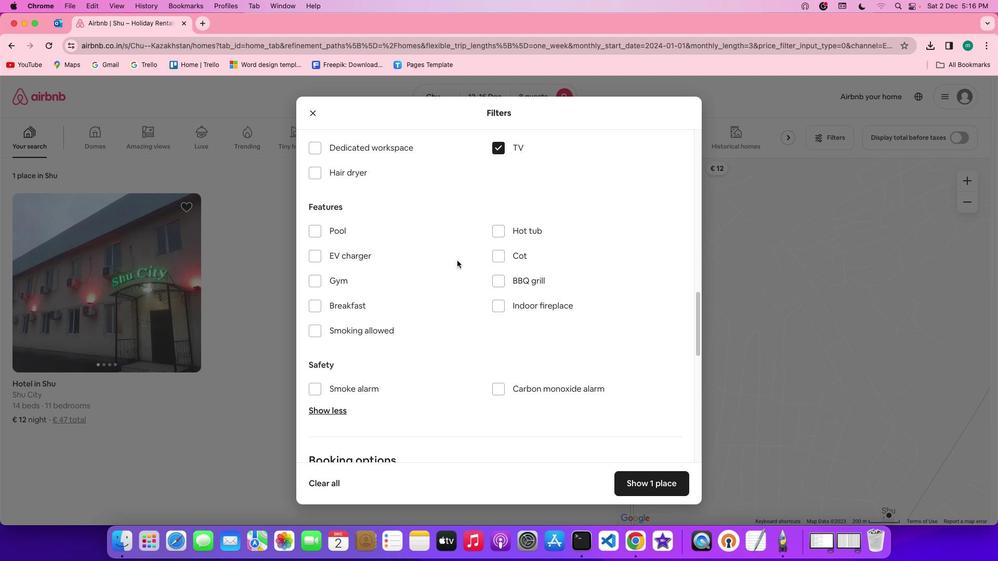 
Action: Mouse scrolled (457, 260) with delta (0, 0)
Screenshot: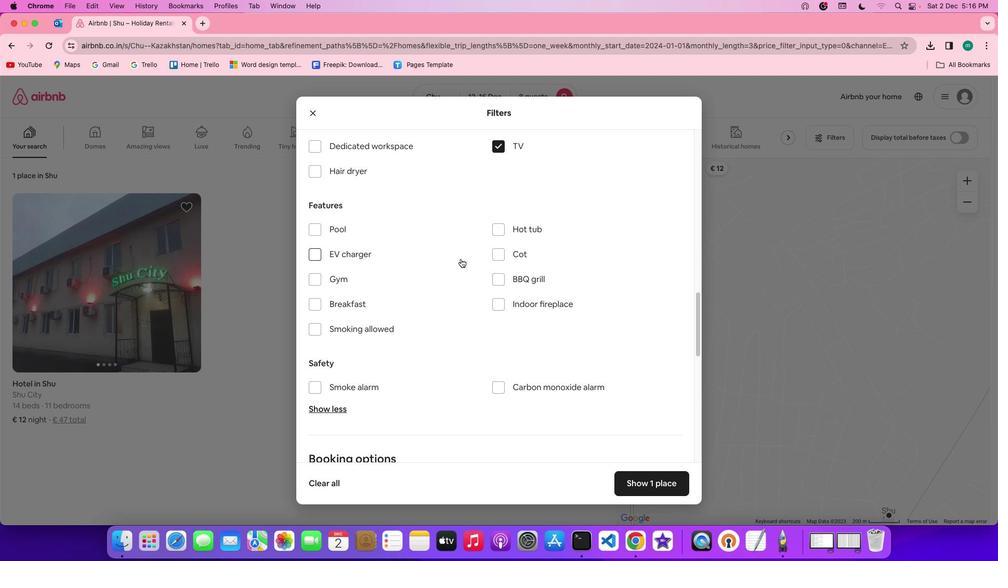 
Action: Mouse moved to (461, 259)
Screenshot: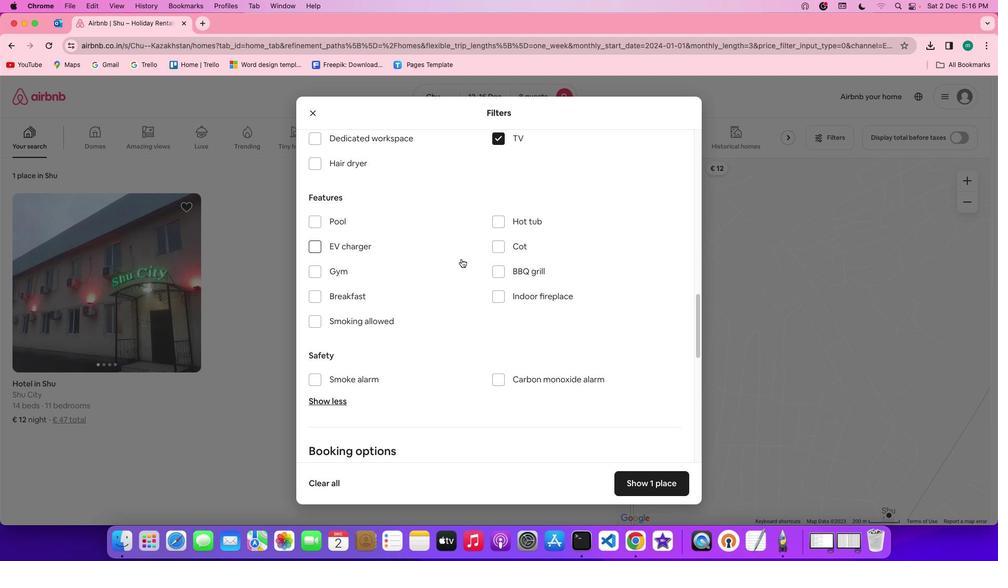 
Action: Mouse scrolled (461, 259) with delta (0, 0)
Screenshot: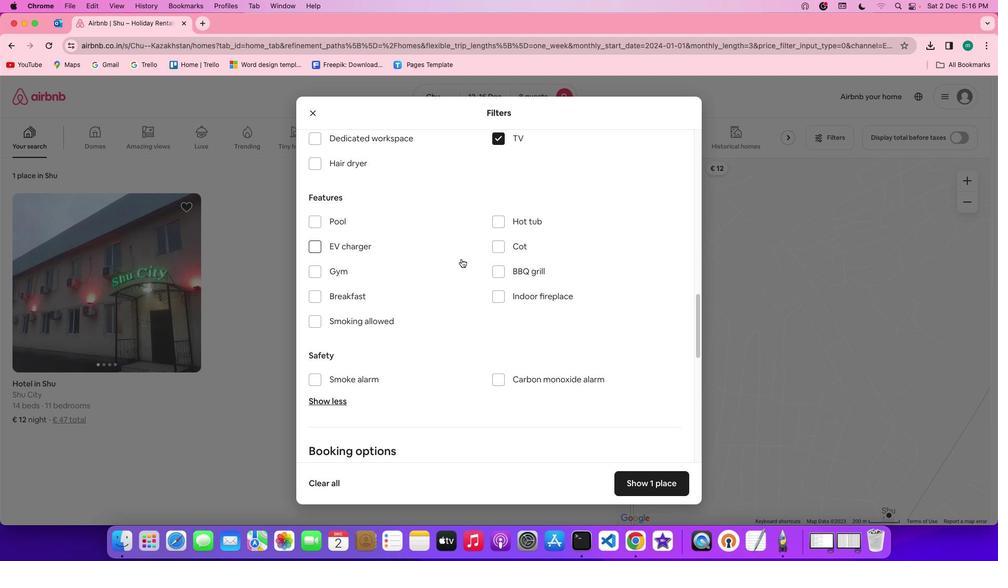 
Action: Mouse scrolled (461, 259) with delta (0, 0)
Screenshot: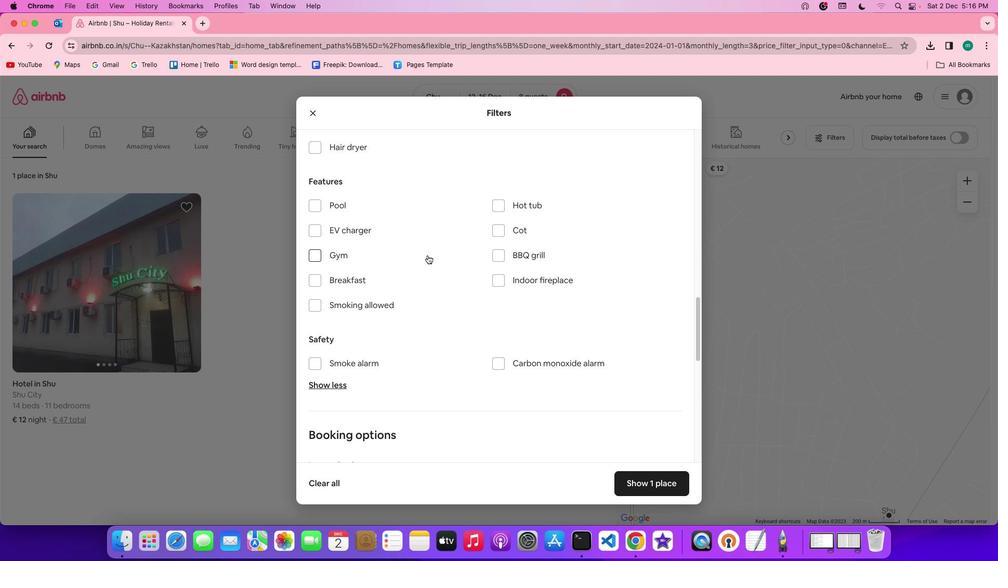 
Action: Mouse scrolled (461, 259) with delta (0, 0)
Screenshot: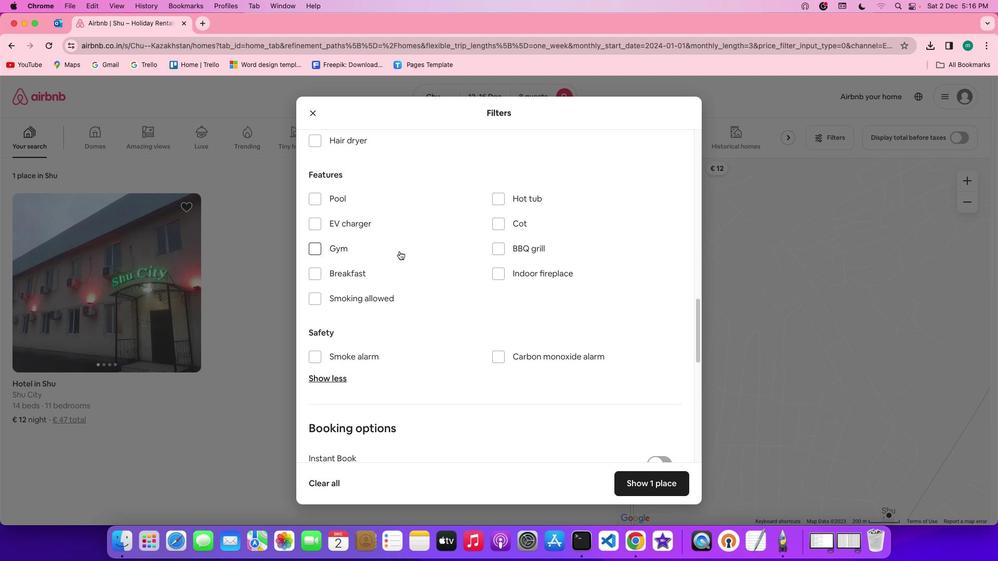 
Action: Mouse moved to (341, 248)
Screenshot: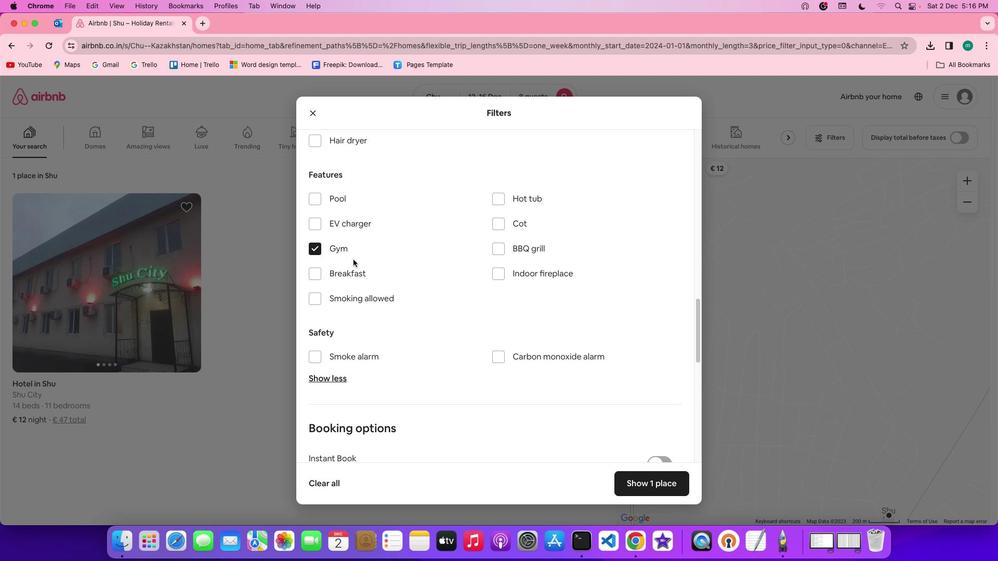 
Action: Mouse pressed left at (341, 248)
Screenshot: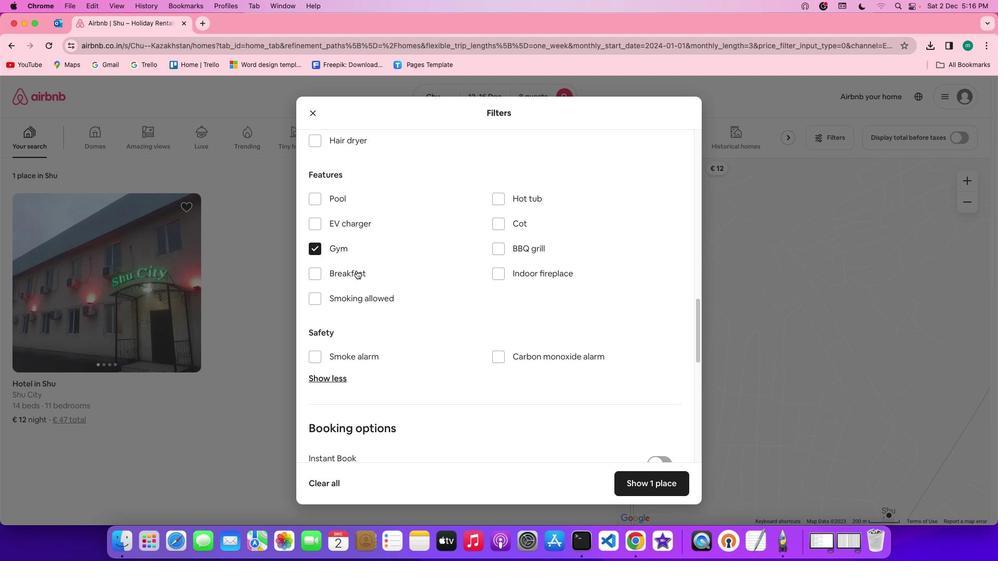 
Action: Mouse moved to (356, 271)
Screenshot: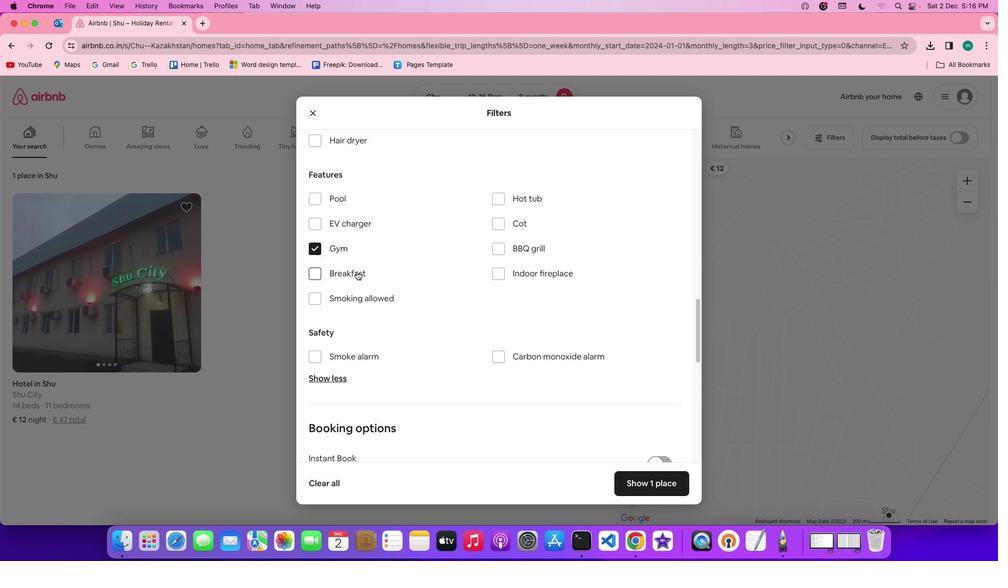 
Action: Mouse pressed left at (356, 271)
Screenshot: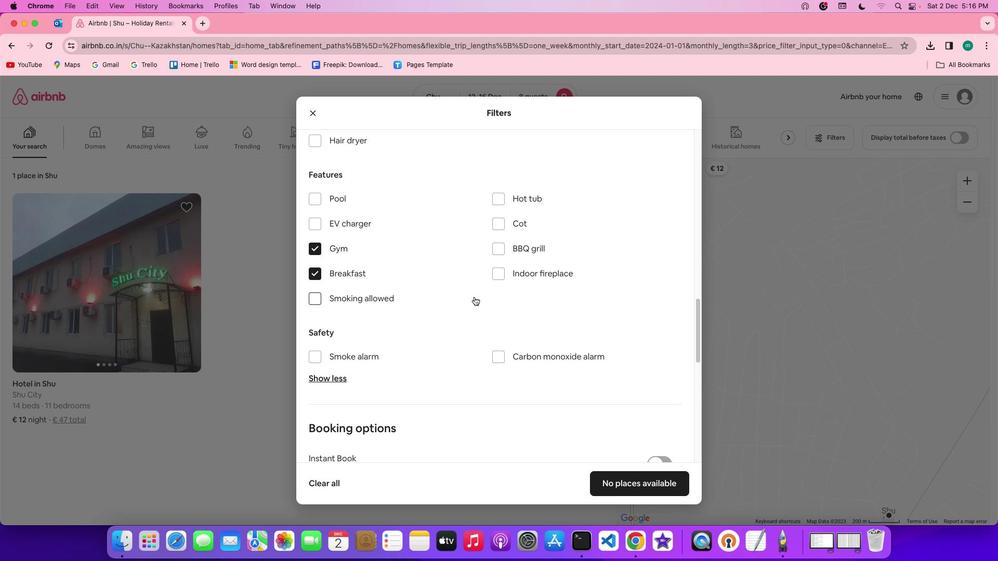 
Action: Mouse moved to (488, 301)
Screenshot: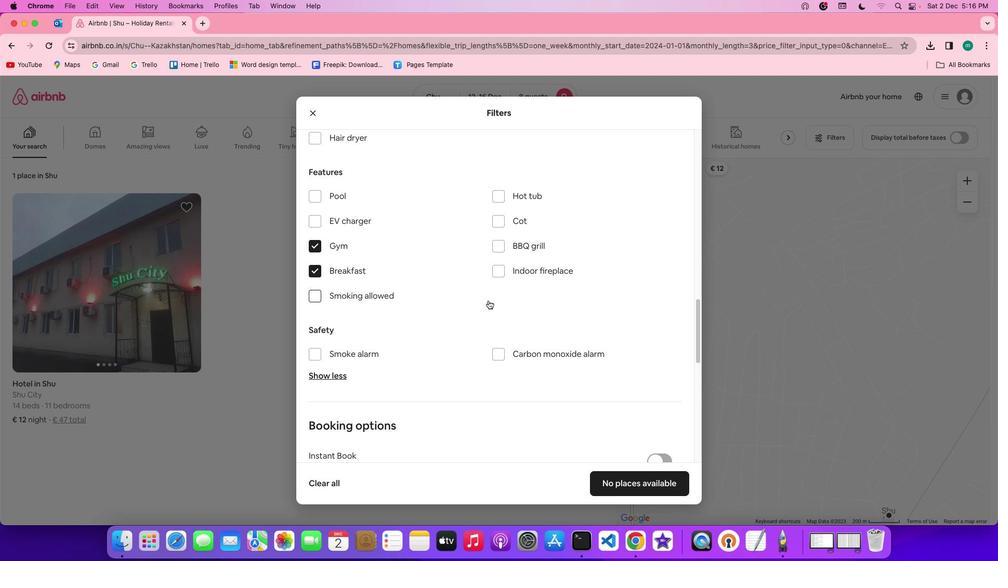 
Action: Mouse scrolled (488, 301) with delta (0, 0)
Screenshot: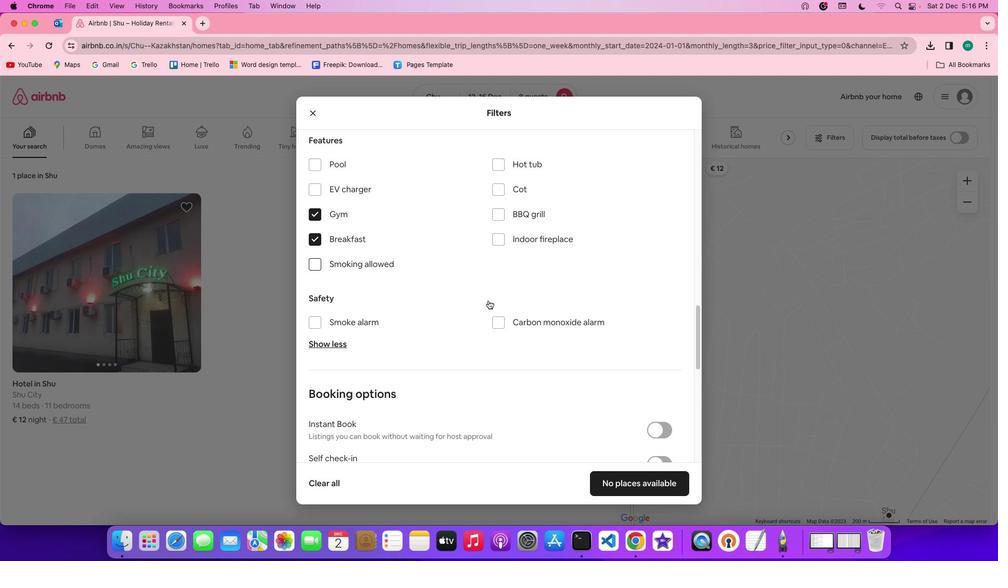 
Action: Mouse scrolled (488, 301) with delta (0, 0)
Screenshot: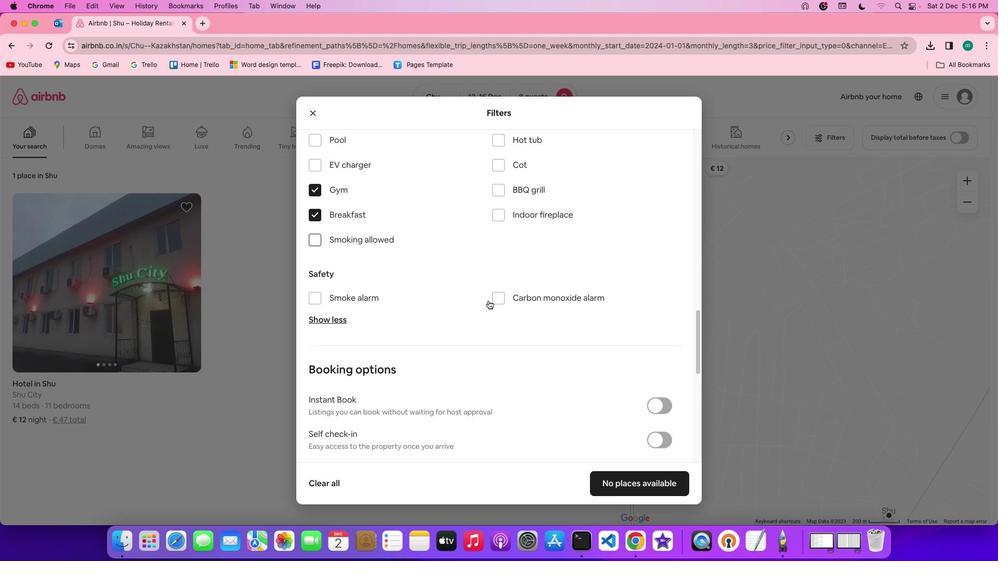 
Action: Mouse scrolled (488, 301) with delta (0, -1)
Screenshot: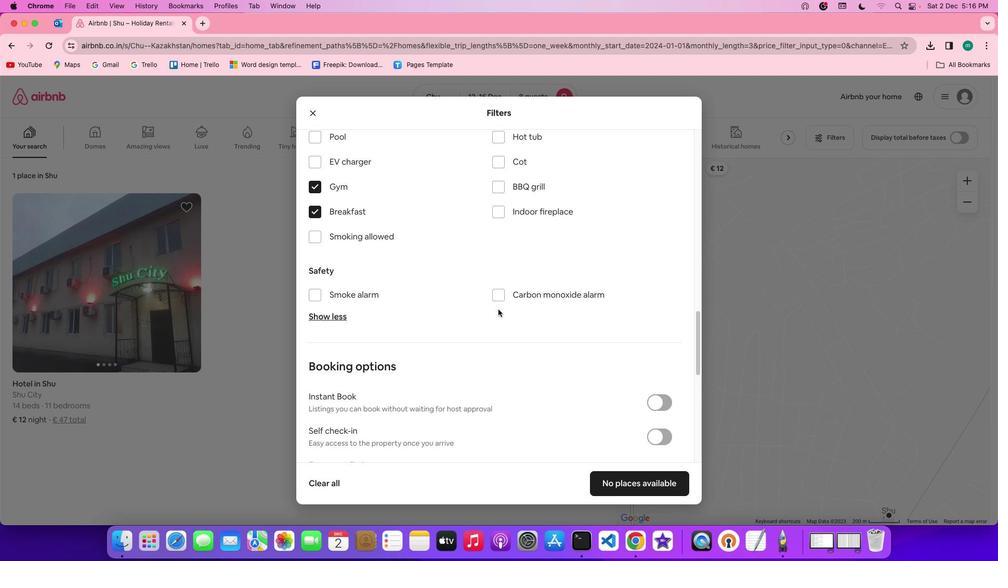 
Action: Mouse moved to (553, 326)
Screenshot: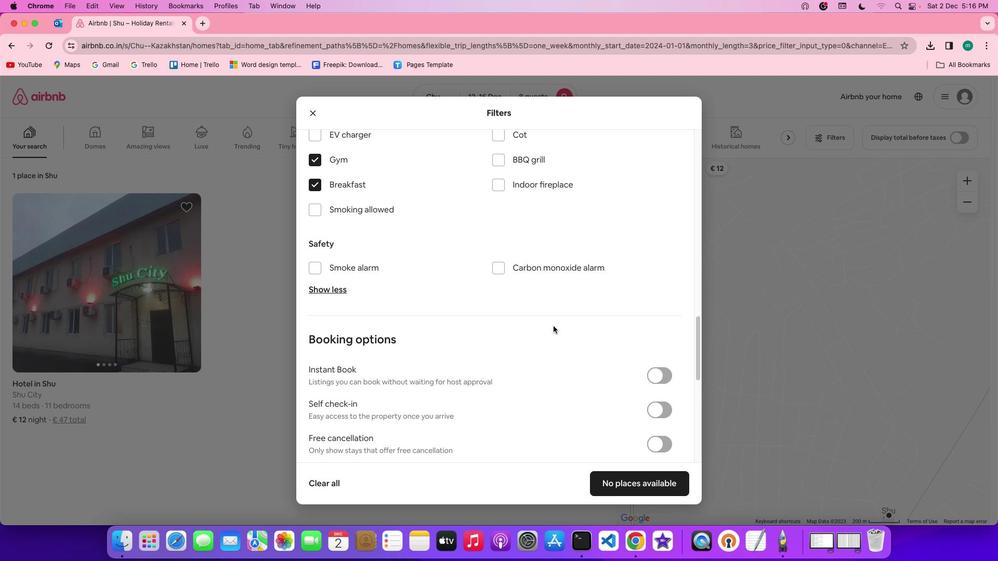
Action: Mouse scrolled (553, 326) with delta (0, 0)
Screenshot: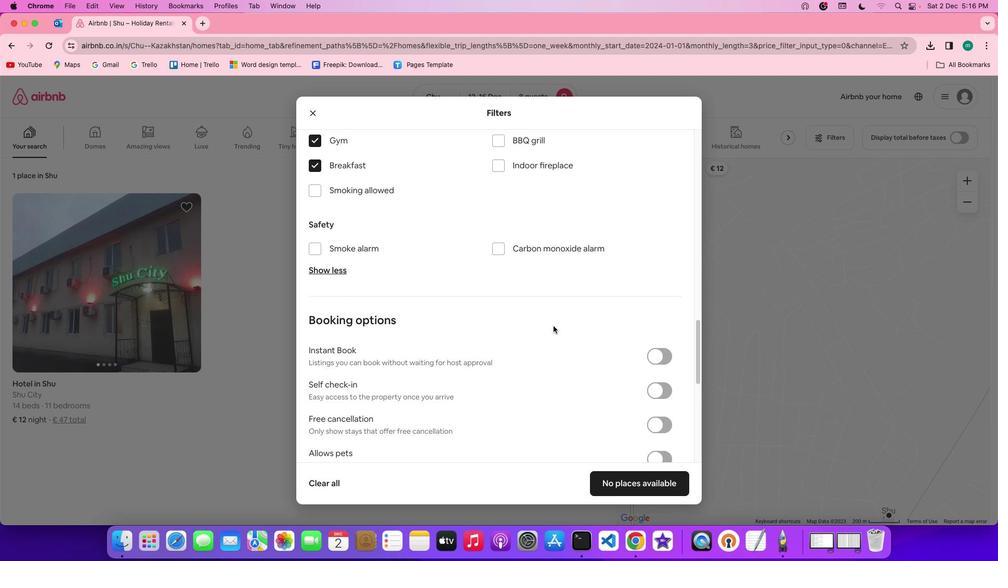 
Action: Mouse scrolled (553, 326) with delta (0, 0)
Screenshot: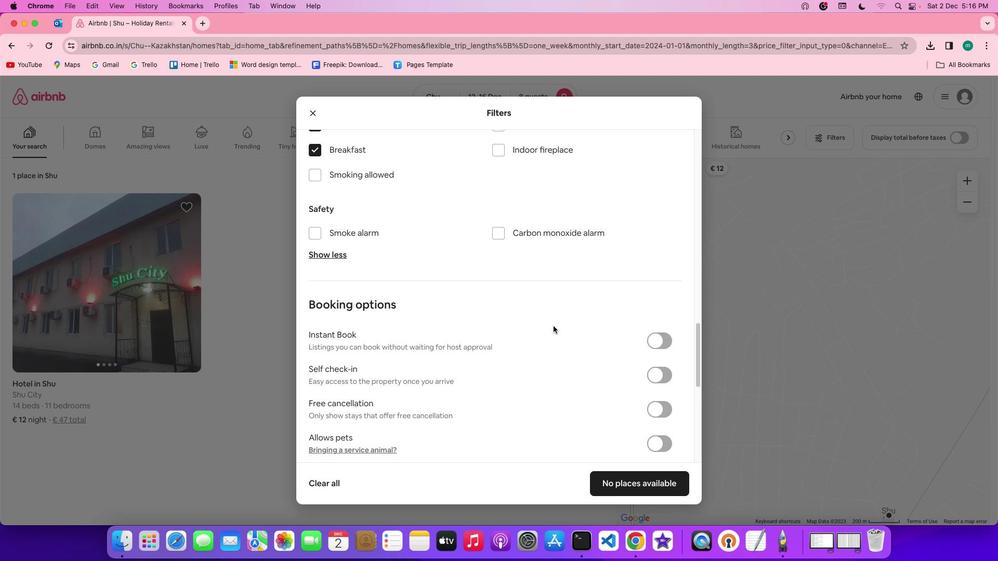 
Action: Mouse scrolled (553, 326) with delta (0, -1)
Screenshot: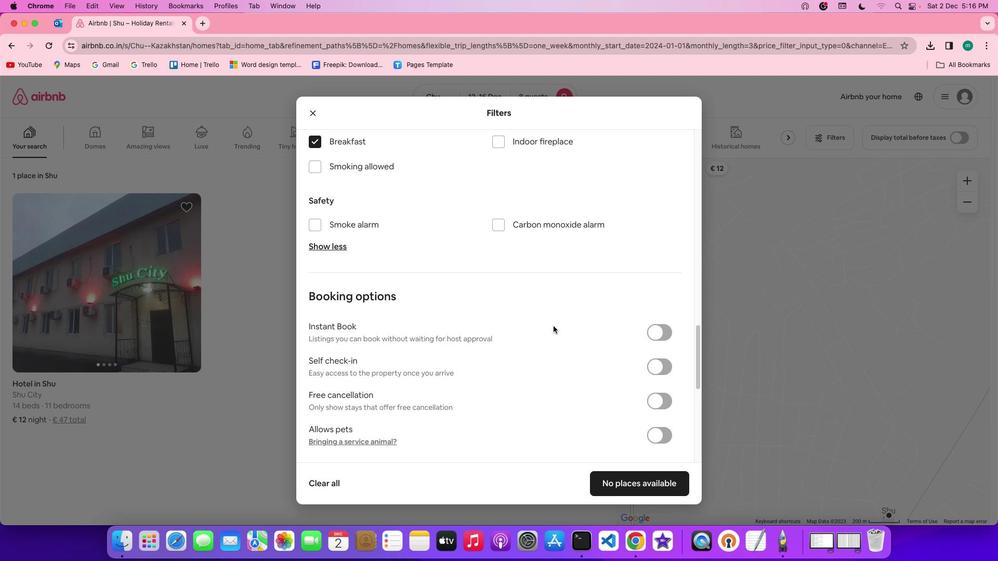 
Action: Mouse moved to (554, 327)
Screenshot: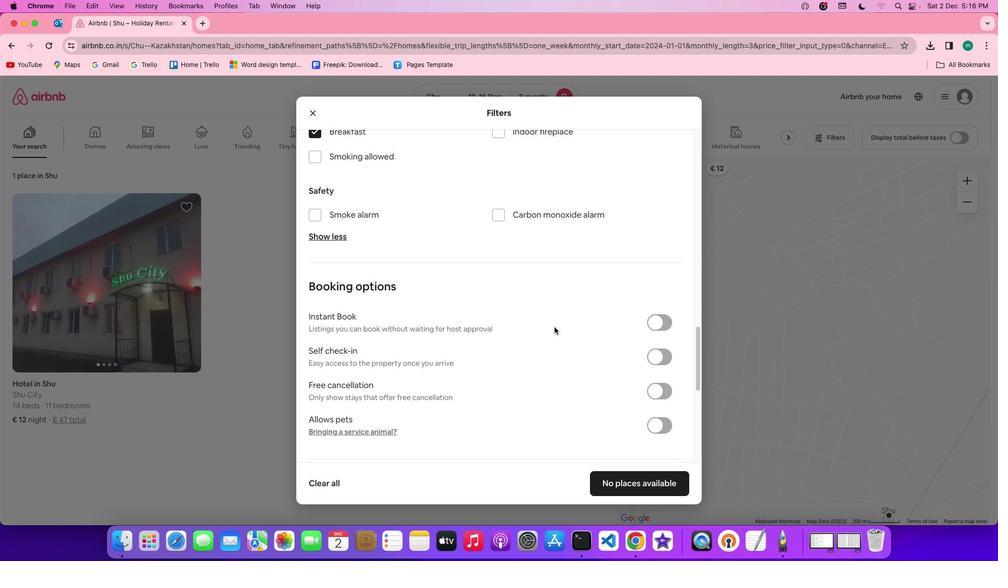 
Action: Mouse scrolled (554, 327) with delta (0, 0)
Screenshot: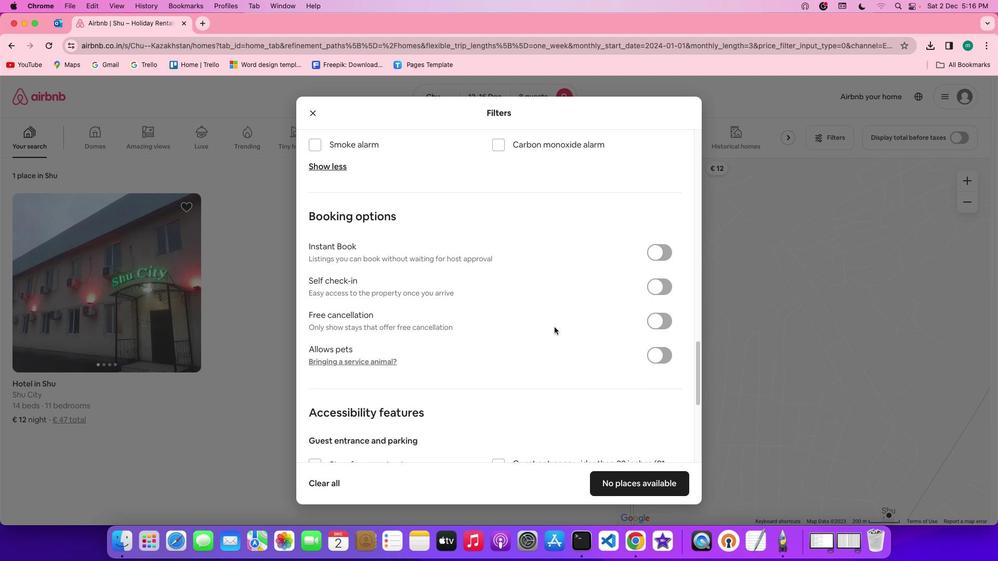 
Action: Mouse scrolled (554, 327) with delta (0, 0)
Screenshot: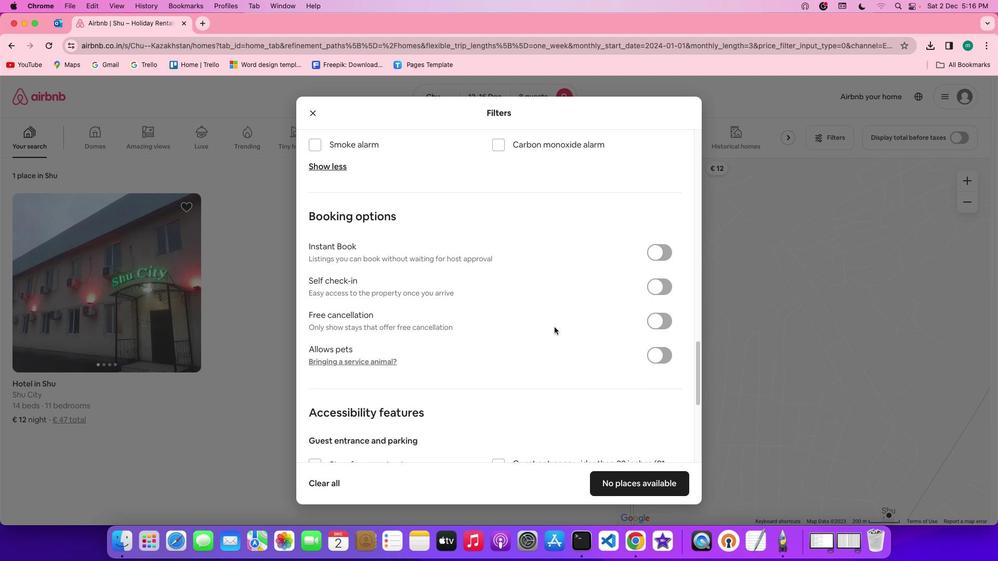
Action: Mouse scrolled (554, 327) with delta (0, -1)
Screenshot: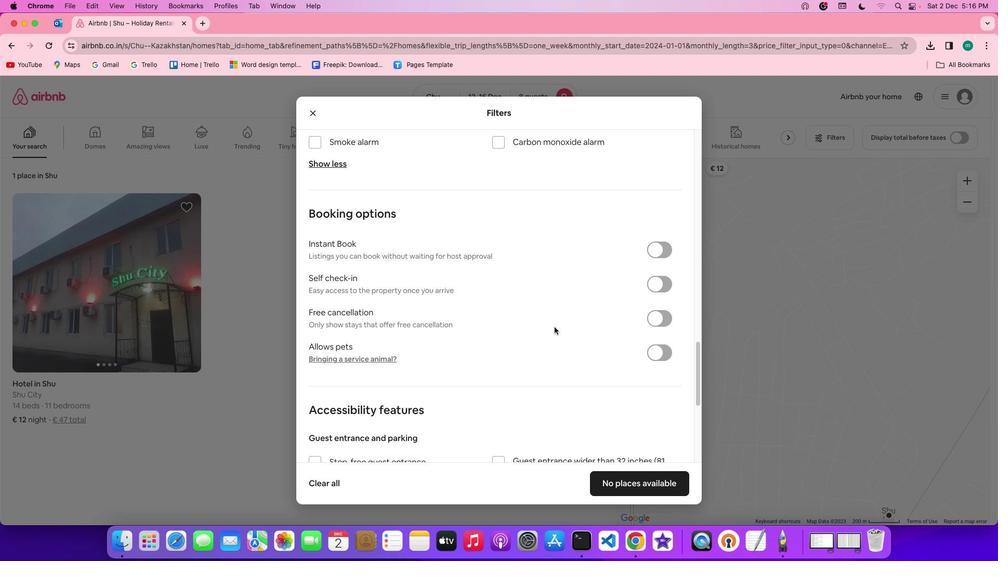 
Action: Mouse scrolled (554, 327) with delta (0, 0)
Screenshot: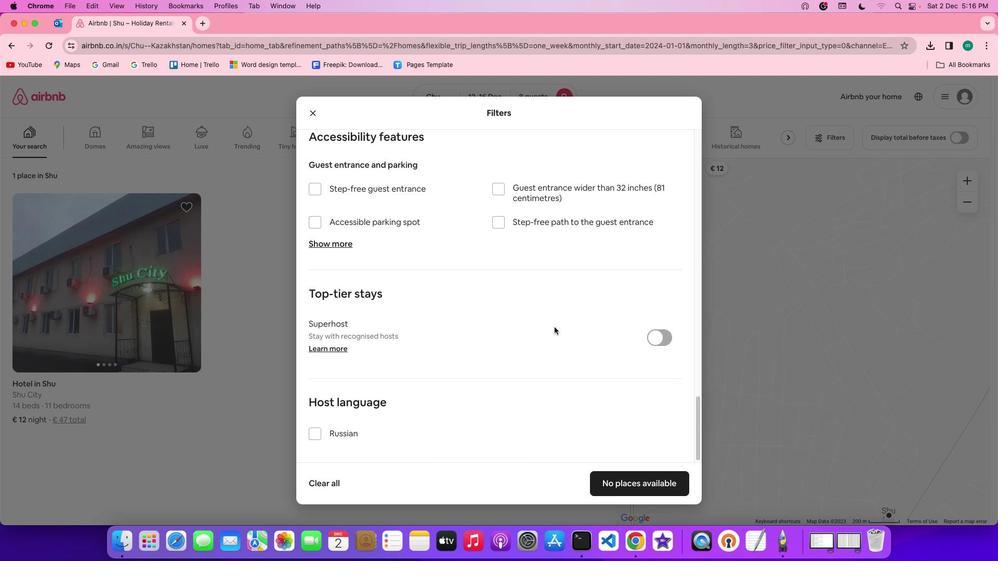 
Action: Mouse scrolled (554, 327) with delta (0, 0)
Screenshot: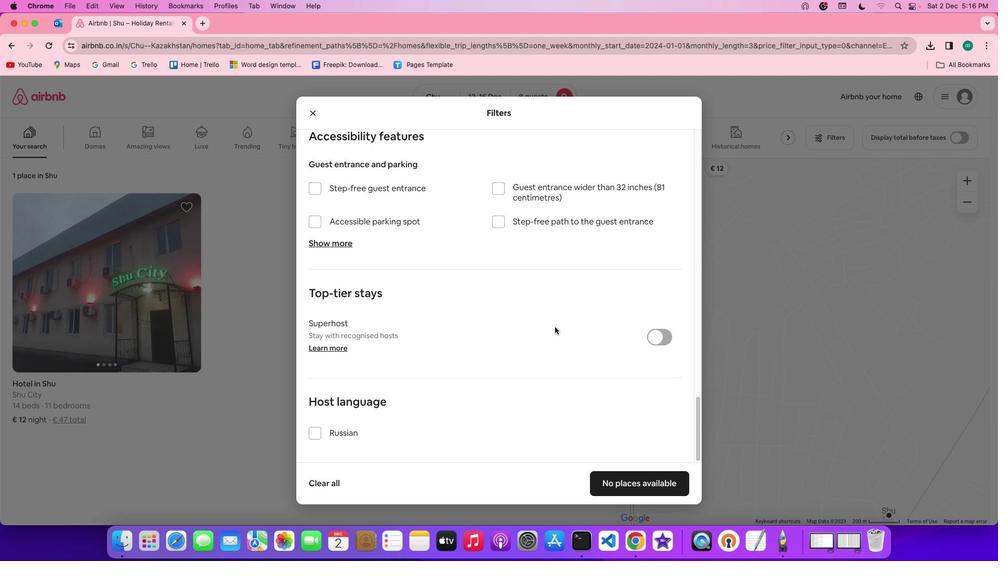 
Action: Mouse scrolled (554, 327) with delta (0, -1)
Screenshot: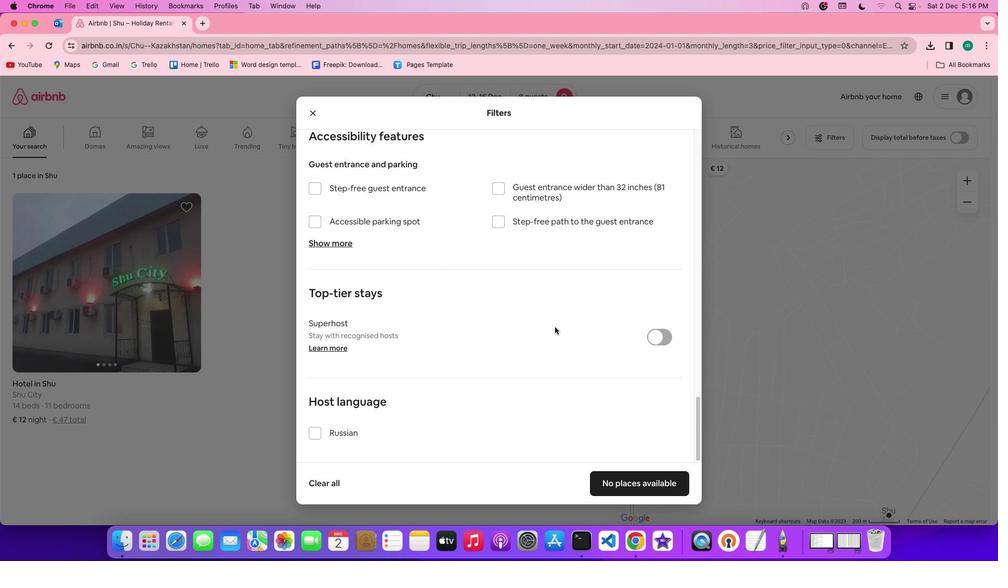 
Action: Mouse scrolled (554, 327) with delta (0, -2)
Screenshot: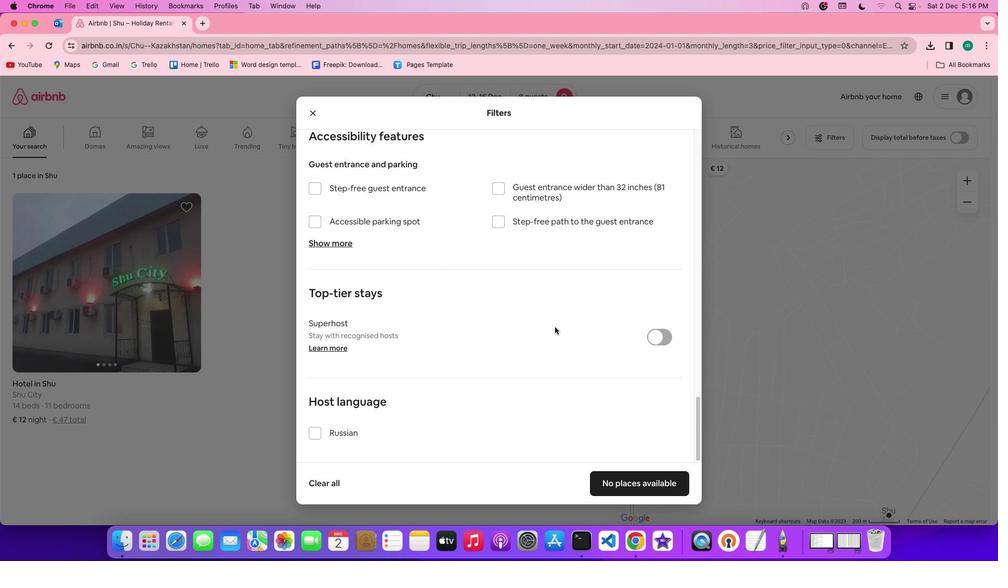 
Action: Mouse scrolled (554, 327) with delta (0, -2)
Screenshot: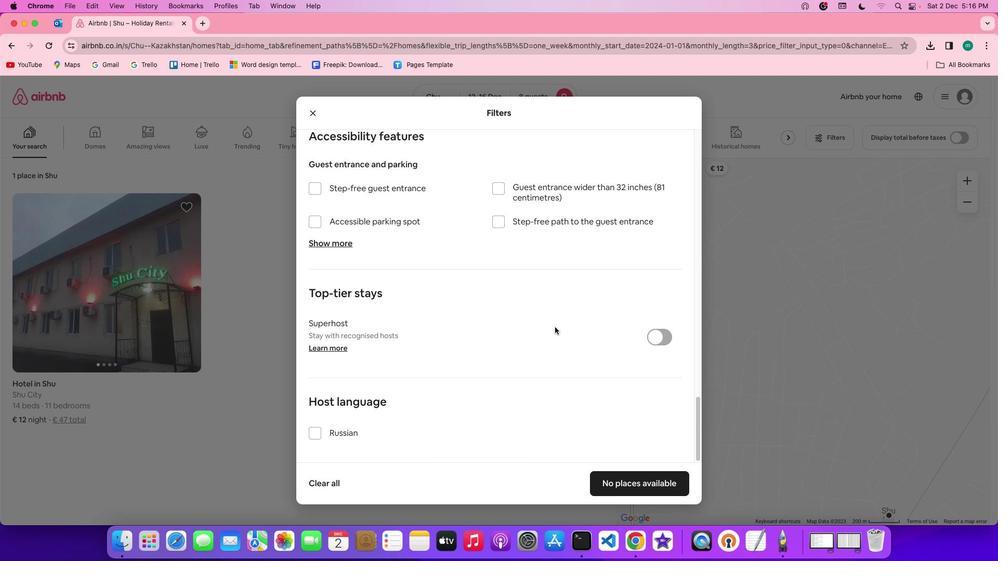
Action: Mouse scrolled (554, 327) with delta (0, -3)
Screenshot: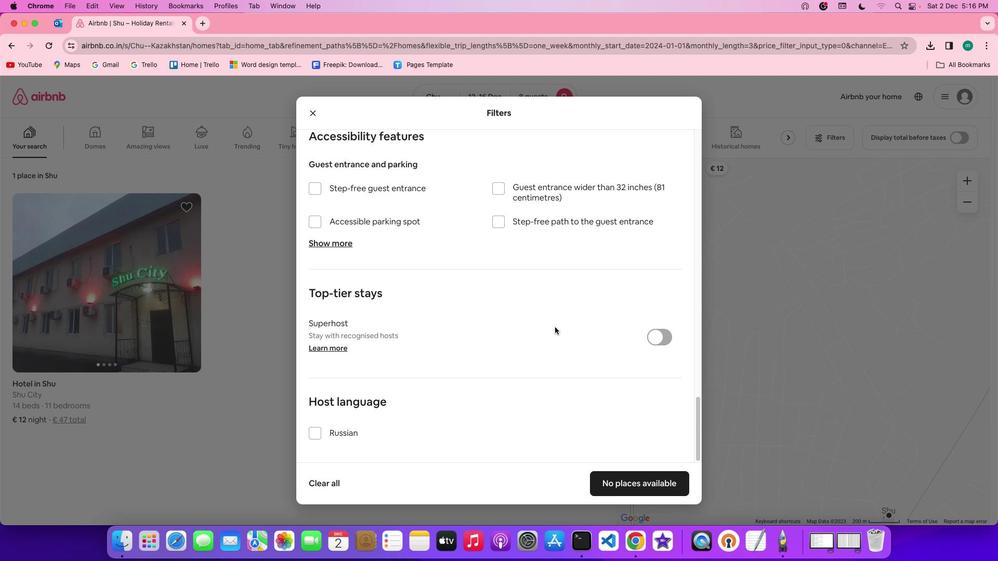 
Action: Mouse moved to (555, 327)
Screenshot: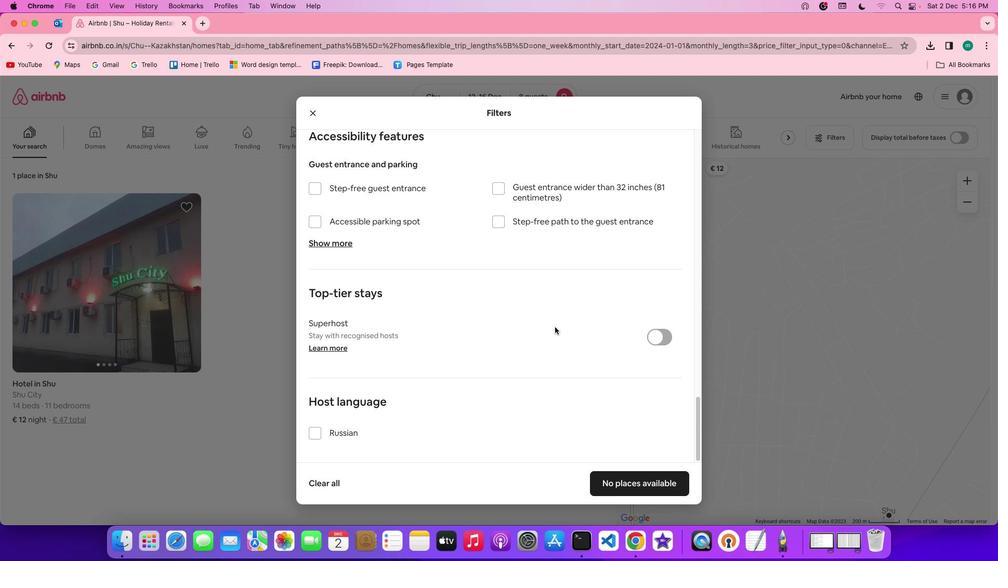 
Action: Mouse scrolled (555, 327) with delta (0, 0)
Screenshot: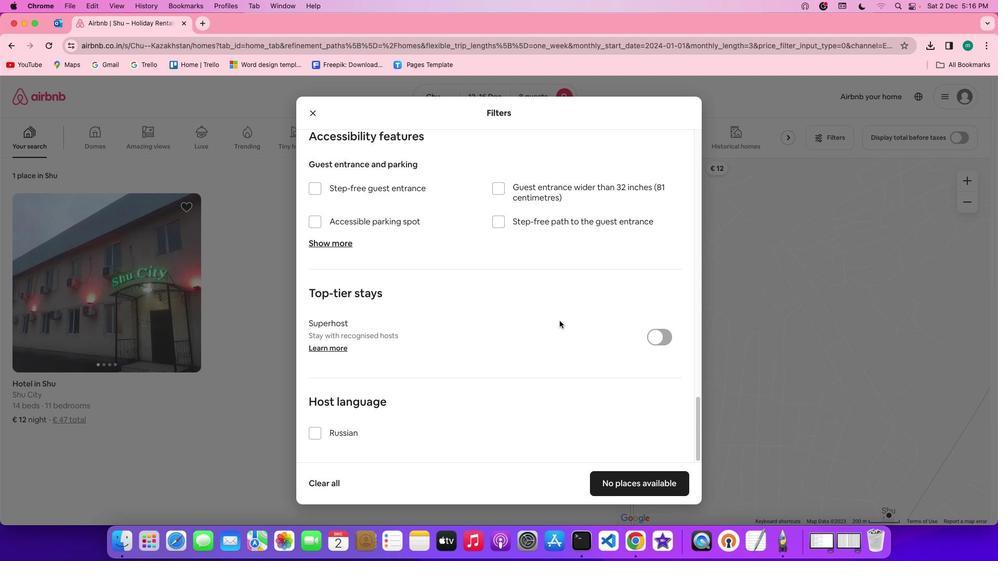 
Action: Mouse scrolled (555, 327) with delta (0, 0)
Screenshot: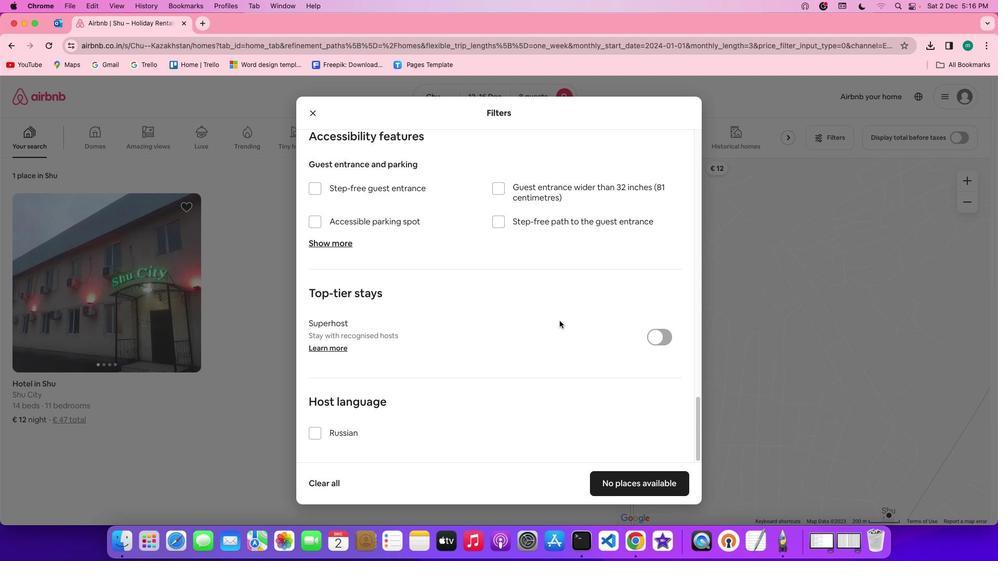 
Action: Mouse scrolled (555, 327) with delta (0, -1)
Screenshot: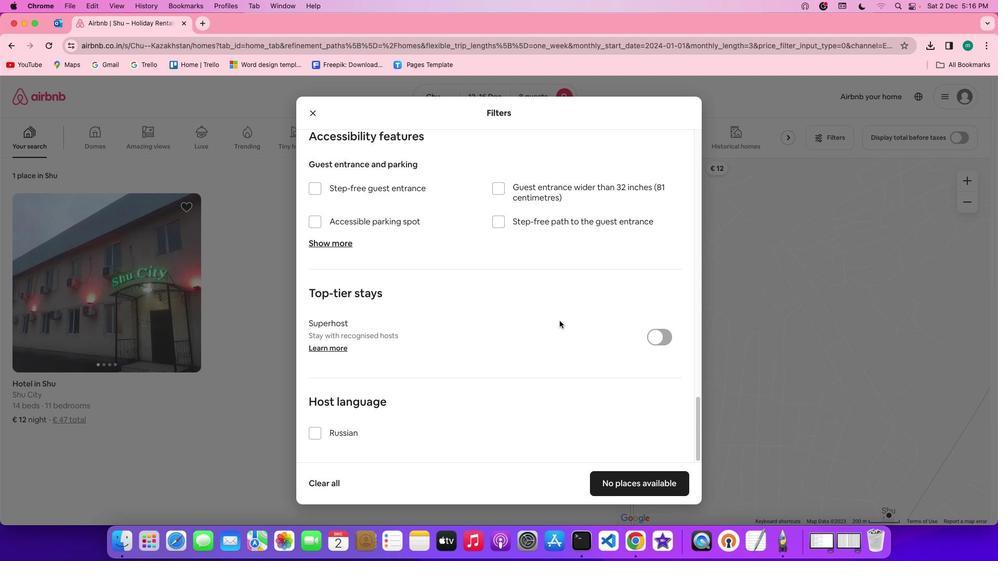 
Action: Mouse scrolled (555, 327) with delta (0, -2)
Screenshot: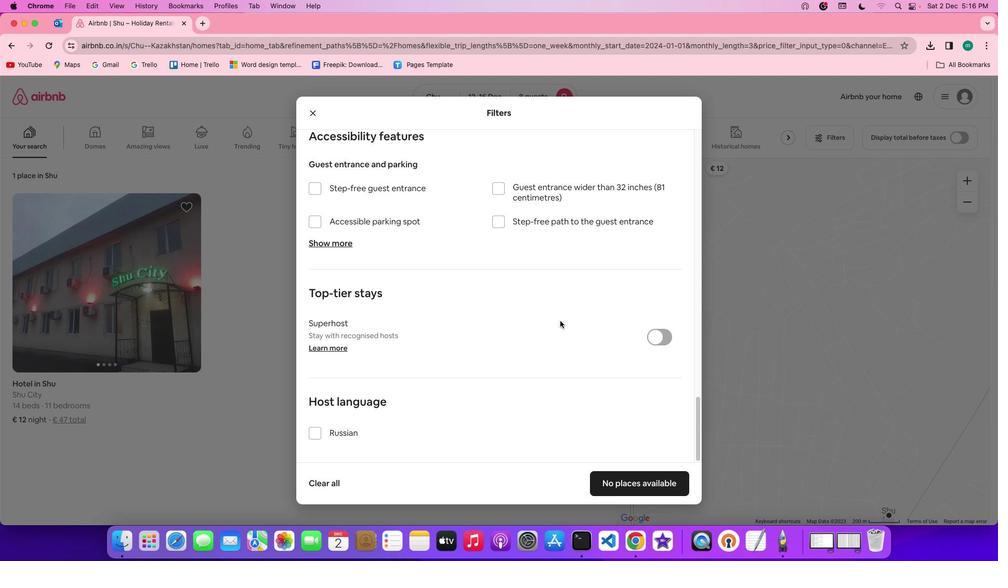 
Action: Mouse scrolled (555, 327) with delta (0, -3)
Screenshot: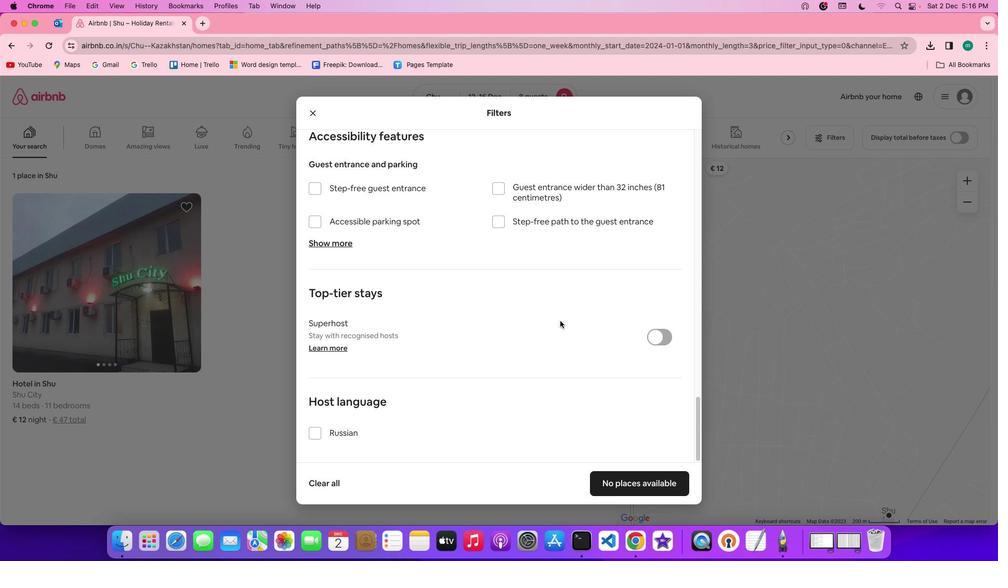 
Action: Mouse scrolled (555, 327) with delta (0, -3)
Screenshot: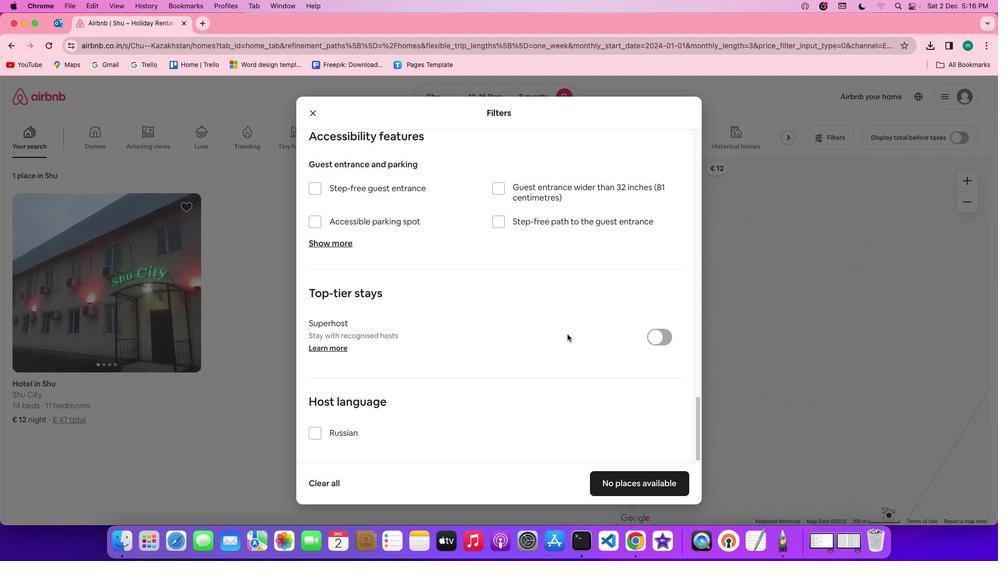 
Action: Mouse moved to (656, 482)
Screenshot: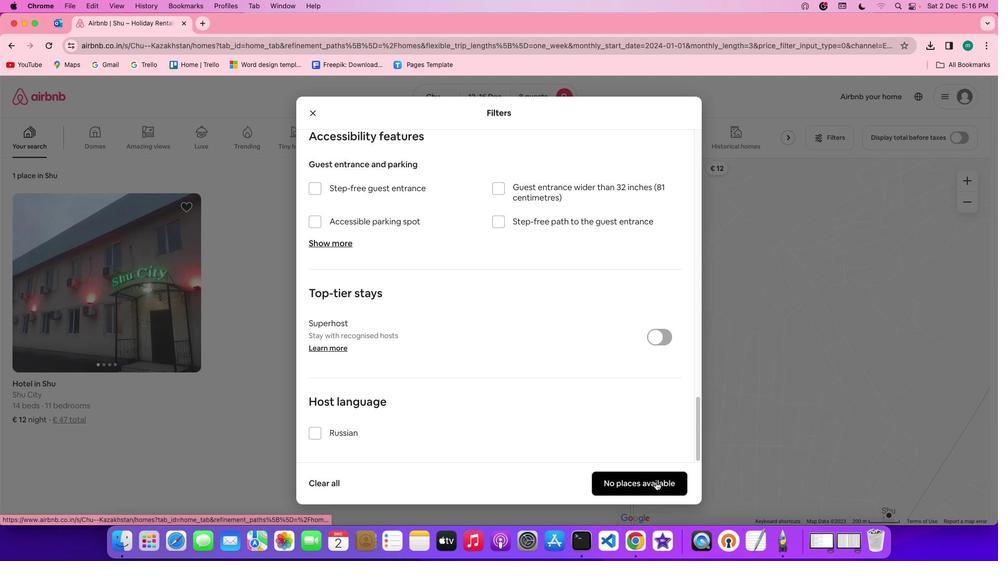 
Action: Mouse pressed left at (656, 482)
Screenshot: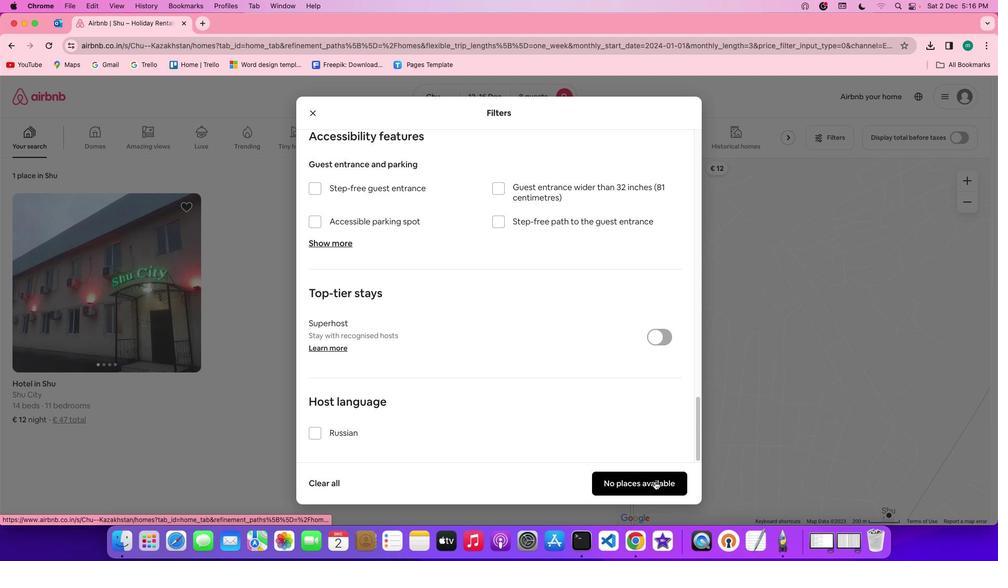 
Action: Mouse moved to (231, 318)
Screenshot: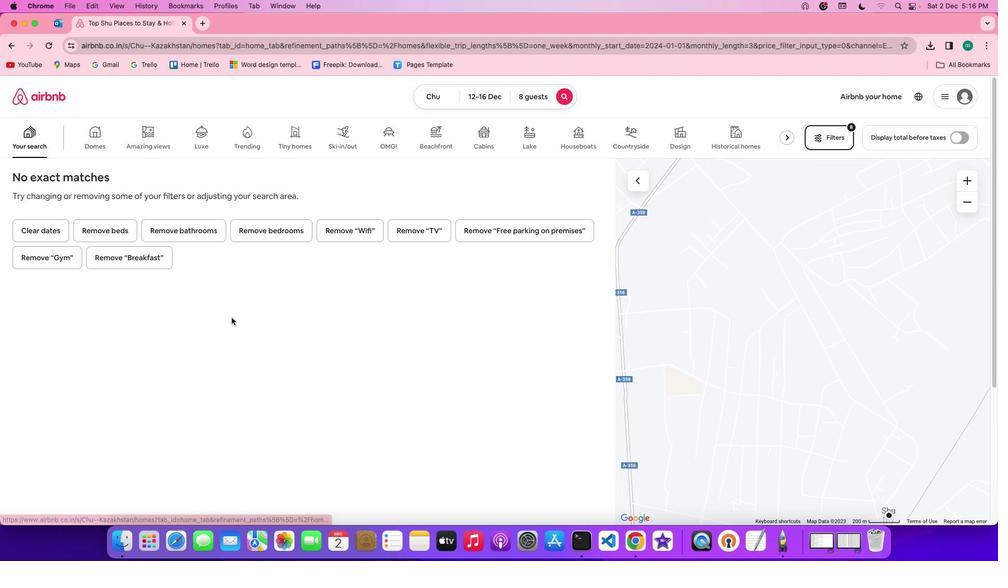 
